 Task: Find connections with filter location Itaituba with filter topic #Automationwith filter profile language French with filter current company Varroc with filter school Dr. Bhim Rao Ambedkar University, Agra with filter industry Electric Power Transmission, Control, and Distribution with filter service category Interior Design with filter keywords title Speechwriter
Action: Mouse moved to (535, 177)
Screenshot: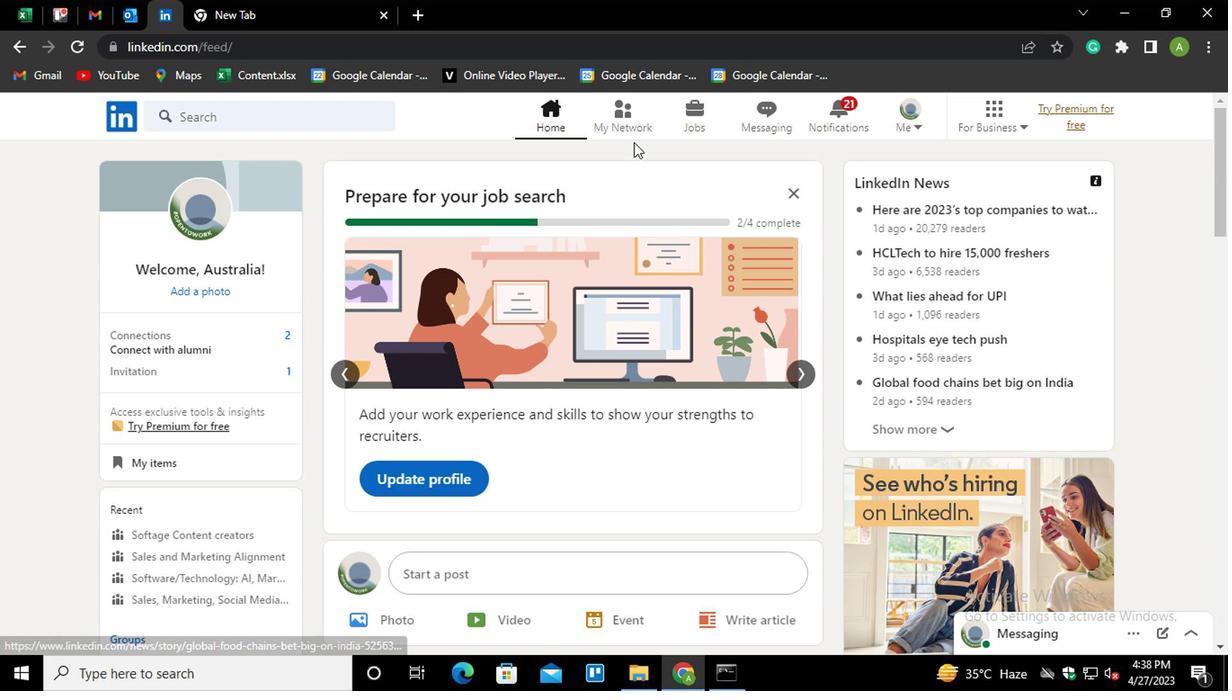 
Action: Mouse pressed left at (535, 177)
Screenshot: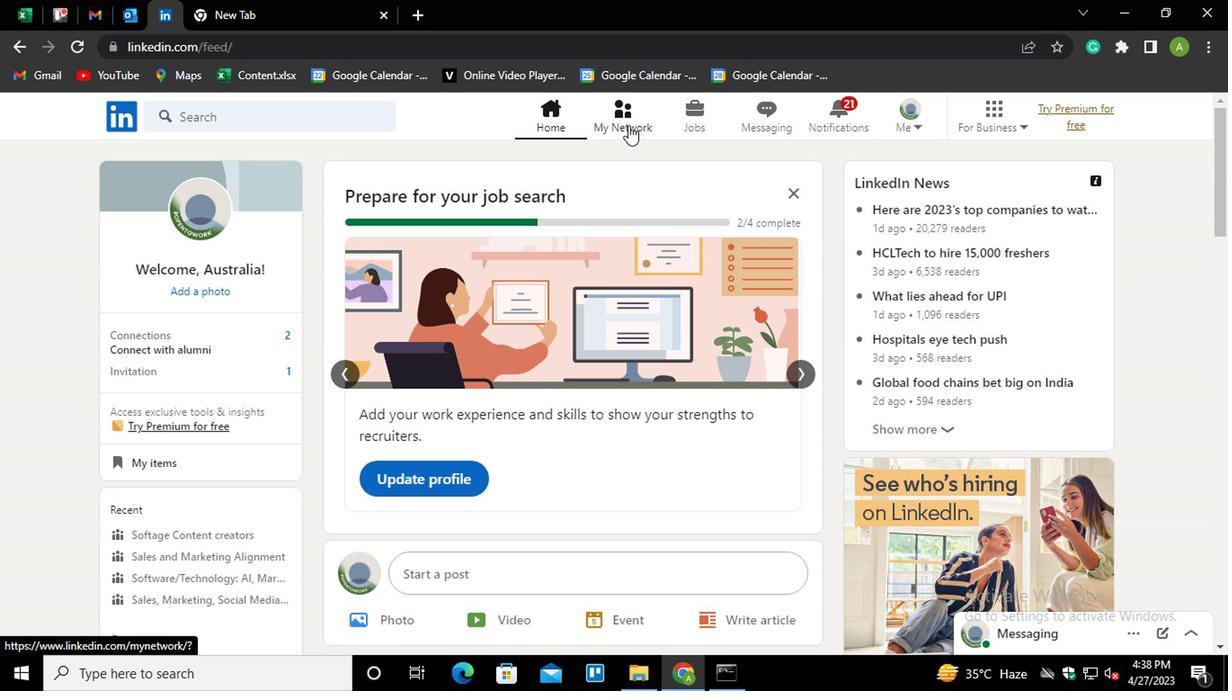
Action: Mouse moved to (271, 238)
Screenshot: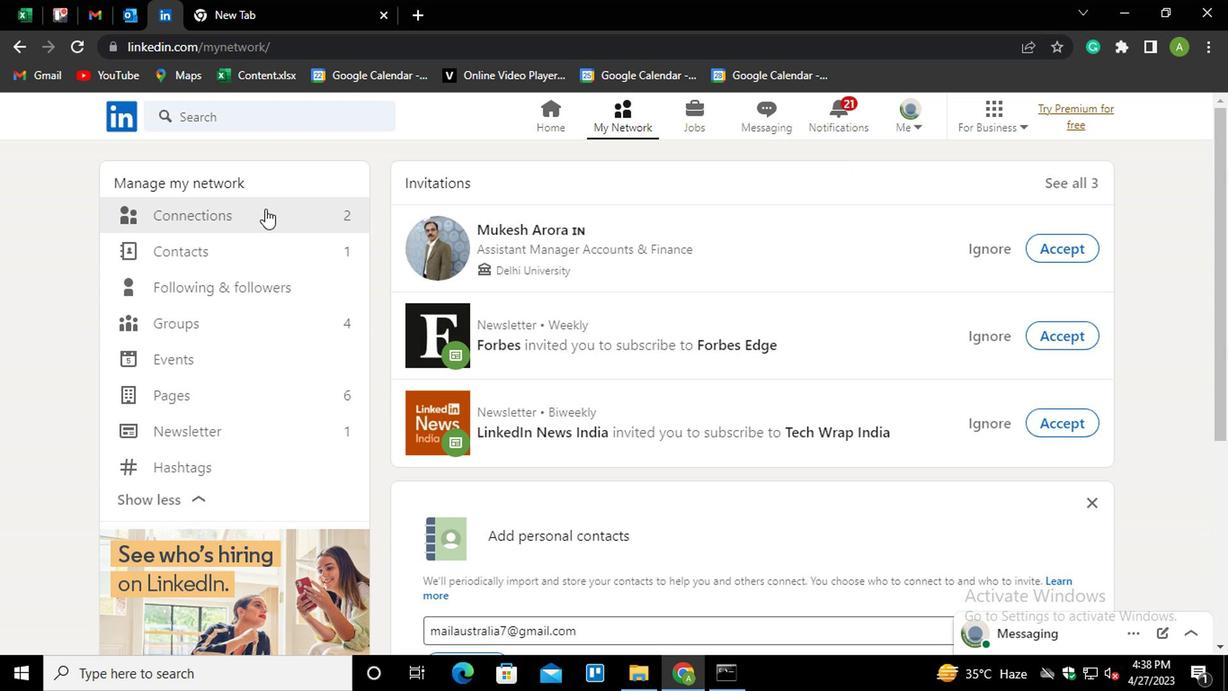 
Action: Mouse pressed left at (271, 238)
Screenshot: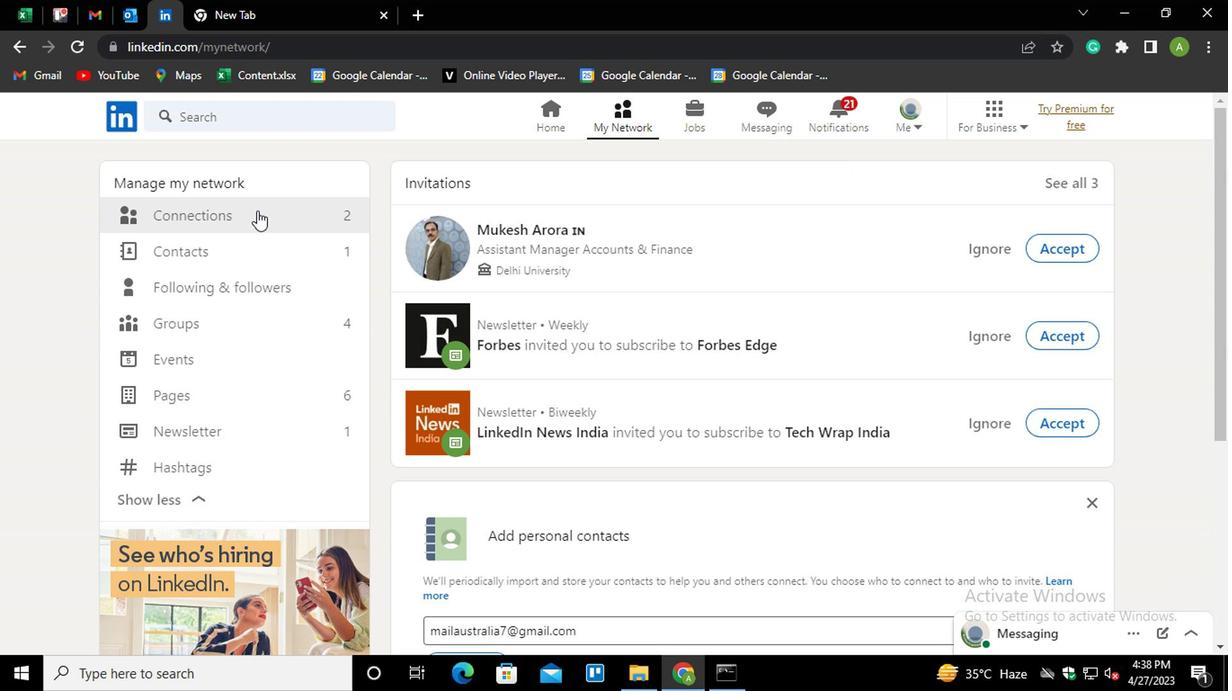 
Action: Mouse moved to (635, 239)
Screenshot: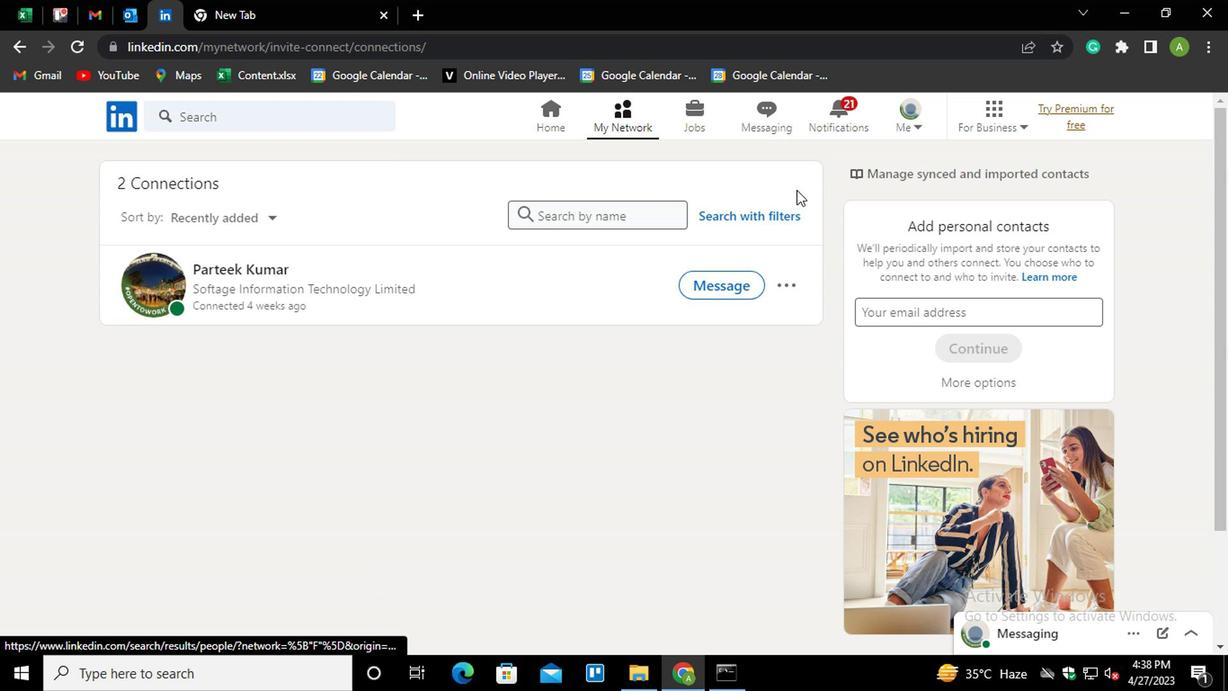 
Action: Mouse pressed left at (635, 239)
Screenshot: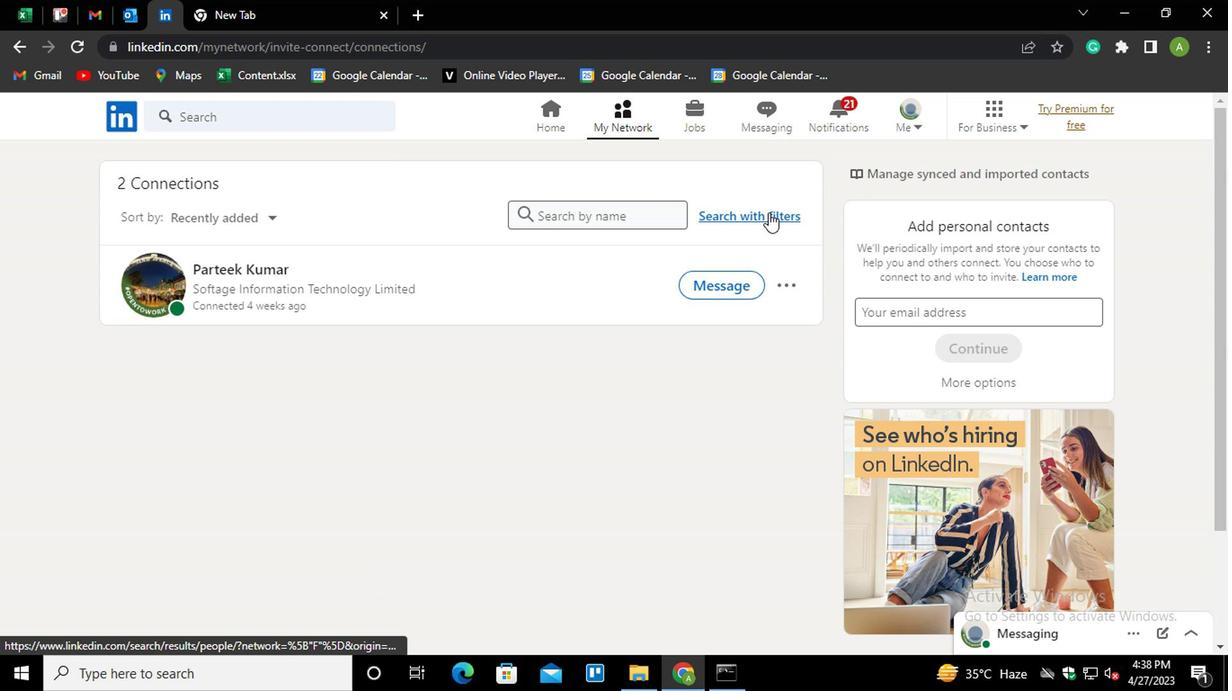 
Action: Mouse moved to (564, 205)
Screenshot: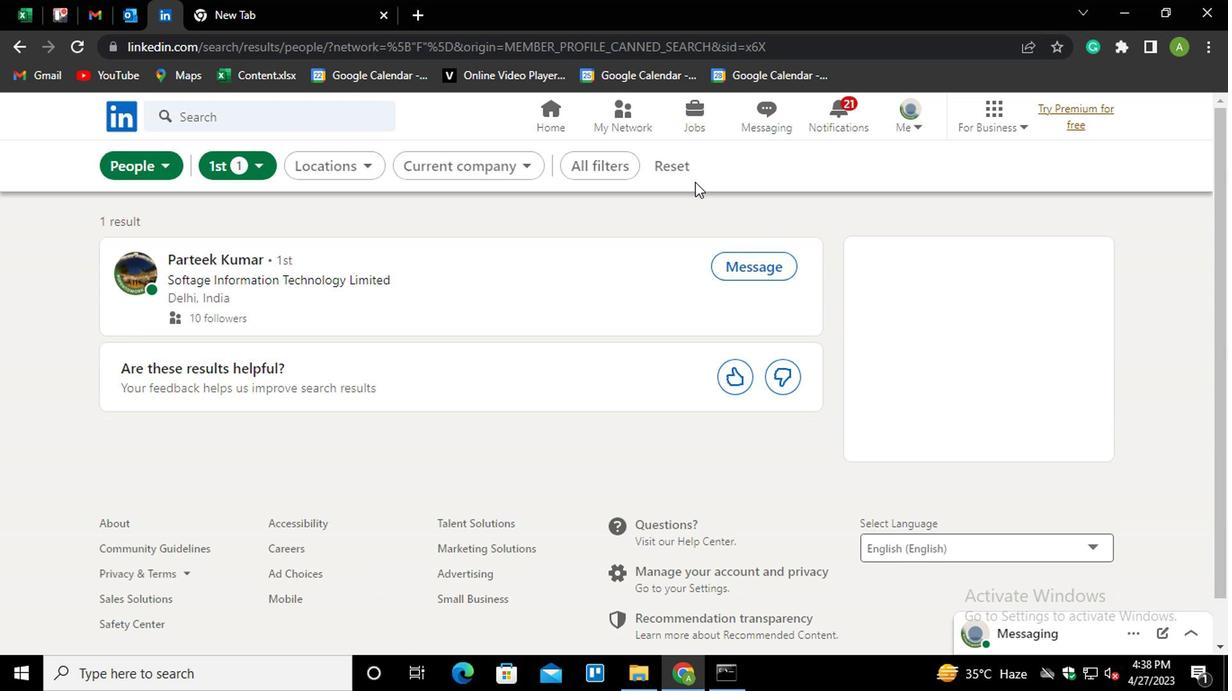 
Action: Mouse pressed left at (564, 205)
Screenshot: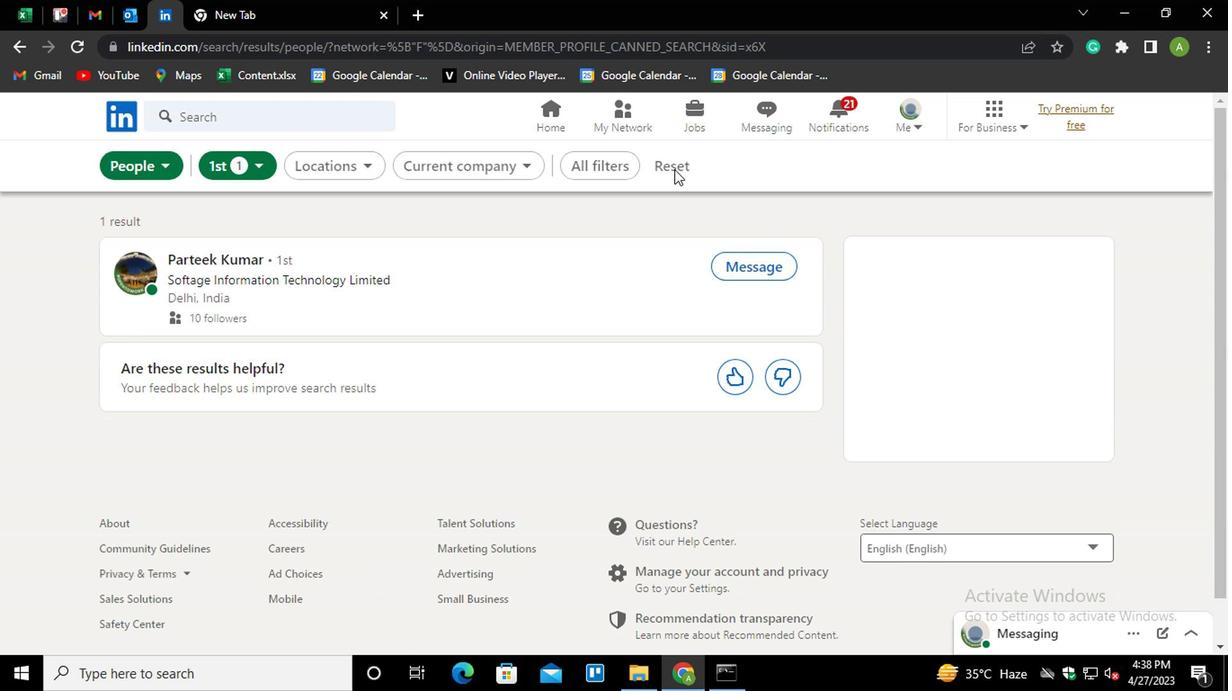 
Action: Mouse moved to (559, 206)
Screenshot: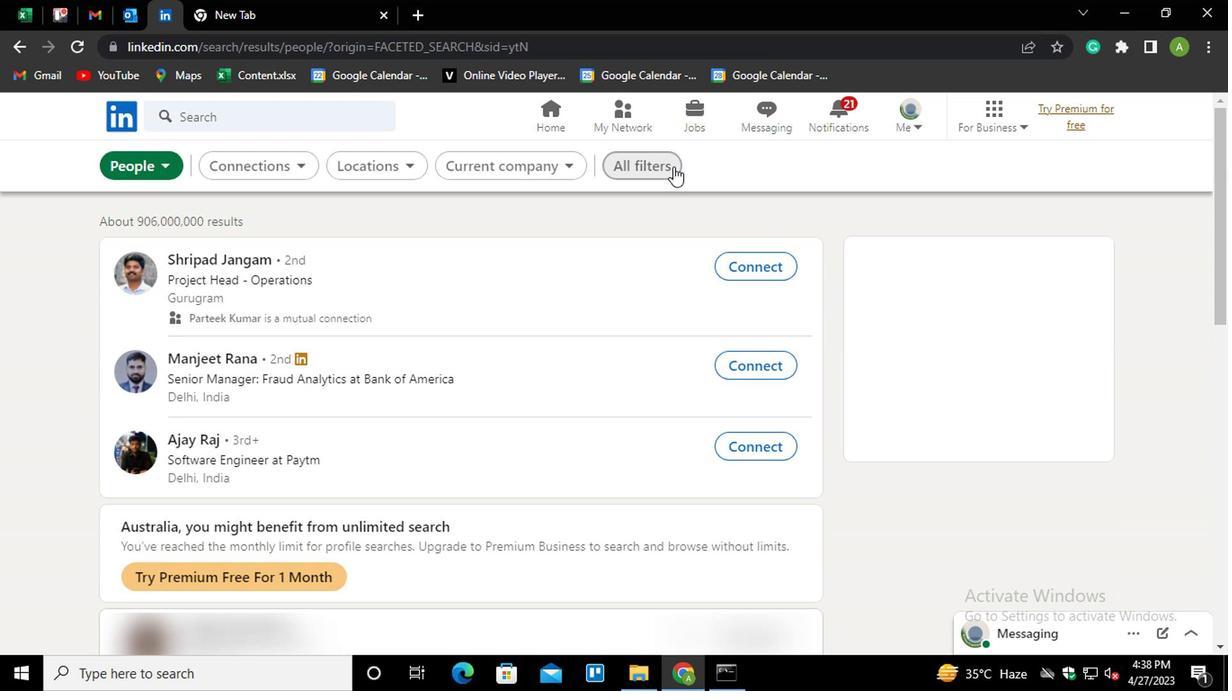 
Action: Mouse pressed left at (559, 206)
Screenshot: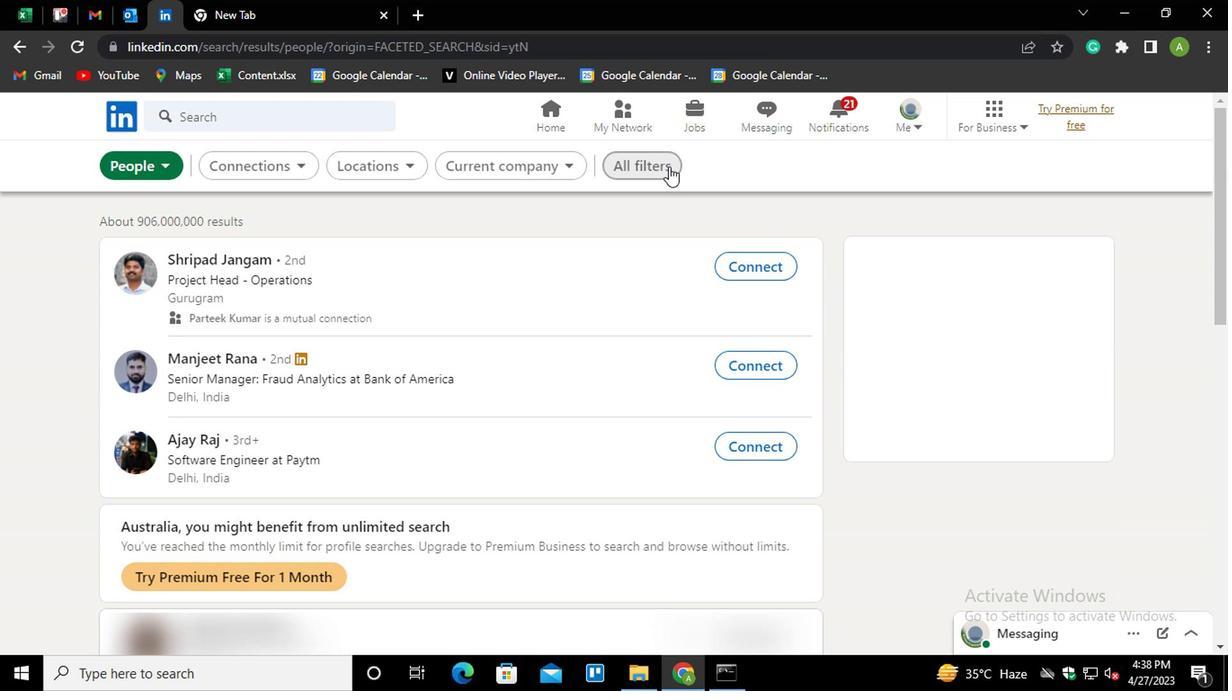 
Action: Mouse moved to (772, 353)
Screenshot: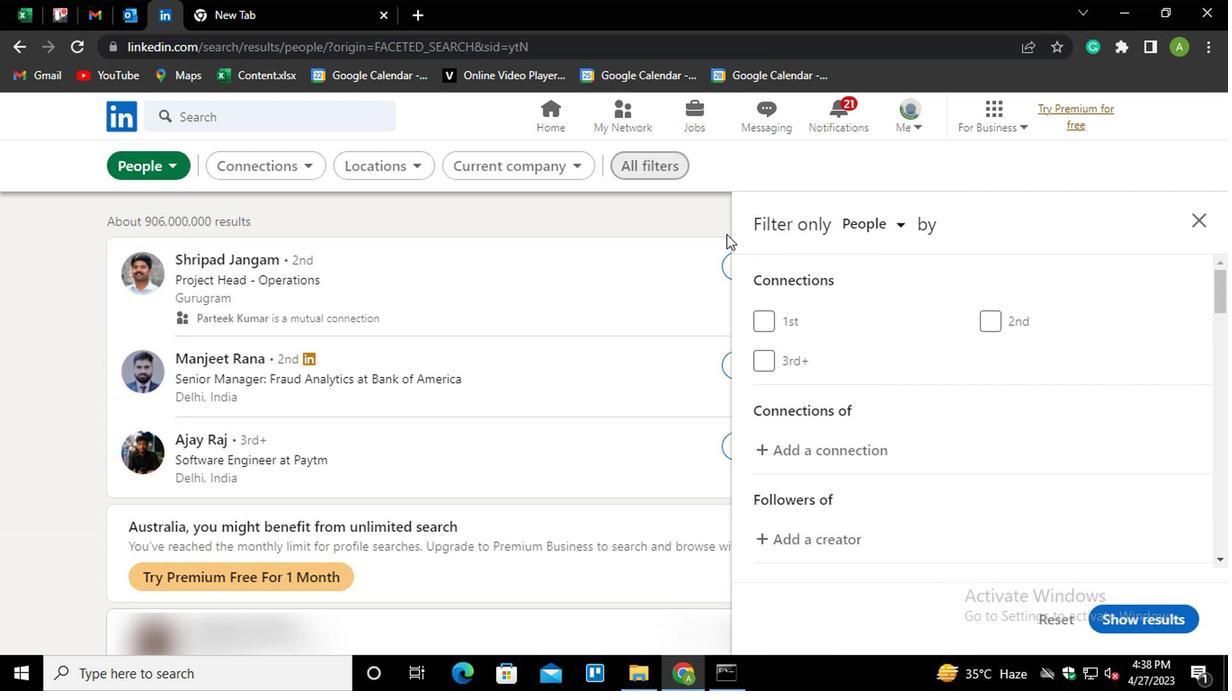 
Action: Mouse scrolled (772, 353) with delta (0, 0)
Screenshot: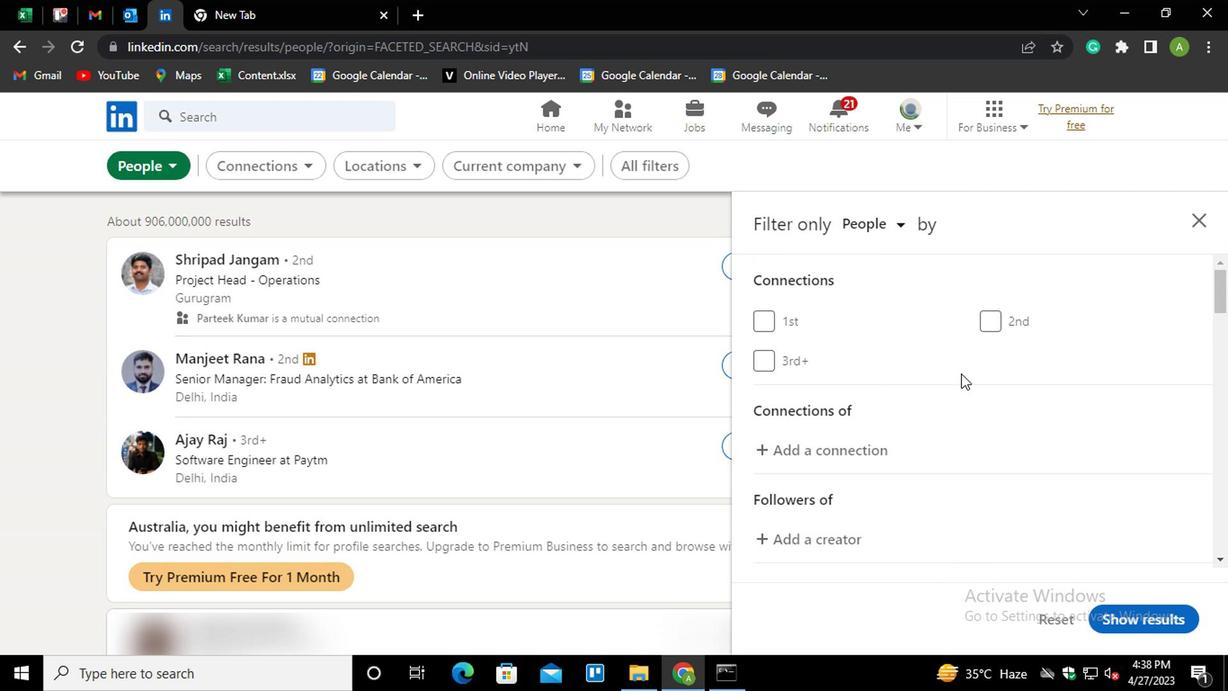 
Action: Mouse scrolled (772, 353) with delta (0, 0)
Screenshot: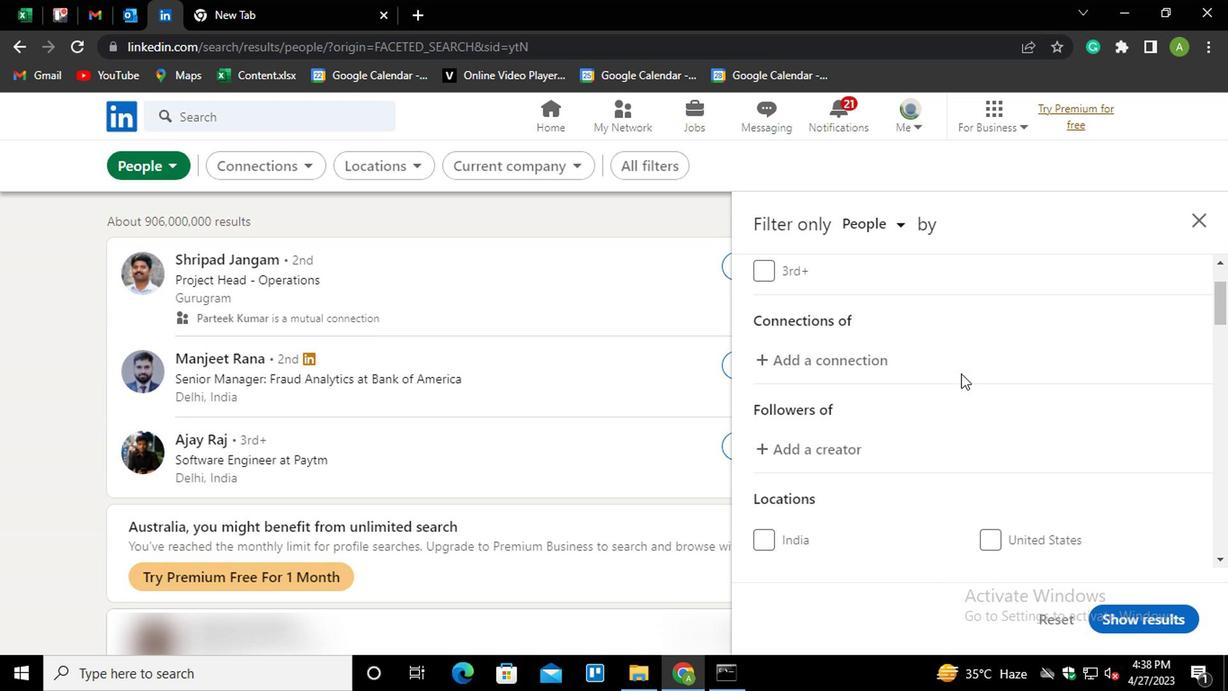 
Action: Mouse scrolled (772, 353) with delta (0, 0)
Screenshot: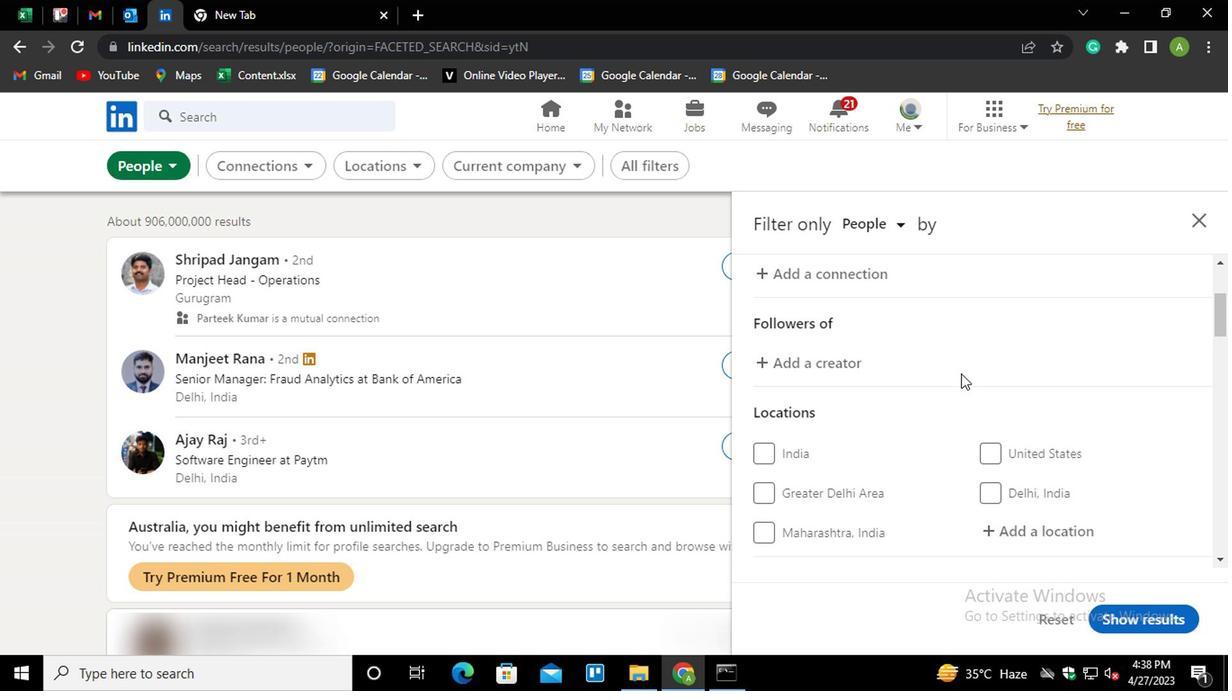 
Action: Mouse scrolled (772, 353) with delta (0, 0)
Screenshot: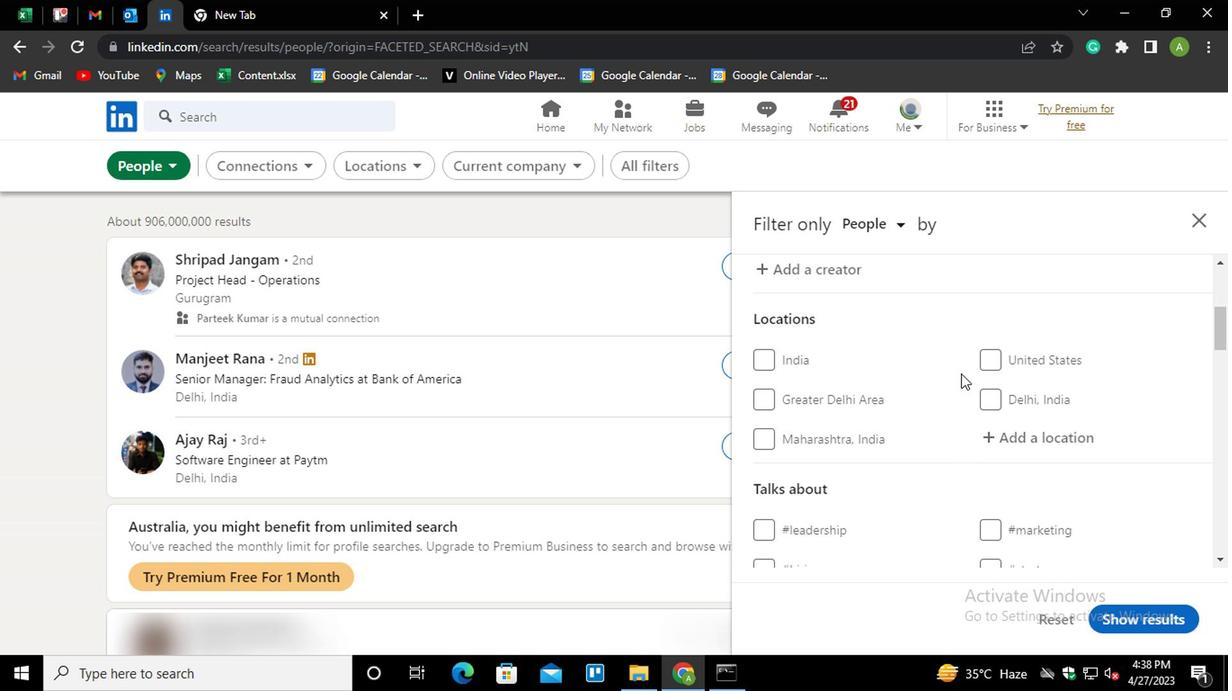 
Action: Mouse moved to (806, 332)
Screenshot: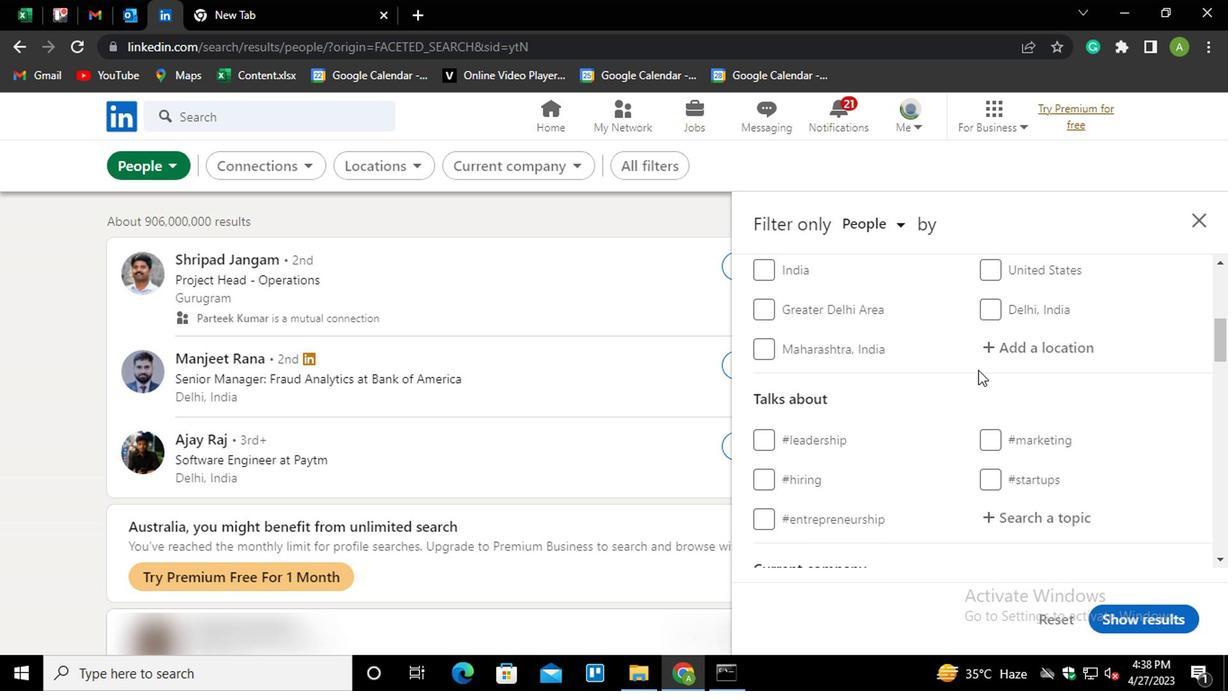 
Action: Mouse pressed left at (806, 332)
Screenshot: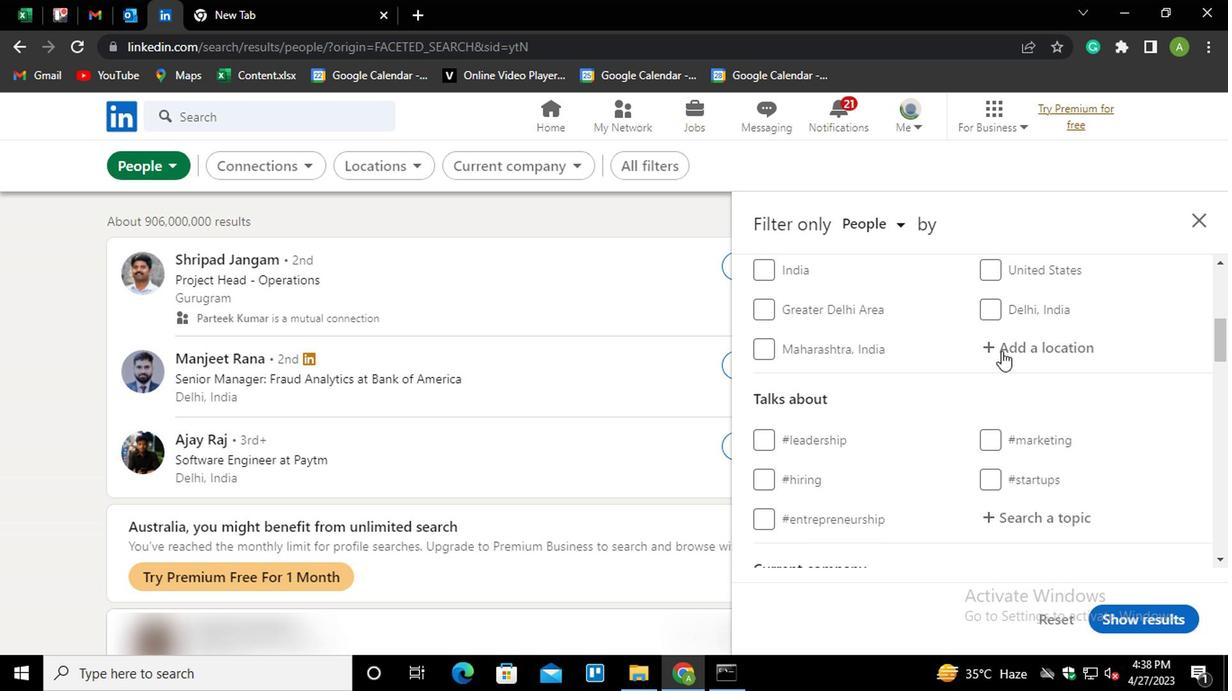 
Action: Key pressed <Key.shift>ITAITUBA<Key.down><Key.enter>
Screenshot: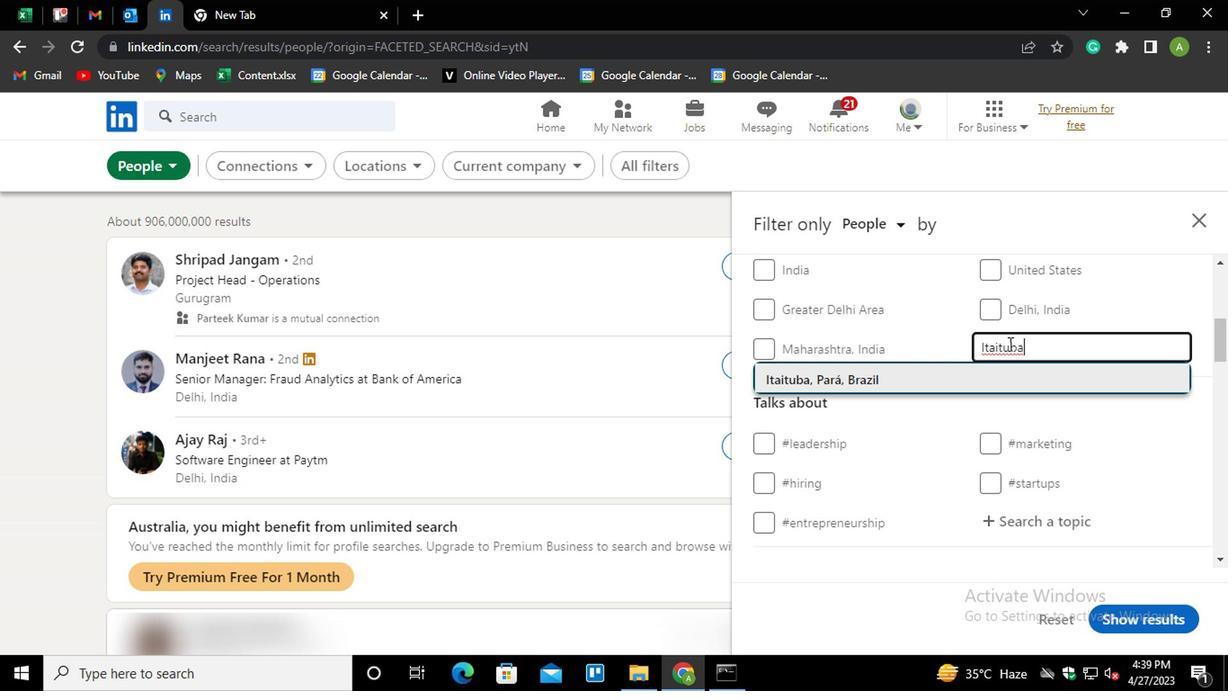 
Action: Mouse moved to (806, 330)
Screenshot: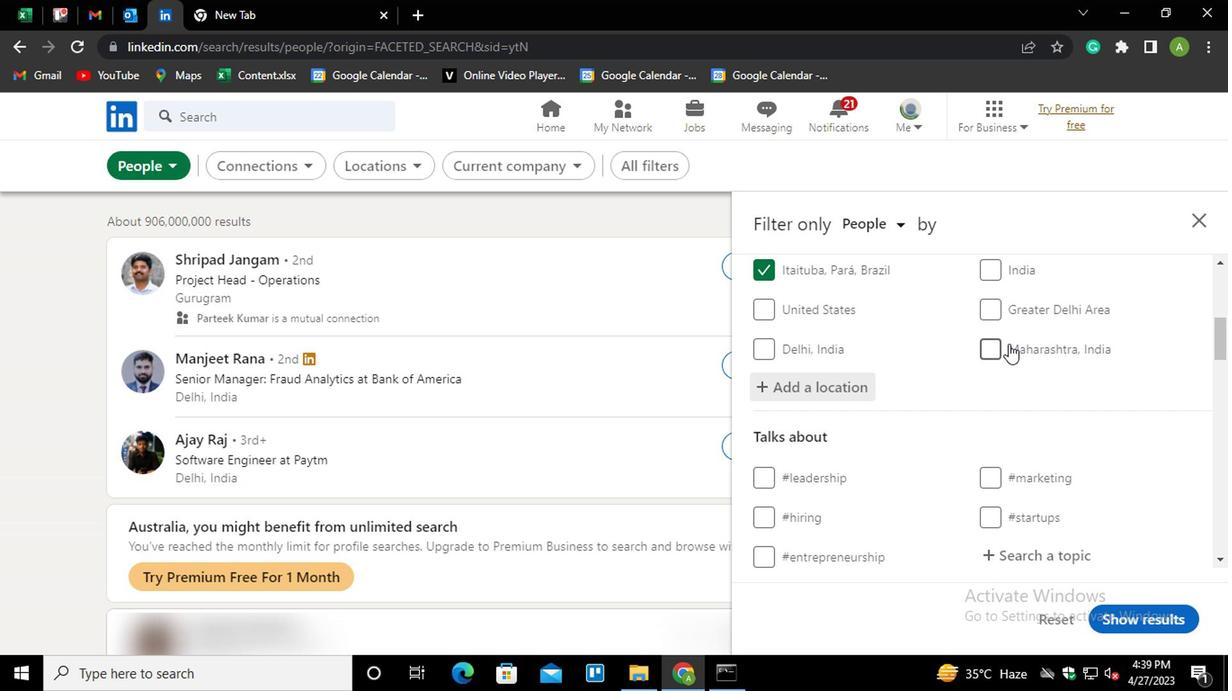 
Action: Mouse scrolled (806, 330) with delta (0, 0)
Screenshot: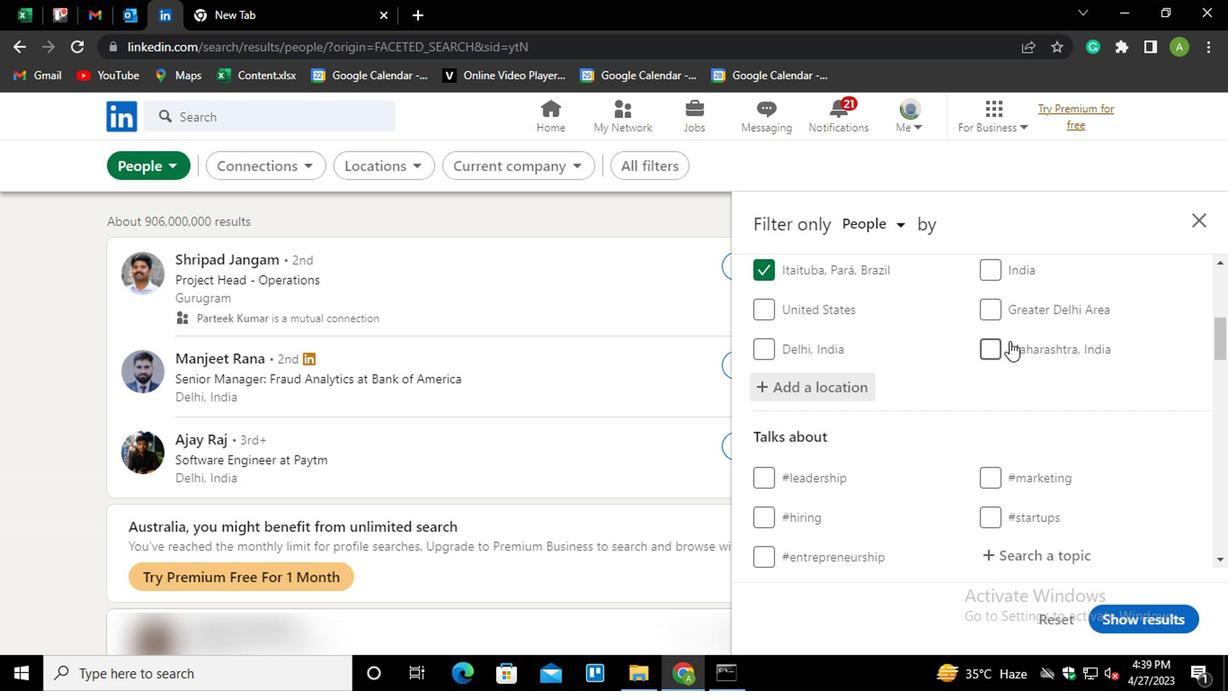 
Action: Mouse scrolled (806, 330) with delta (0, 0)
Screenshot: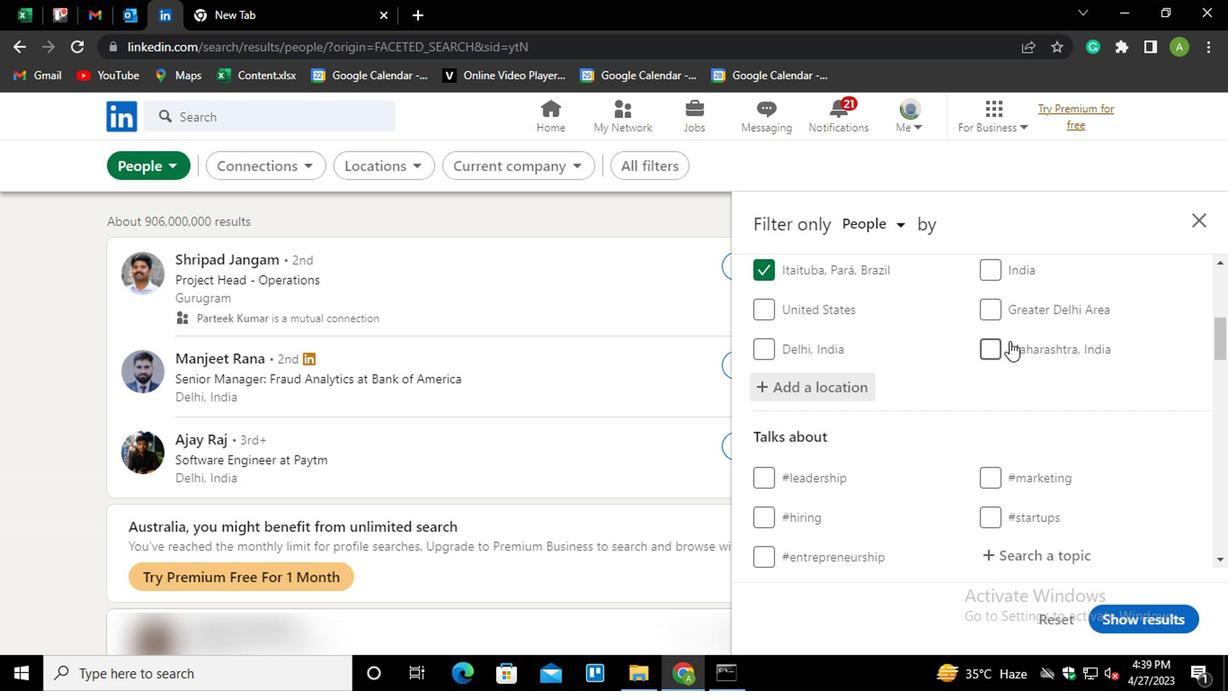 
Action: Mouse scrolled (806, 330) with delta (0, 0)
Screenshot: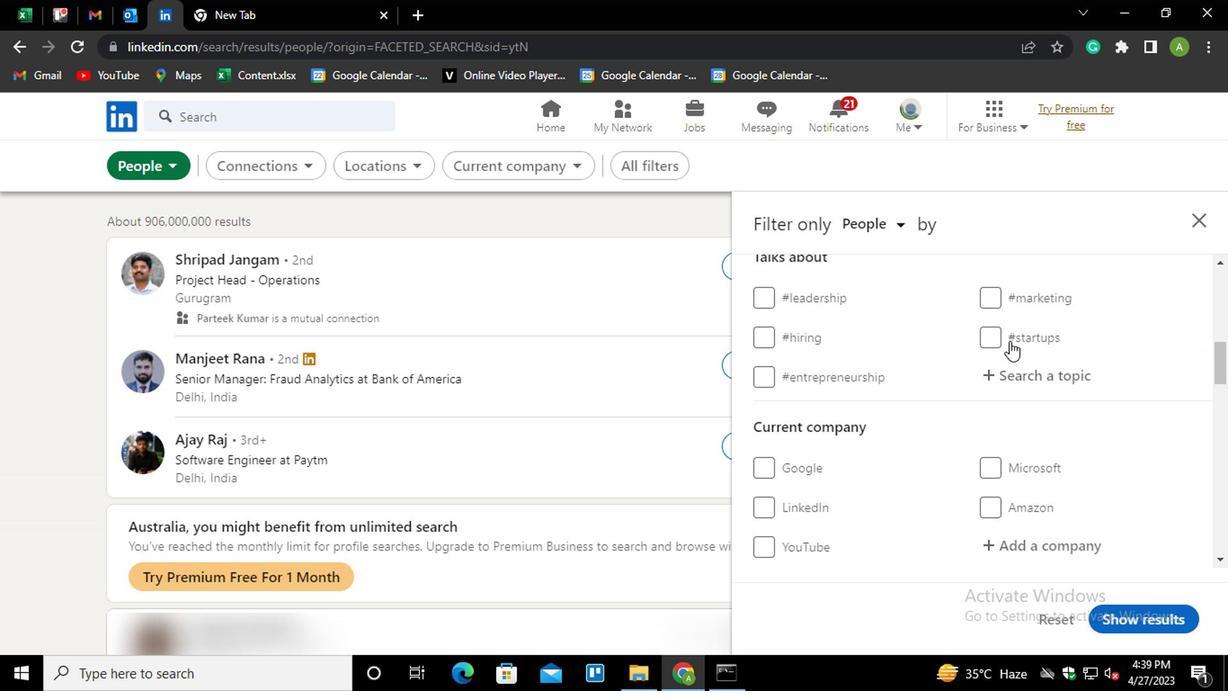 
Action: Mouse moved to (806, 330)
Screenshot: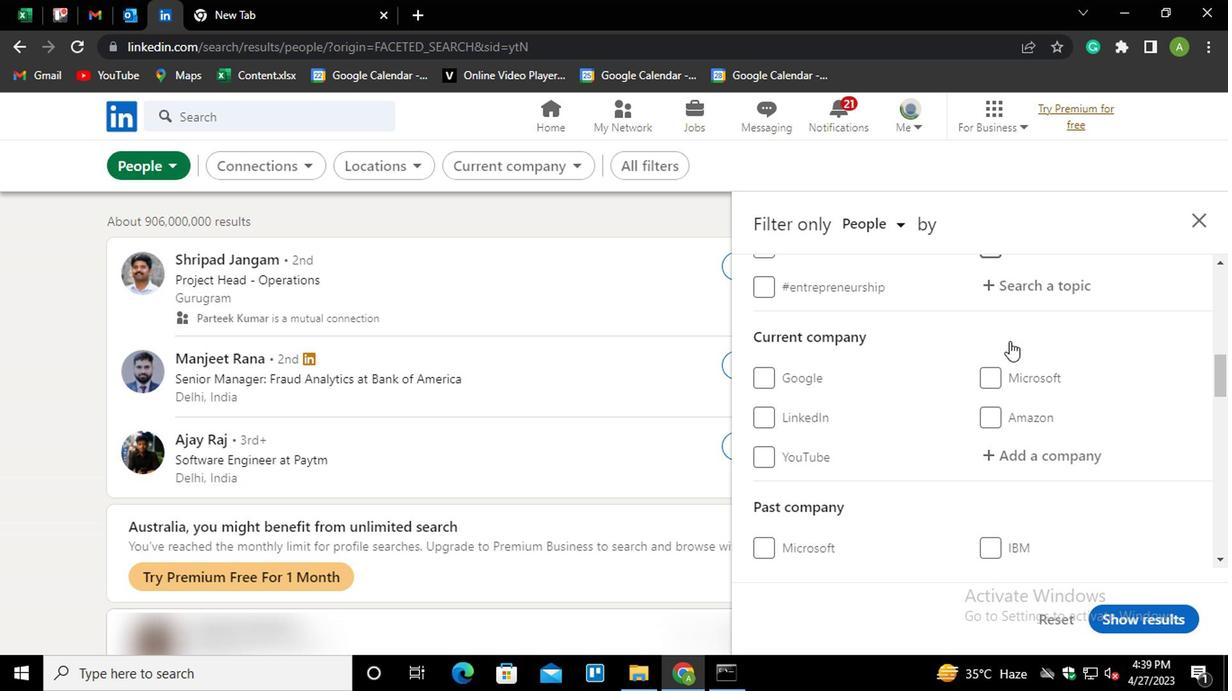 
Action: Mouse scrolled (806, 330) with delta (0, 0)
Screenshot: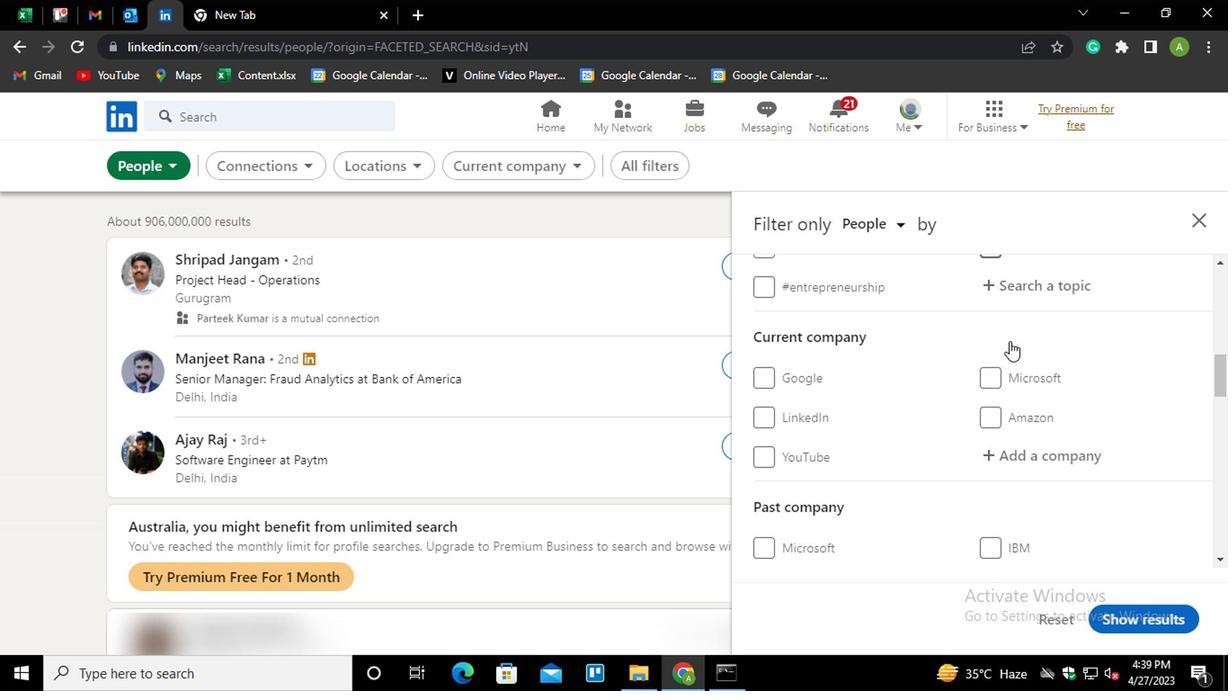 
Action: Mouse scrolled (806, 331) with delta (0, 0)
Screenshot: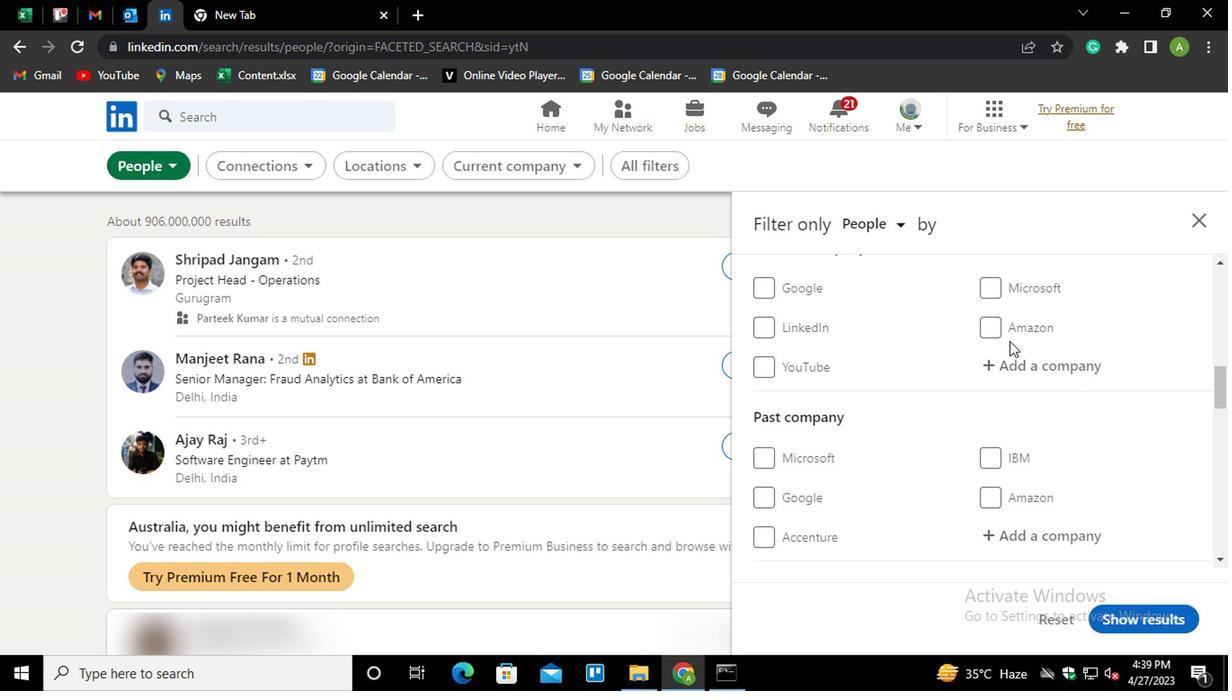 
Action: Mouse moved to (797, 289)
Screenshot: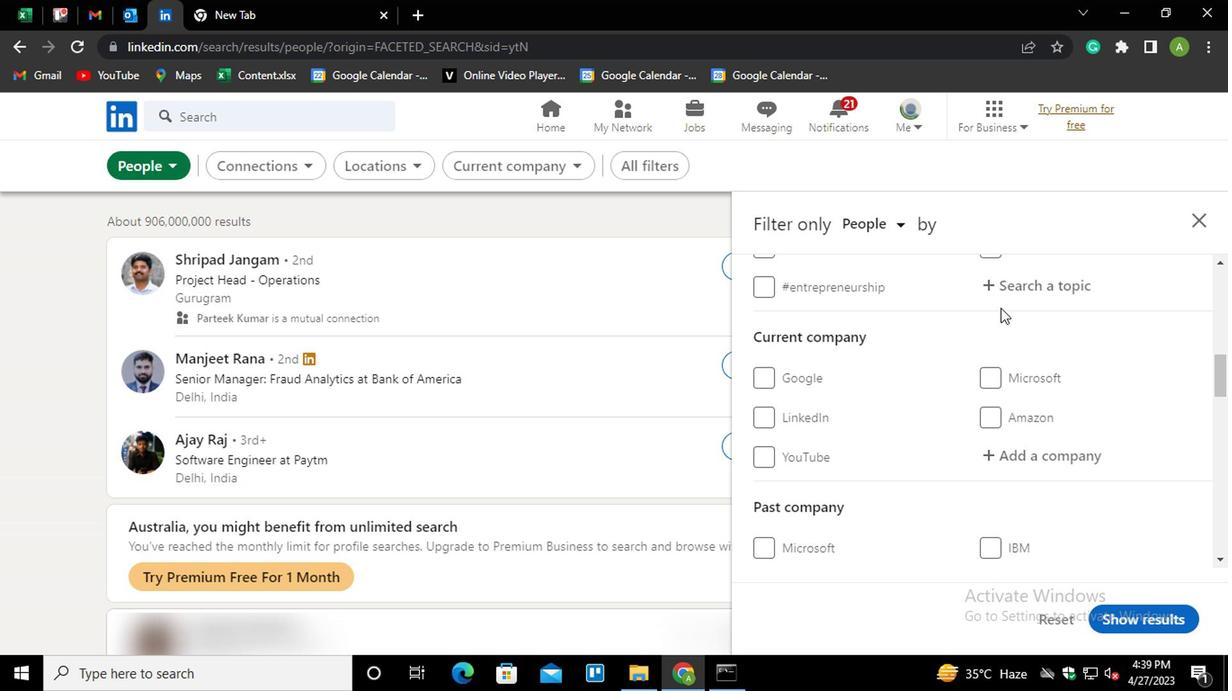 
Action: Mouse pressed left at (797, 289)
Screenshot: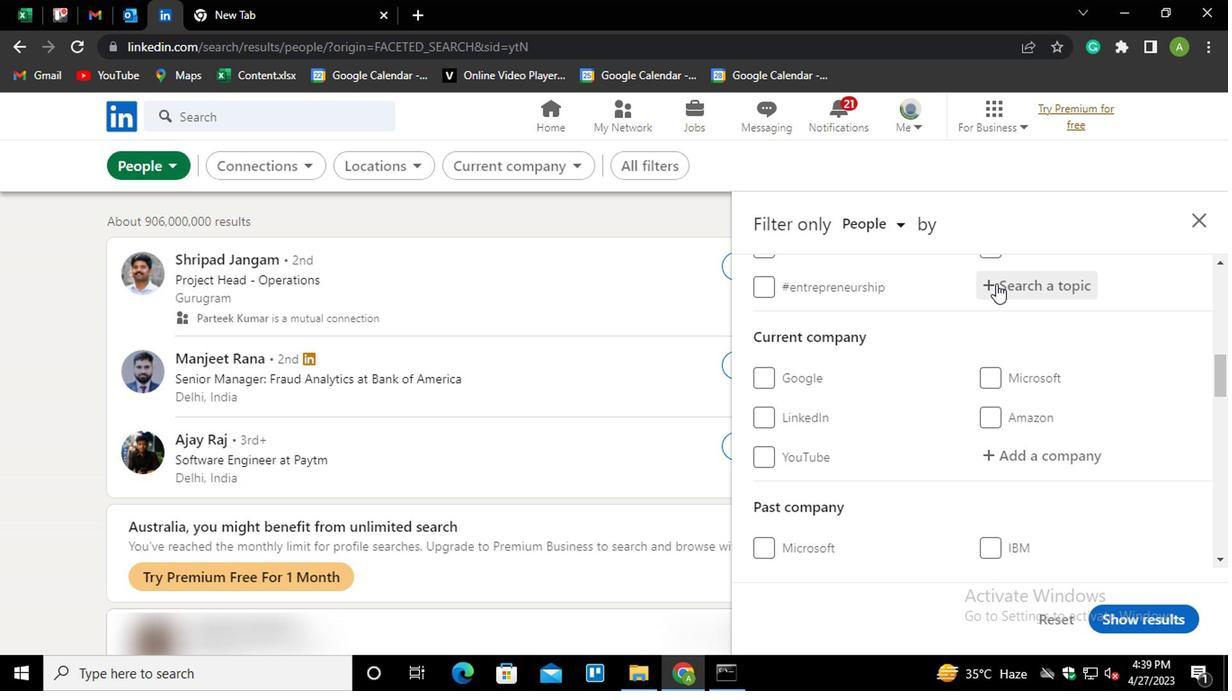 
Action: Mouse moved to (796, 289)
Screenshot: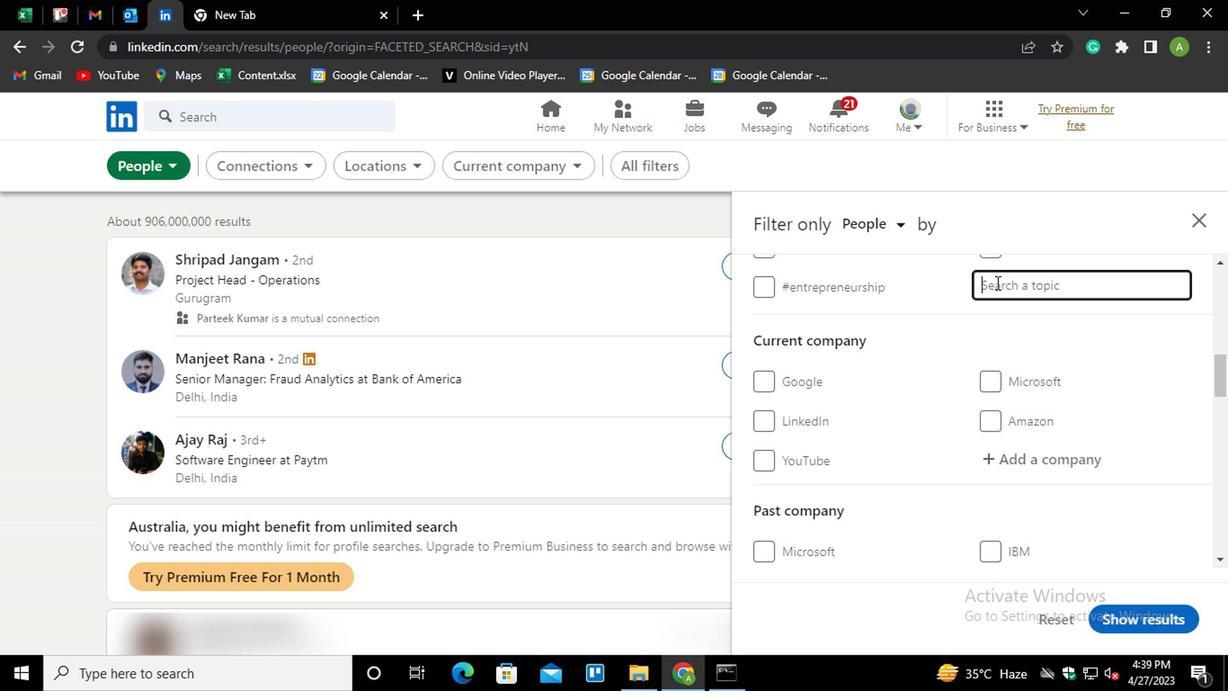 
Action: Key pressed <Key.shift><Key.shift><Key.shift><Key.shift><Key.shift><Key.shift><Key.shift><Key.shift><Key.shift><Key.shift><Key.shift>AYT<Key.backspace><Key.backspace>UTOMATION<Key.down><Key.enter>
Screenshot: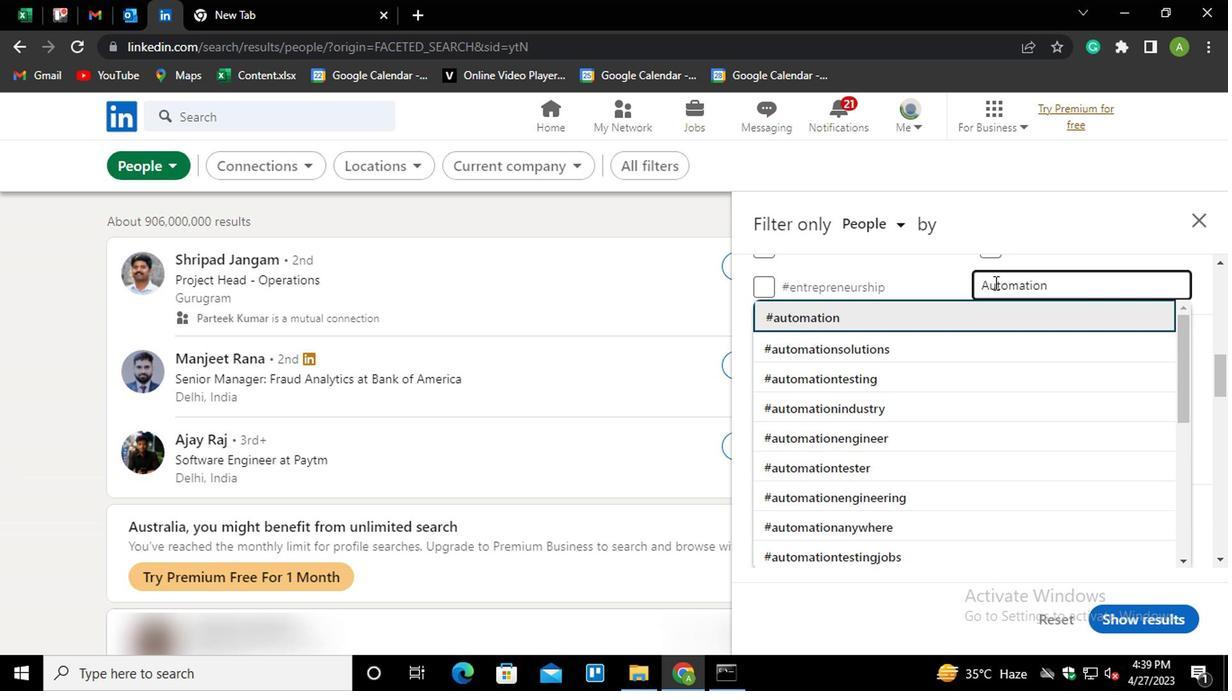 
Action: Mouse scrolled (796, 288) with delta (0, 0)
Screenshot: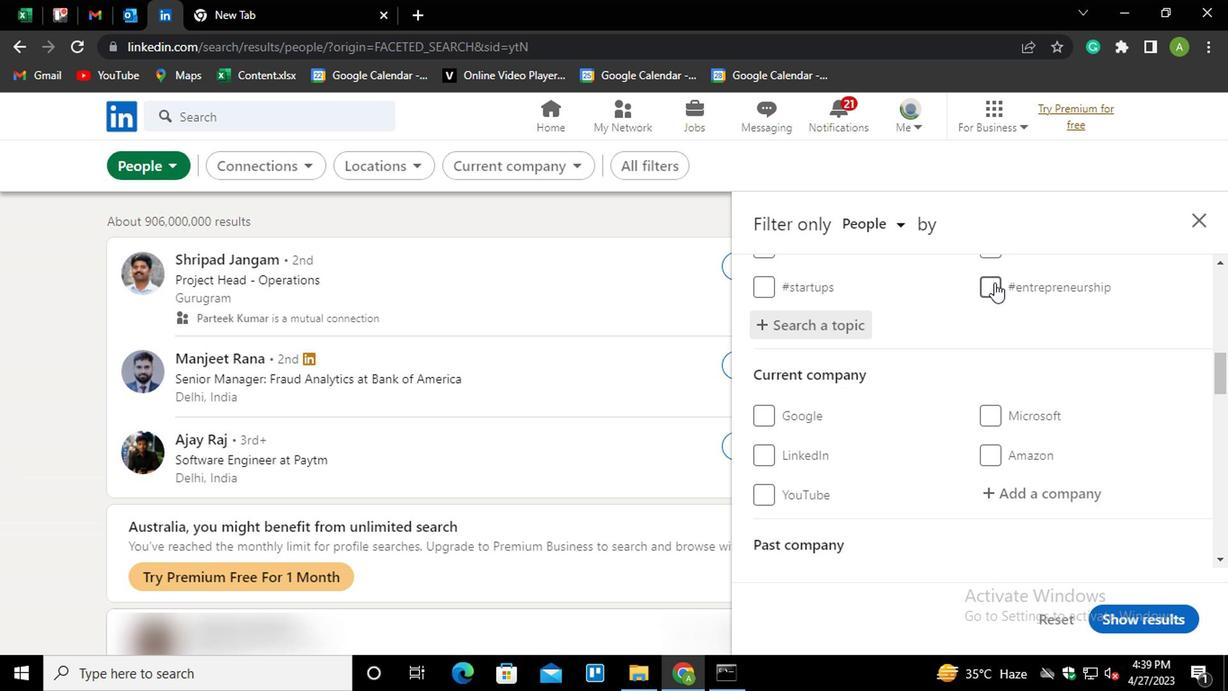 
Action: Mouse scrolled (796, 288) with delta (0, 0)
Screenshot: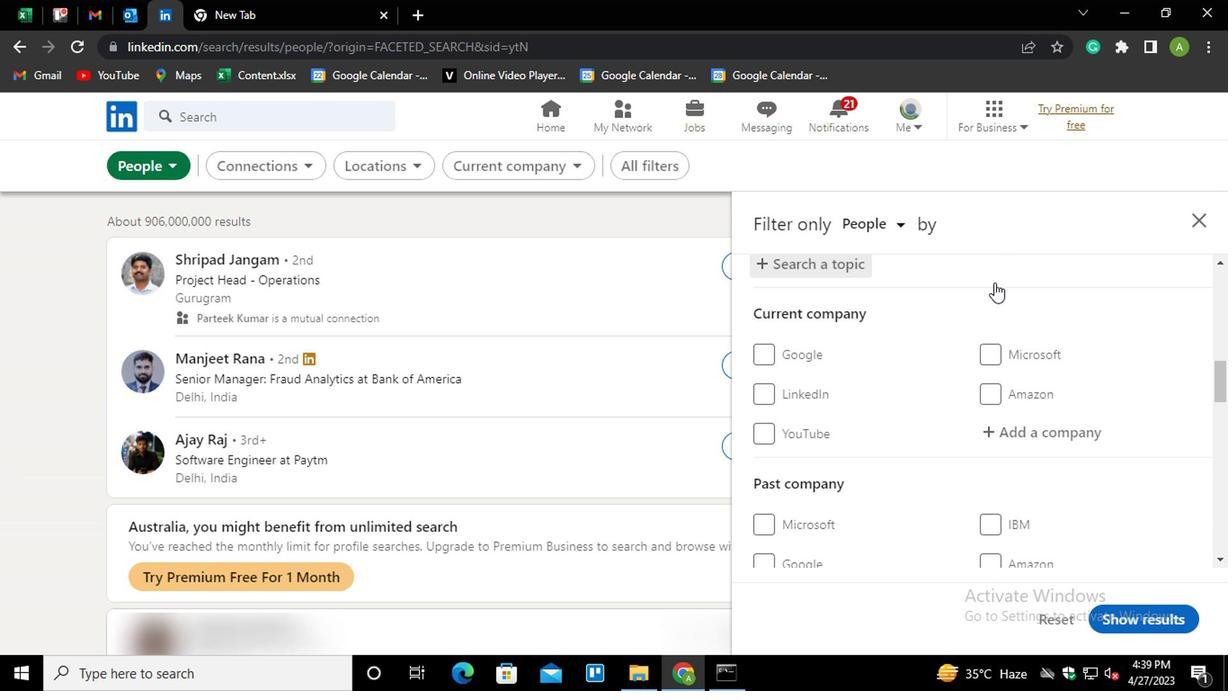 
Action: Mouse scrolled (796, 288) with delta (0, 0)
Screenshot: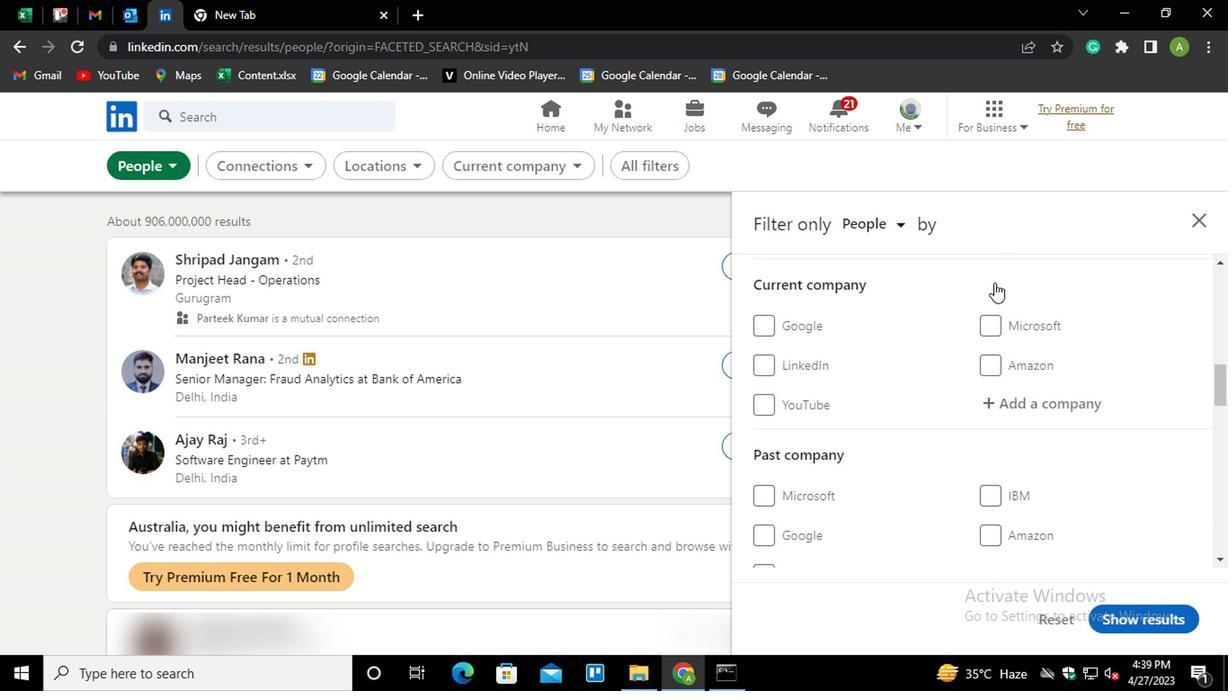 
Action: Mouse scrolled (796, 288) with delta (0, 0)
Screenshot: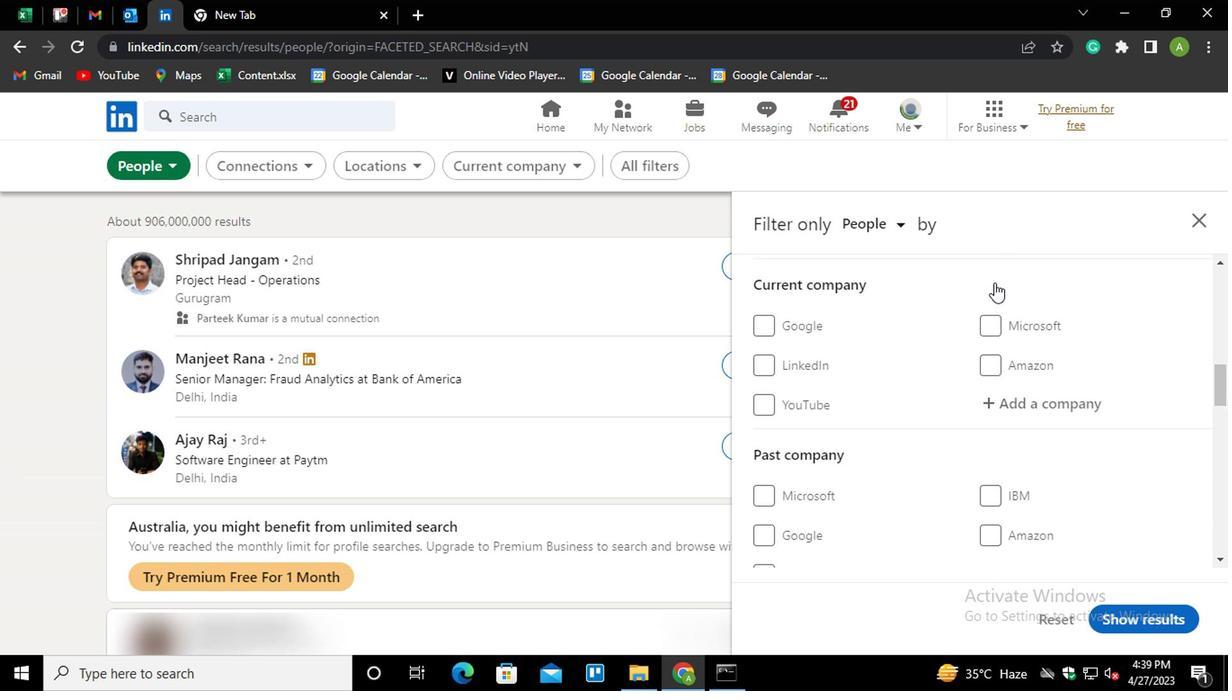 
Action: Mouse scrolled (796, 288) with delta (0, 0)
Screenshot: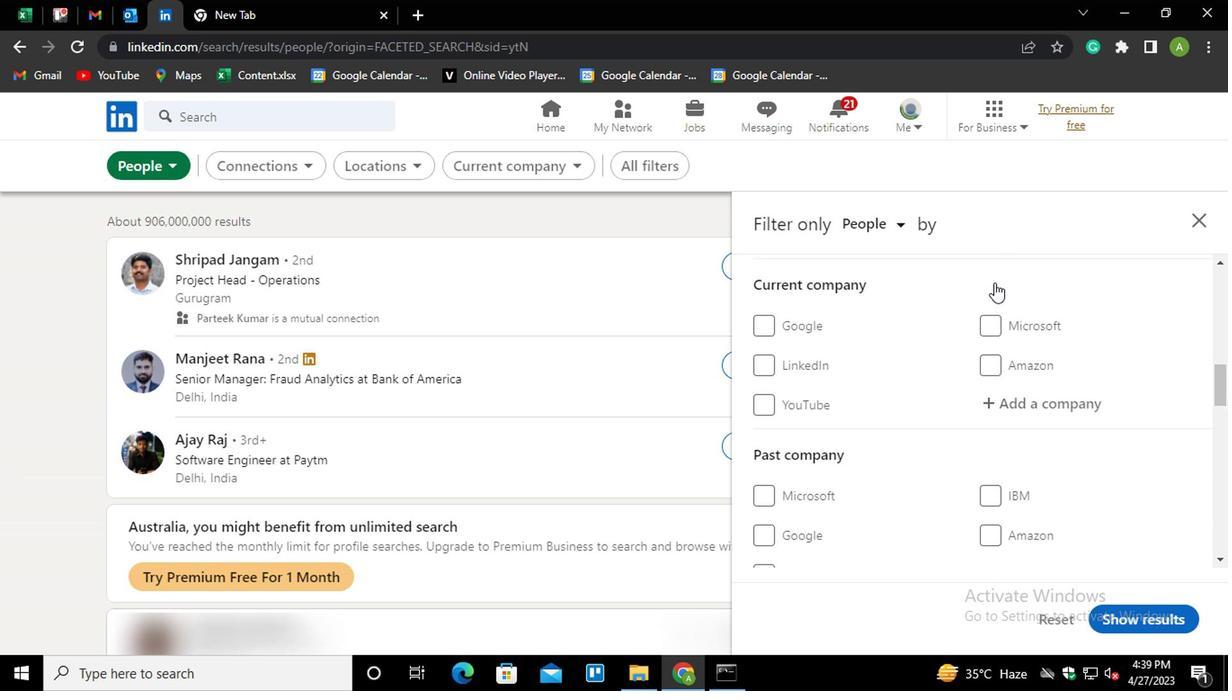 
Action: Mouse scrolled (796, 288) with delta (0, 0)
Screenshot: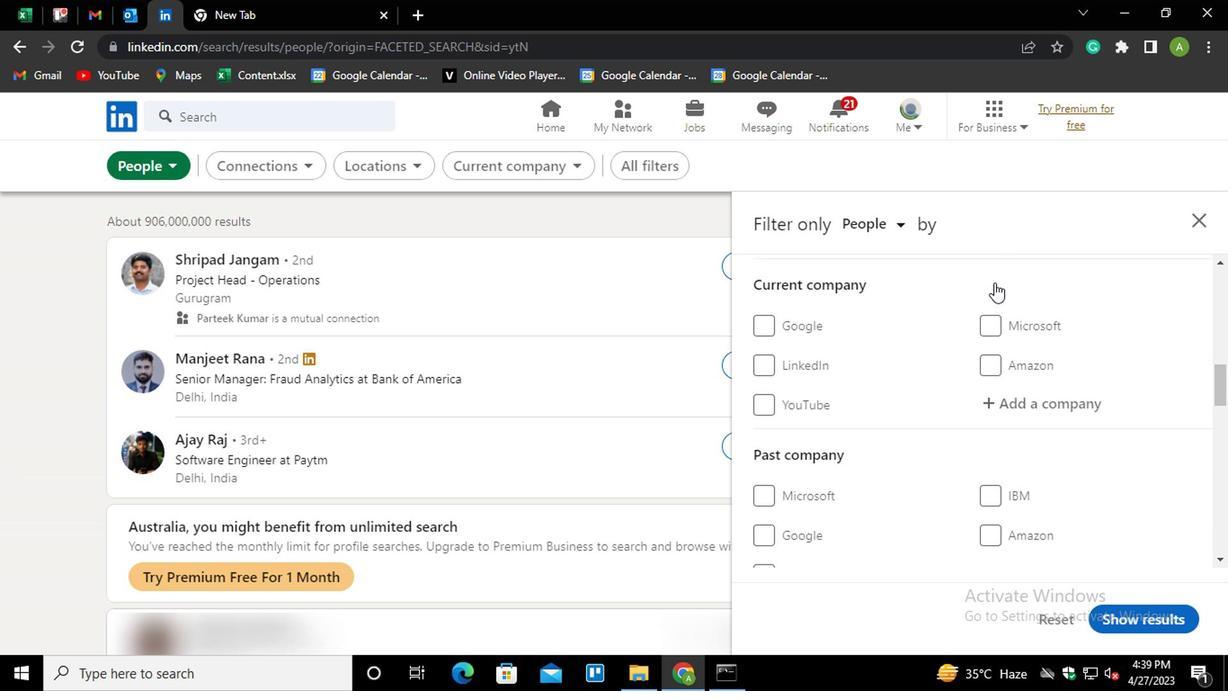 
Action: Mouse scrolled (796, 288) with delta (0, 0)
Screenshot: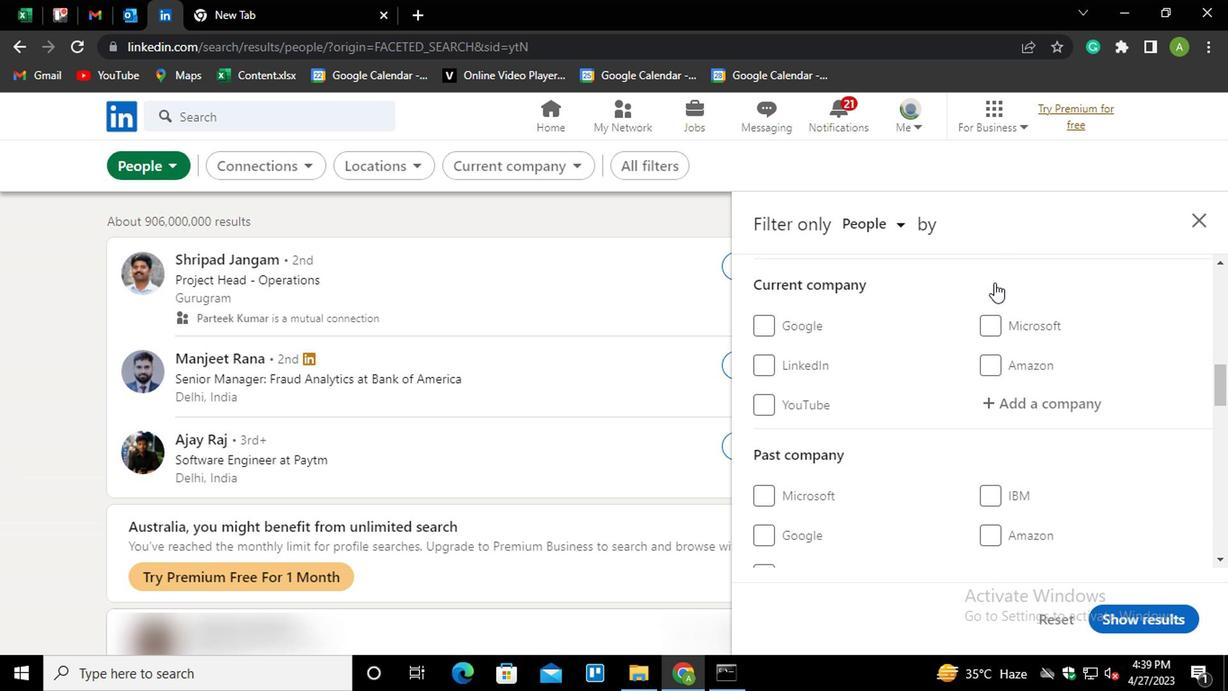 
Action: Mouse scrolled (796, 288) with delta (0, 0)
Screenshot: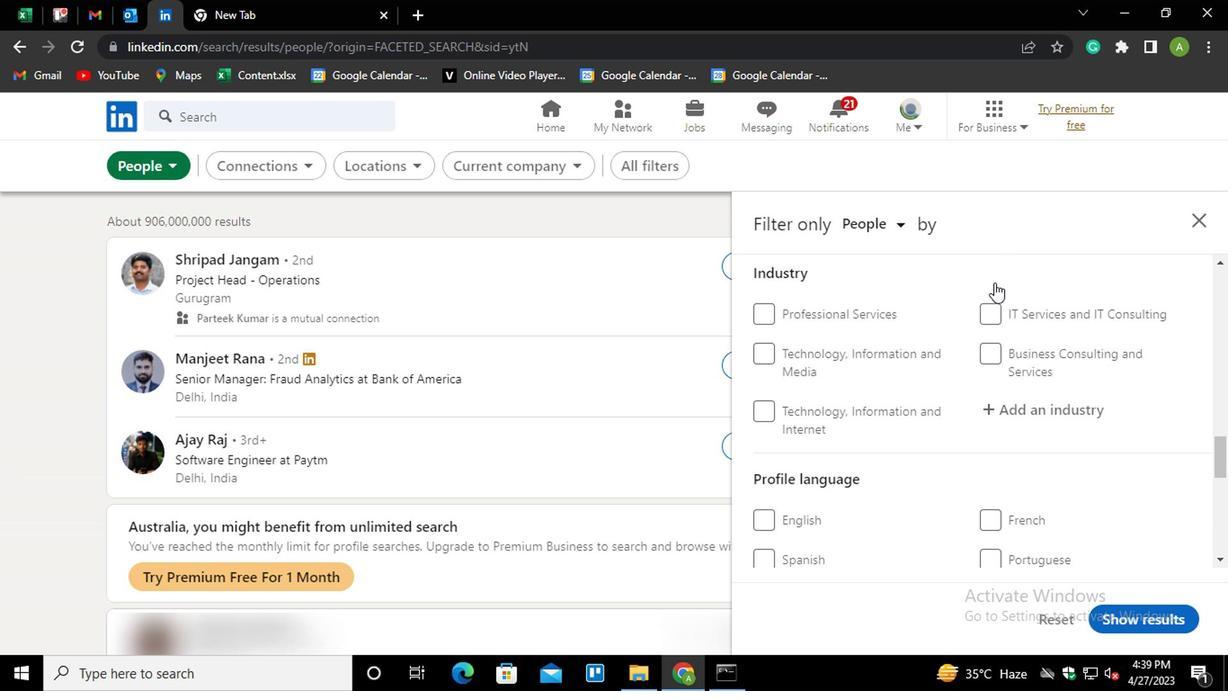 
Action: Mouse moved to (790, 399)
Screenshot: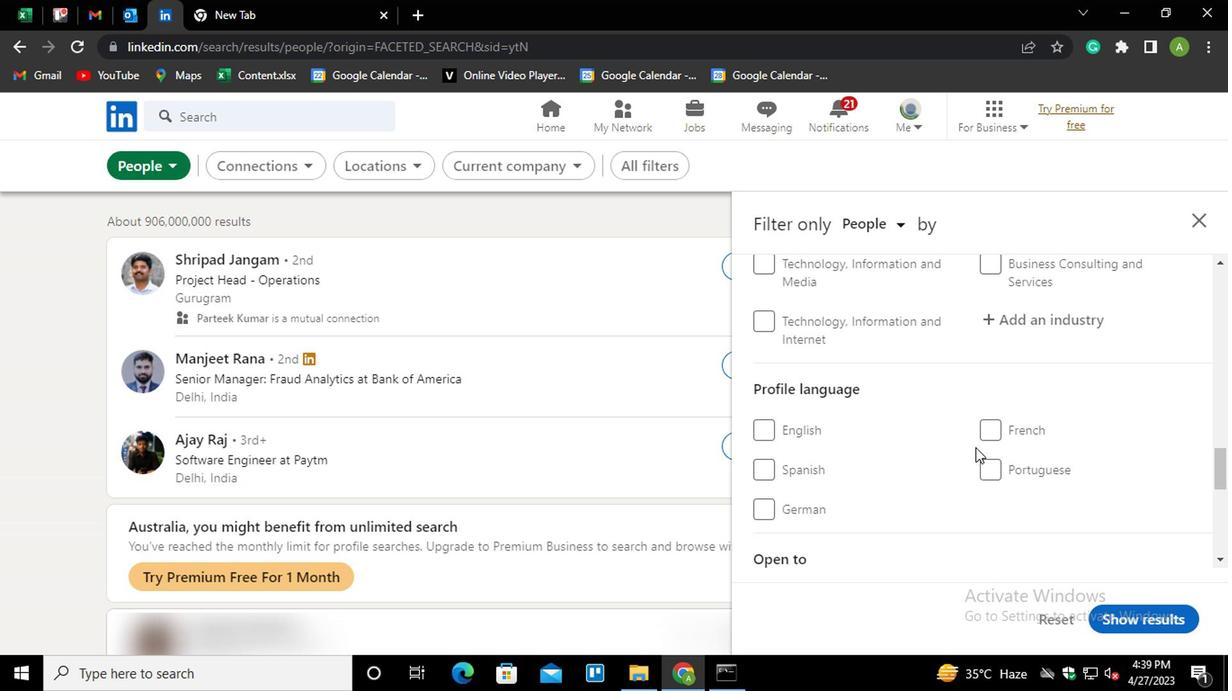 
Action: Mouse pressed left at (790, 399)
Screenshot: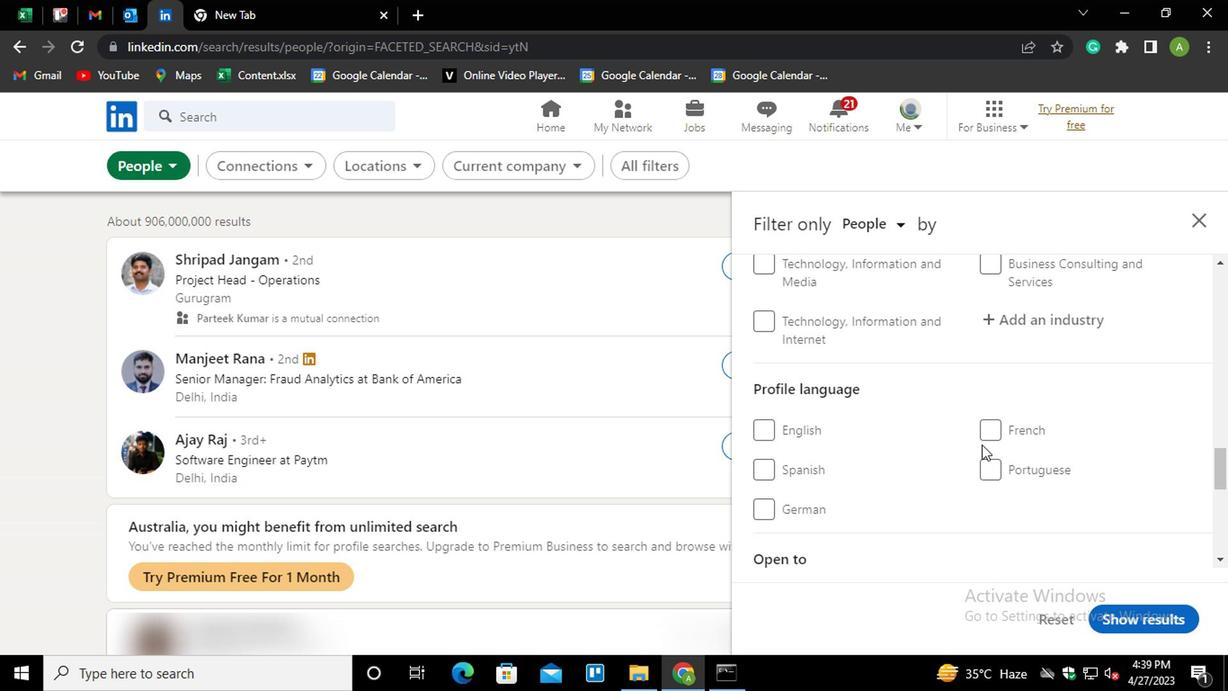 
Action: Mouse moved to (887, 397)
Screenshot: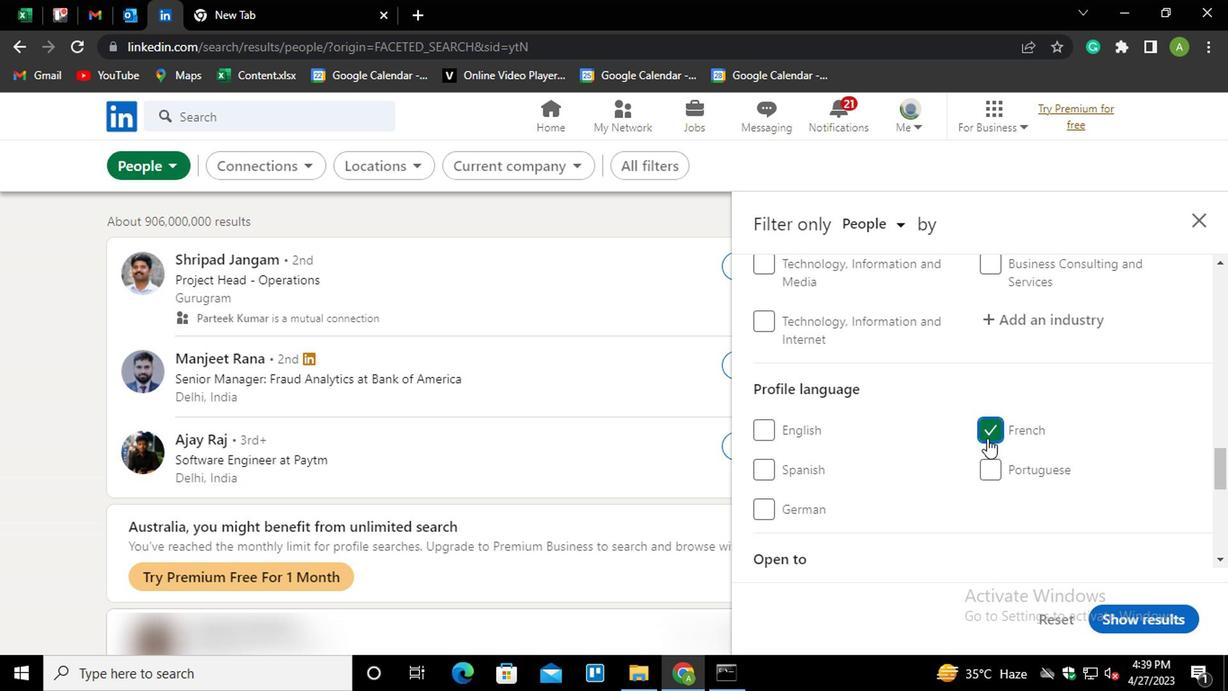 
Action: Mouse scrolled (887, 398) with delta (0, 0)
Screenshot: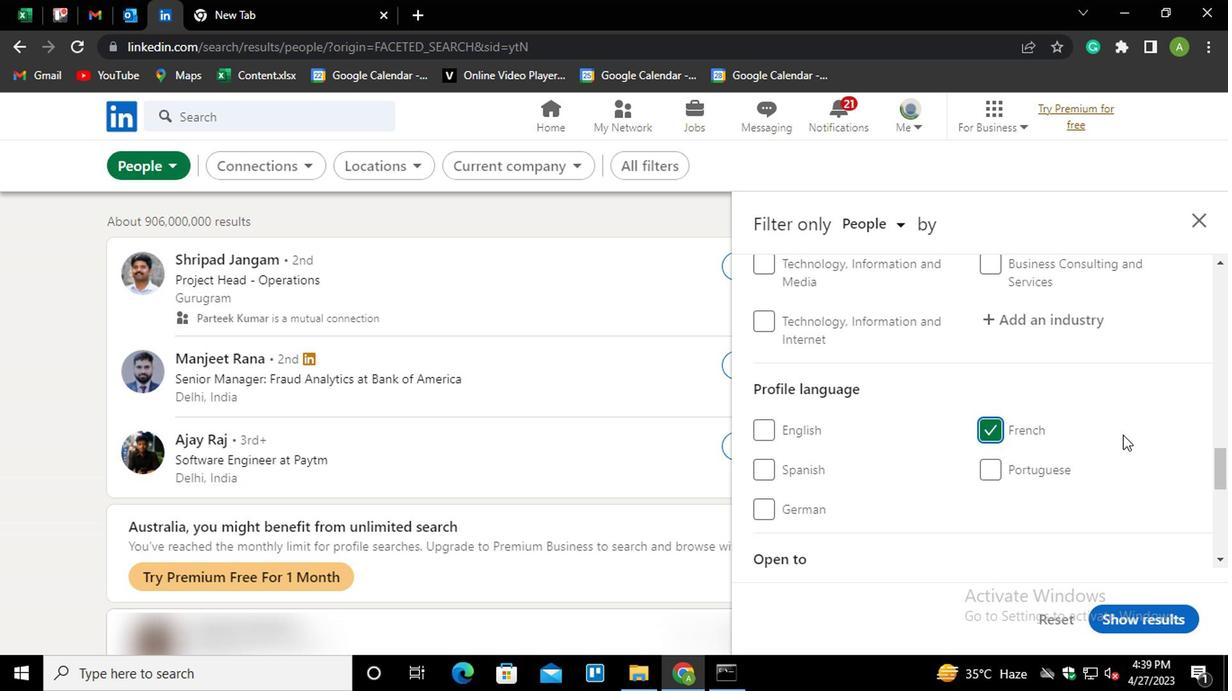 
Action: Mouse scrolled (887, 398) with delta (0, 0)
Screenshot: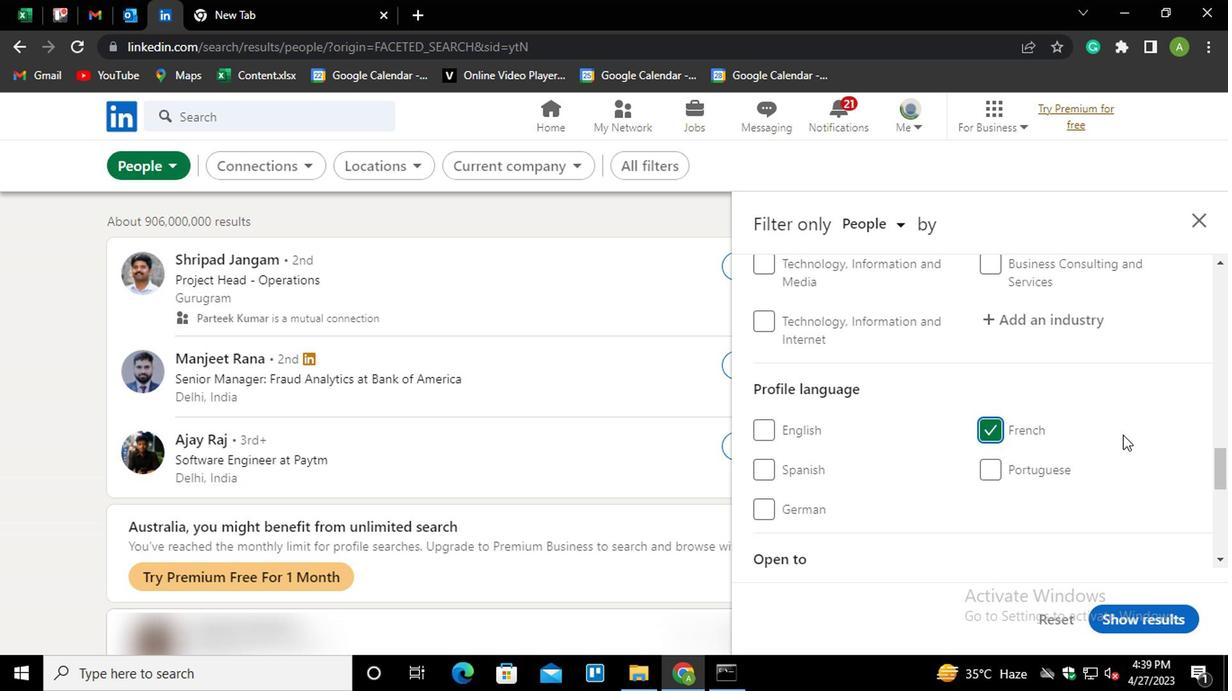 
Action: Mouse scrolled (887, 398) with delta (0, 0)
Screenshot: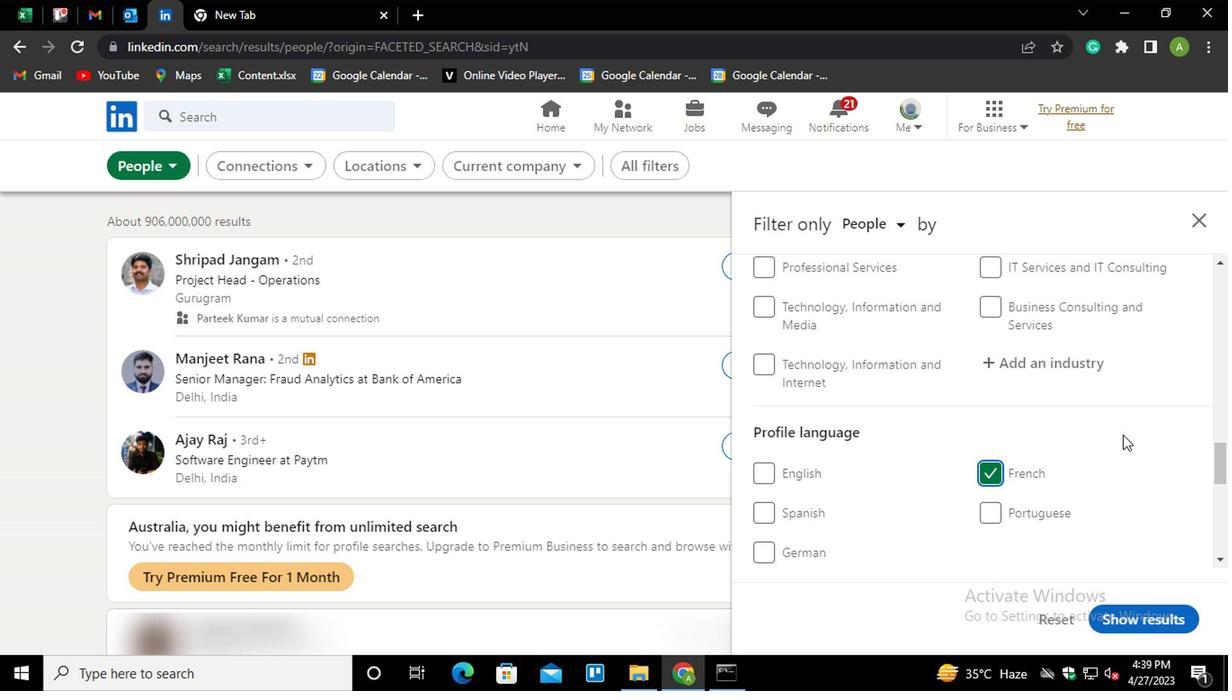 
Action: Mouse moved to (883, 399)
Screenshot: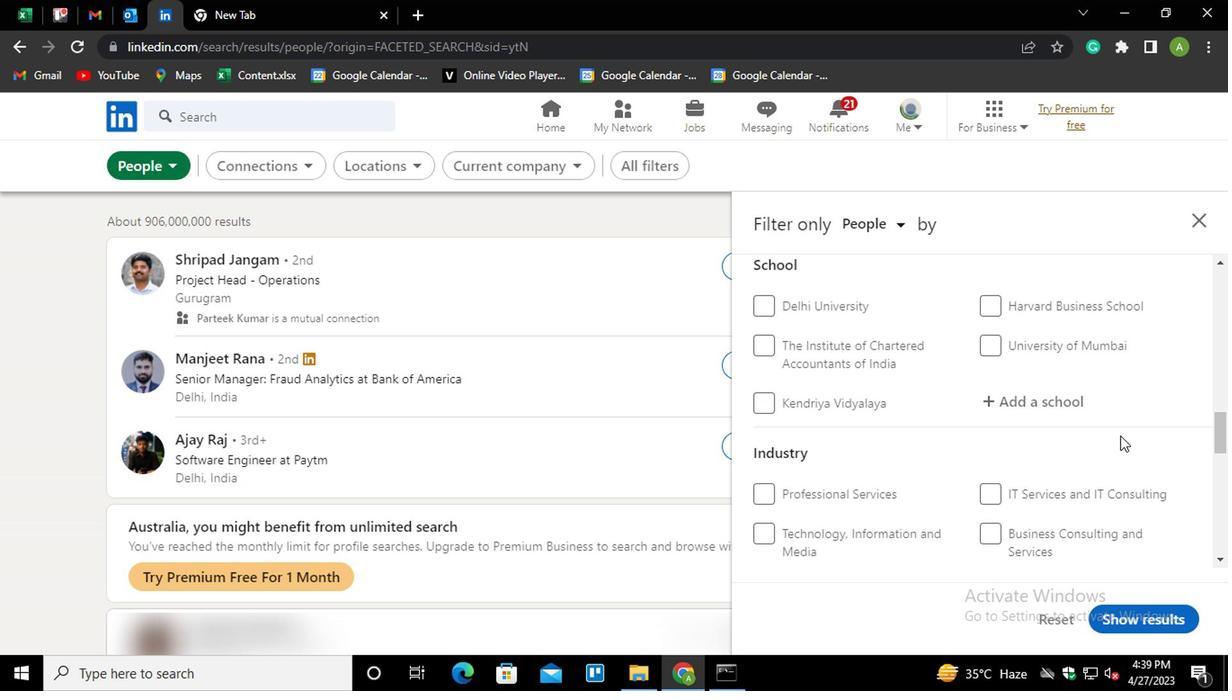 
Action: Mouse scrolled (883, 400) with delta (0, 0)
Screenshot: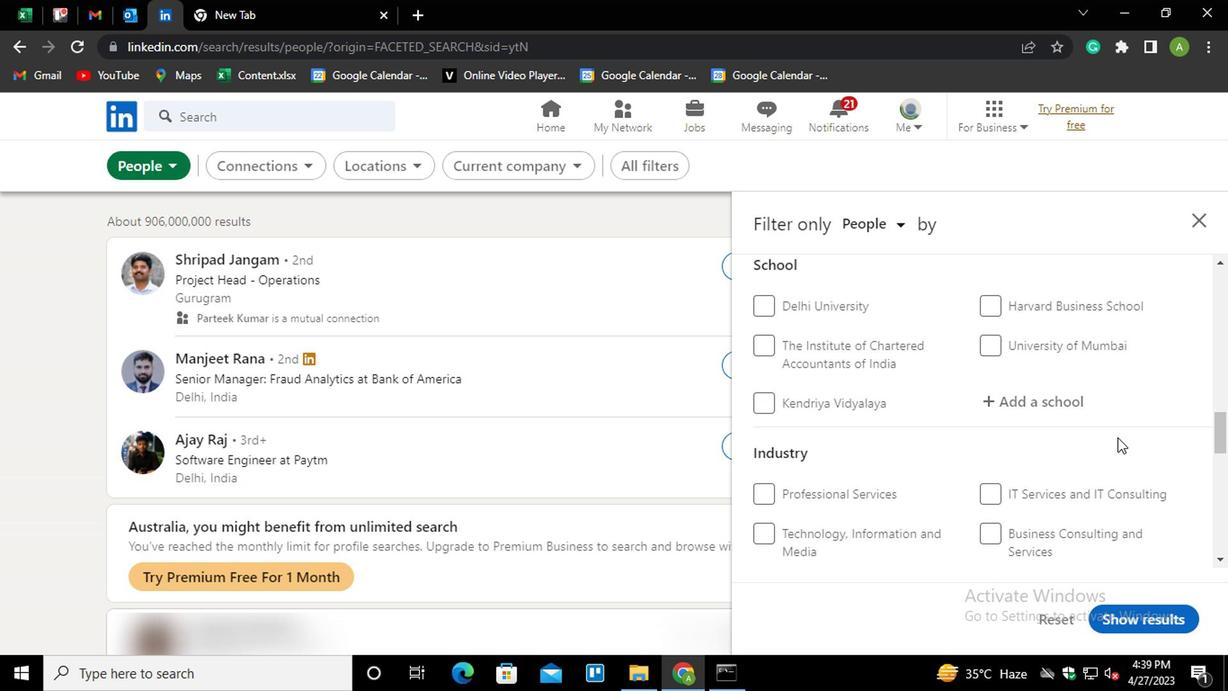 
Action: Mouse scrolled (883, 400) with delta (0, 0)
Screenshot: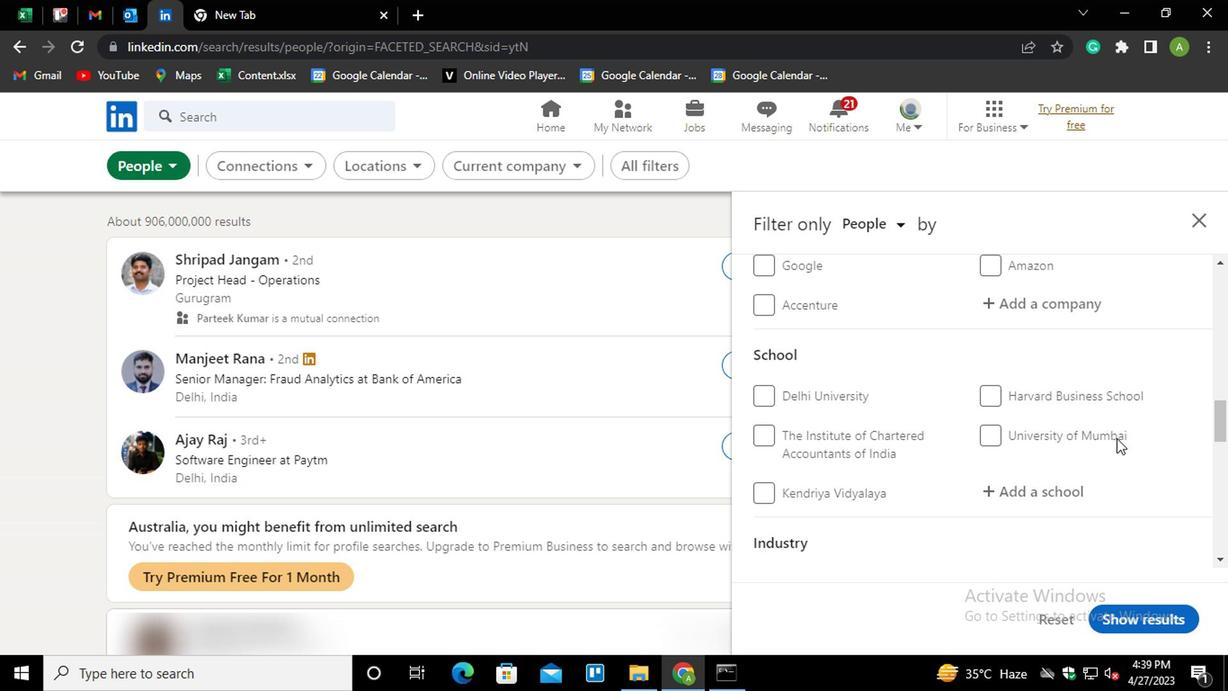 
Action: Mouse scrolled (883, 400) with delta (0, 0)
Screenshot: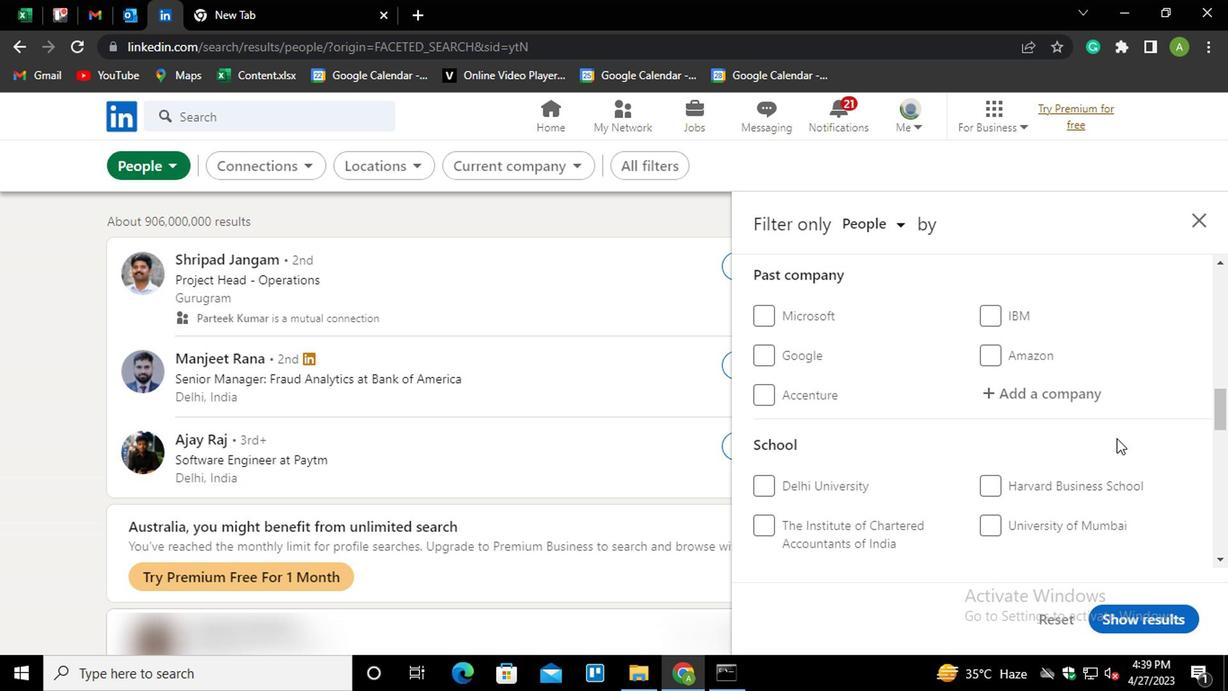 
Action: Mouse scrolled (883, 400) with delta (0, 0)
Screenshot: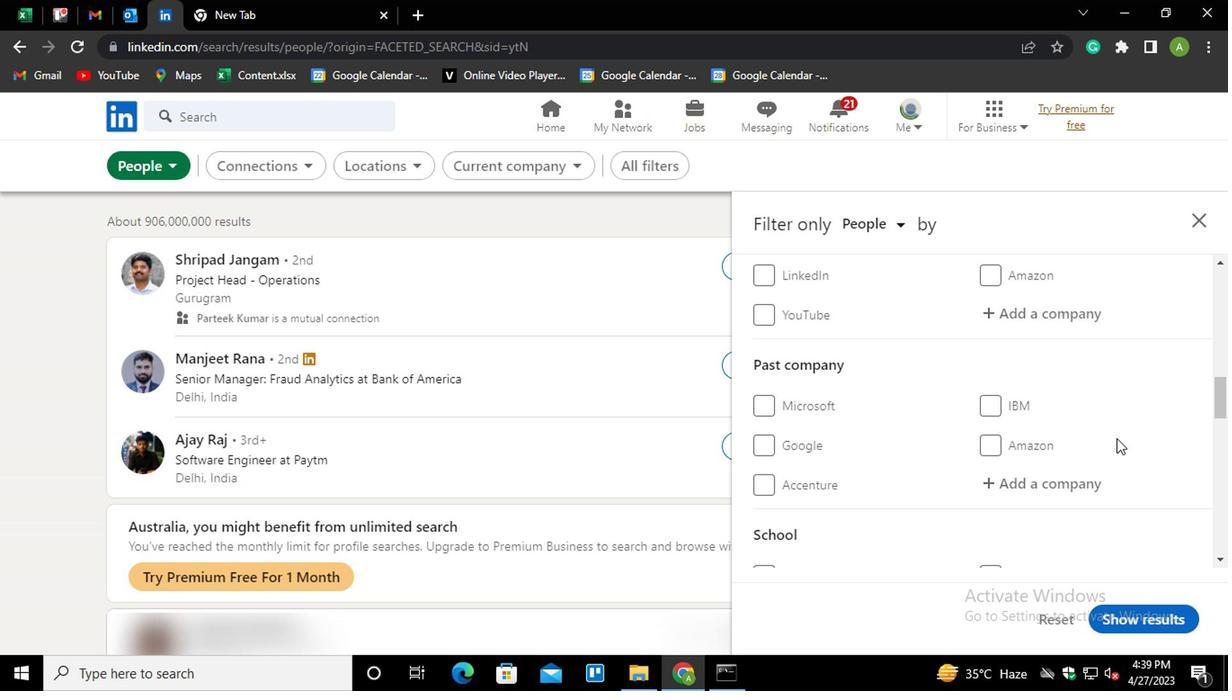 
Action: Mouse scrolled (883, 400) with delta (0, 0)
Screenshot: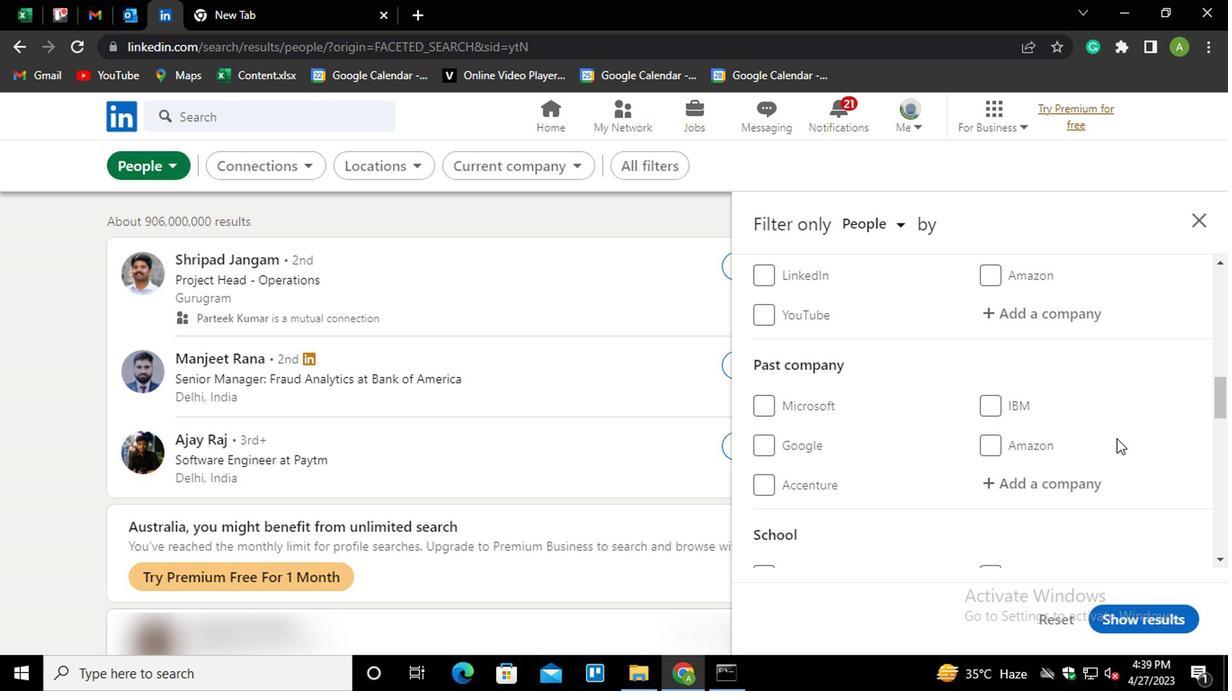 
Action: Mouse moved to (823, 434)
Screenshot: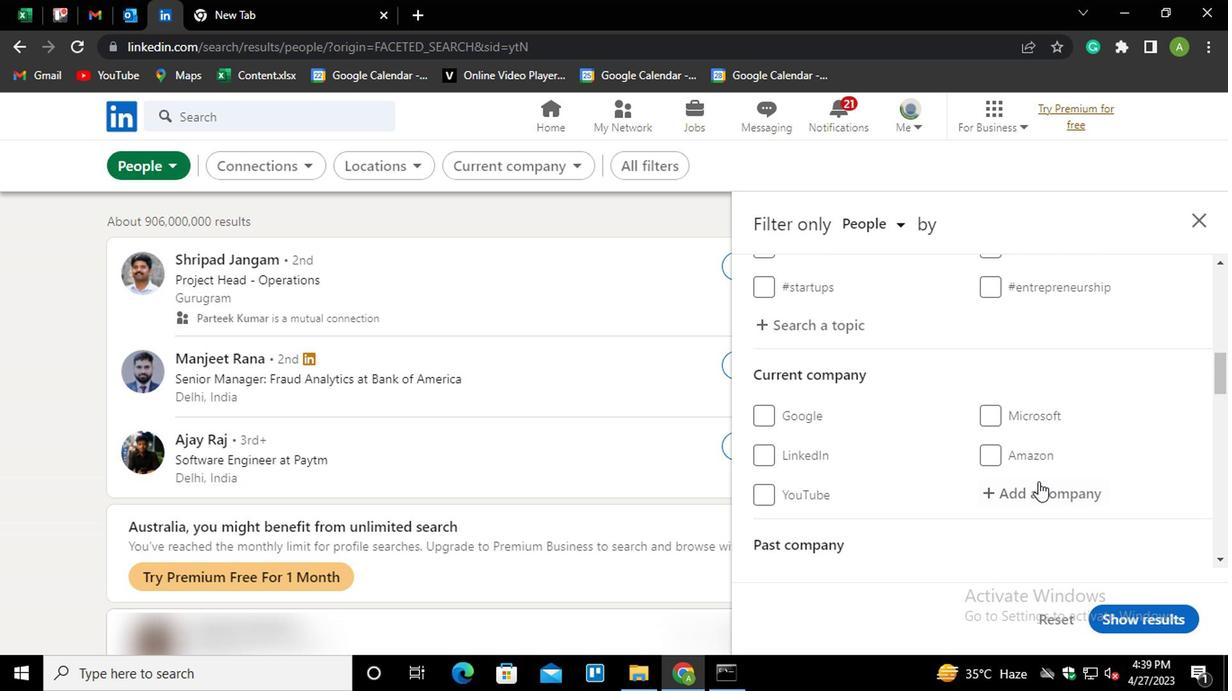 
Action: Mouse pressed left at (823, 434)
Screenshot: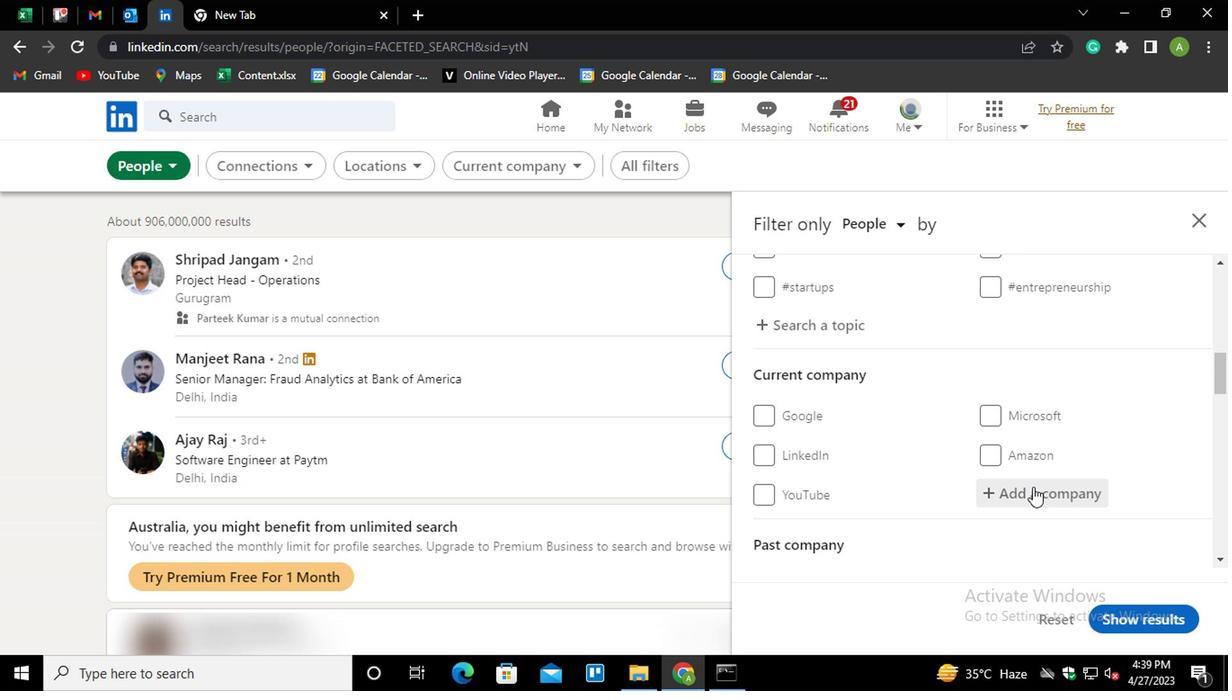 
Action: Mouse moved to (822, 434)
Screenshot: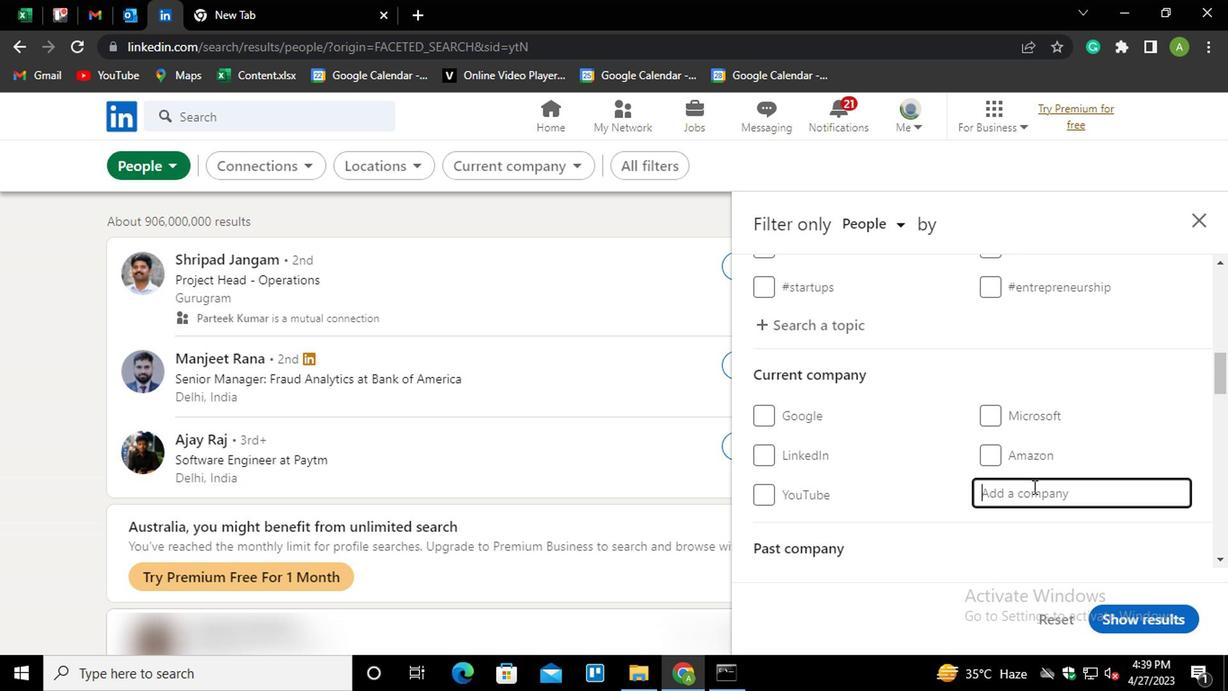 
Action: Key pressed <Key.shift>VARRO<Key.down><Key.enter>
Screenshot: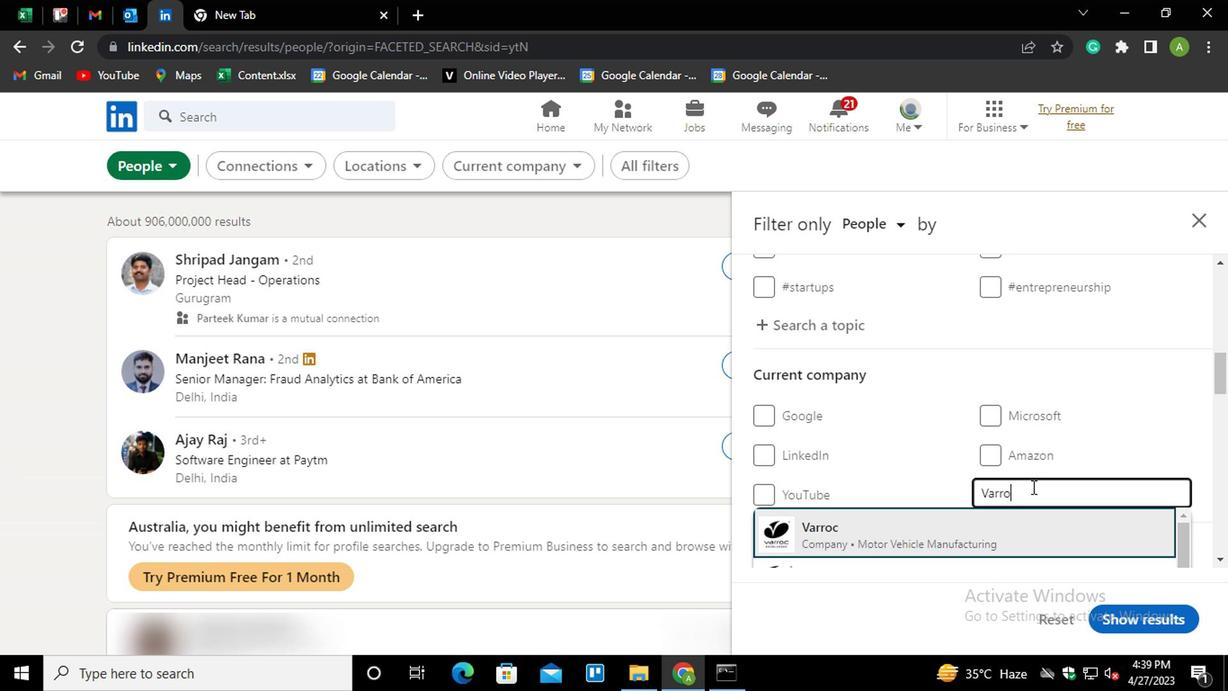 
Action: Mouse scrolled (822, 433) with delta (0, 0)
Screenshot: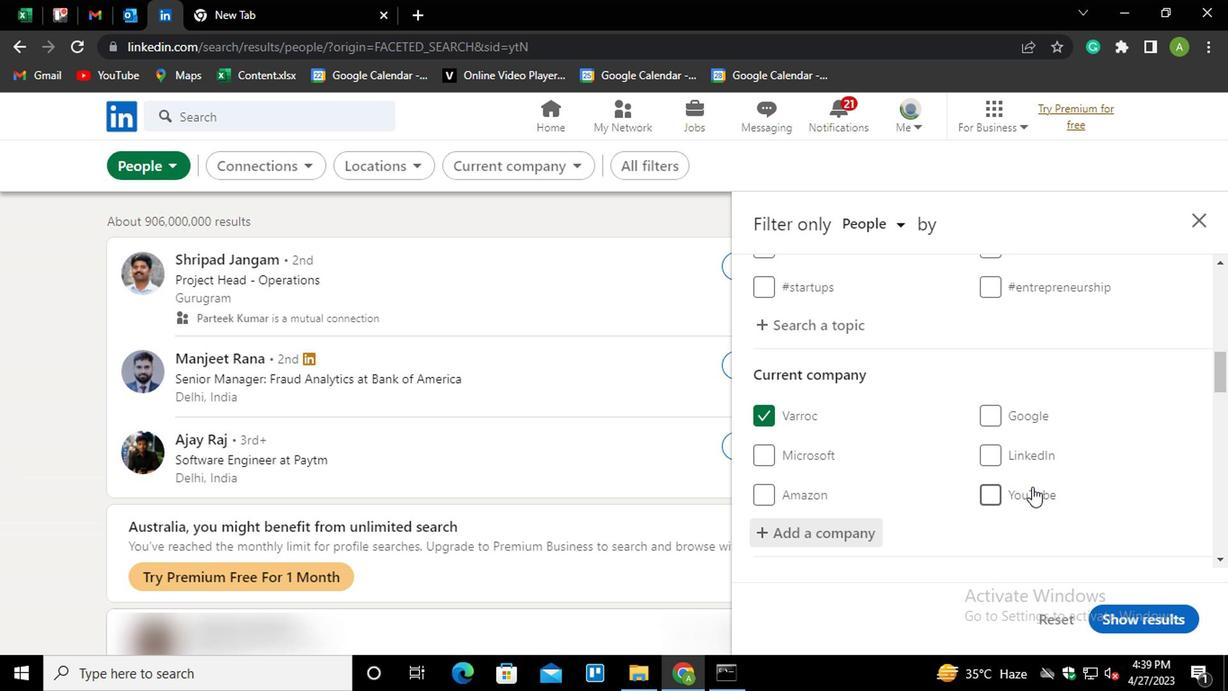
Action: Mouse scrolled (822, 433) with delta (0, 0)
Screenshot: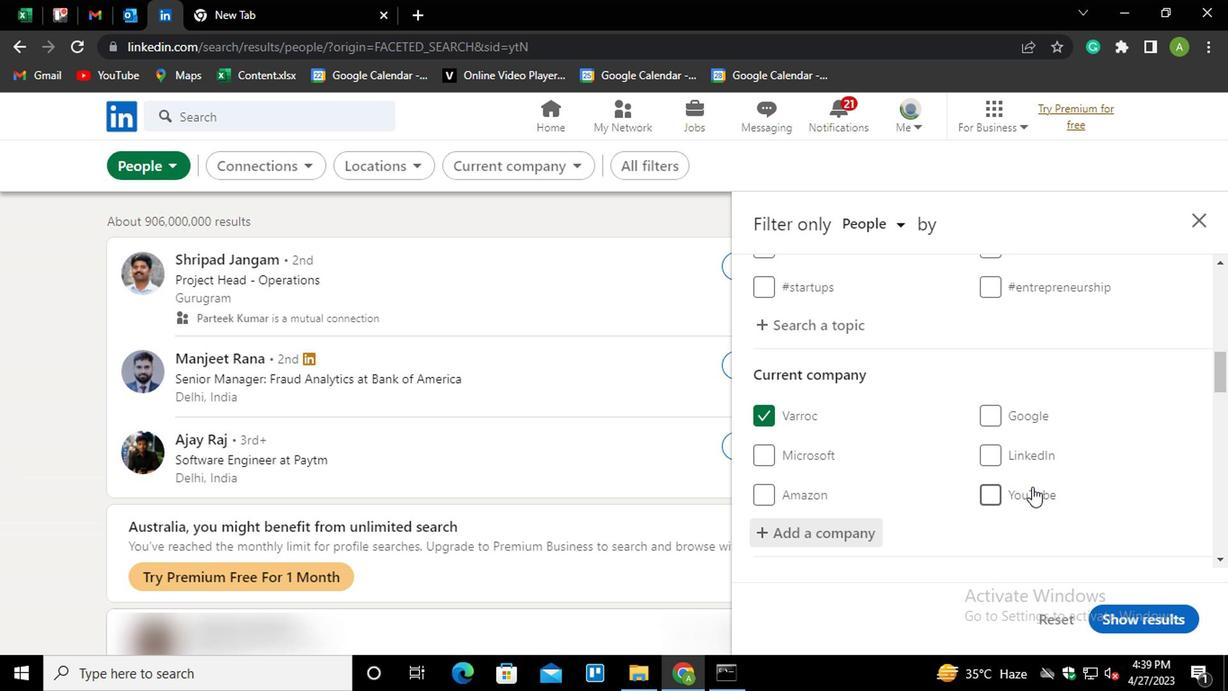 
Action: Mouse moved to (821, 435)
Screenshot: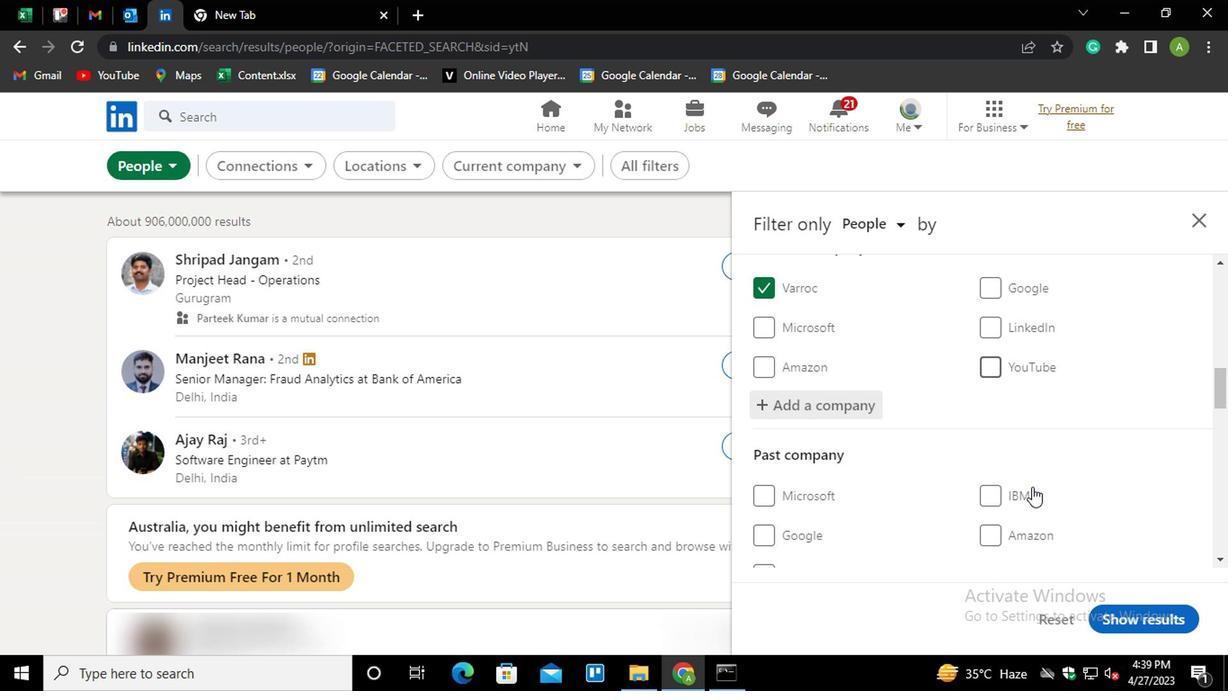 
Action: Mouse scrolled (821, 434) with delta (0, 0)
Screenshot: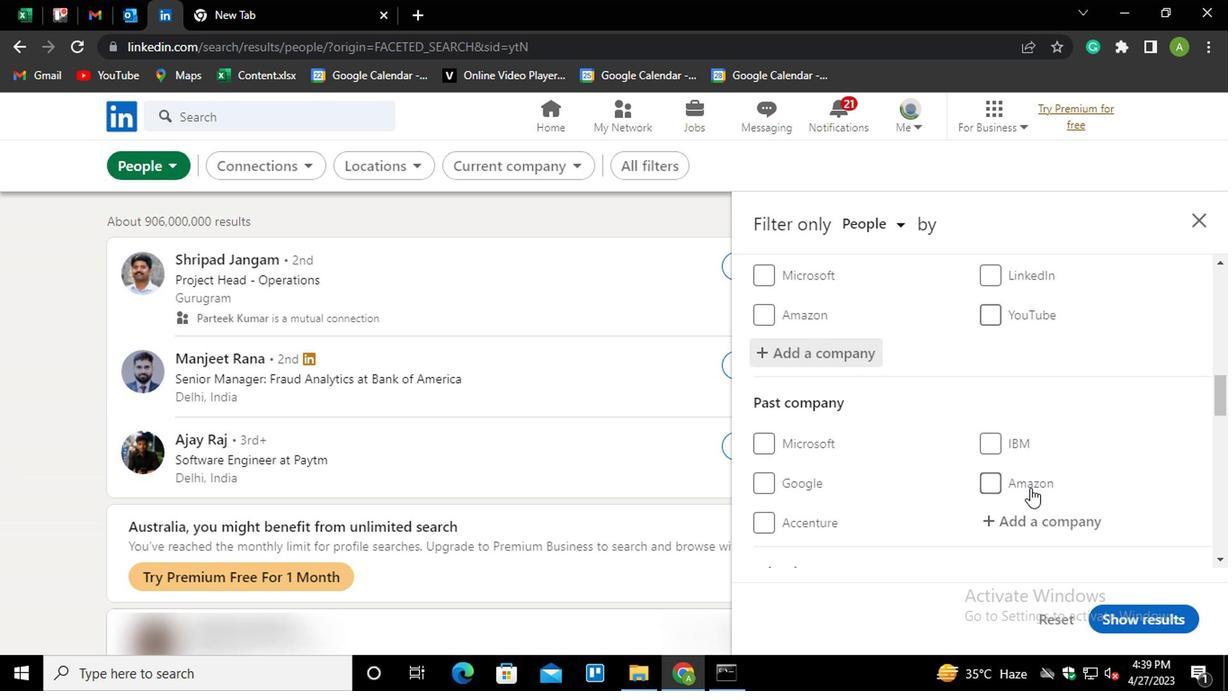 
Action: Mouse scrolled (821, 434) with delta (0, 0)
Screenshot: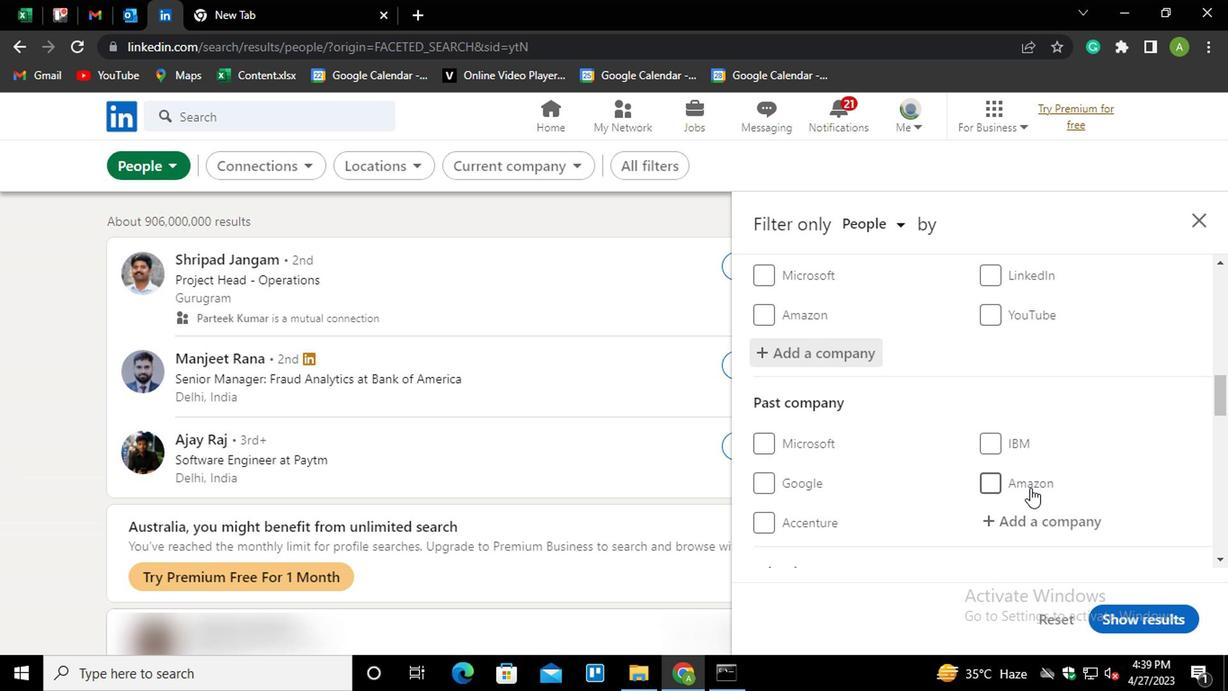 
Action: Mouse moved to (814, 439)
Screenshot: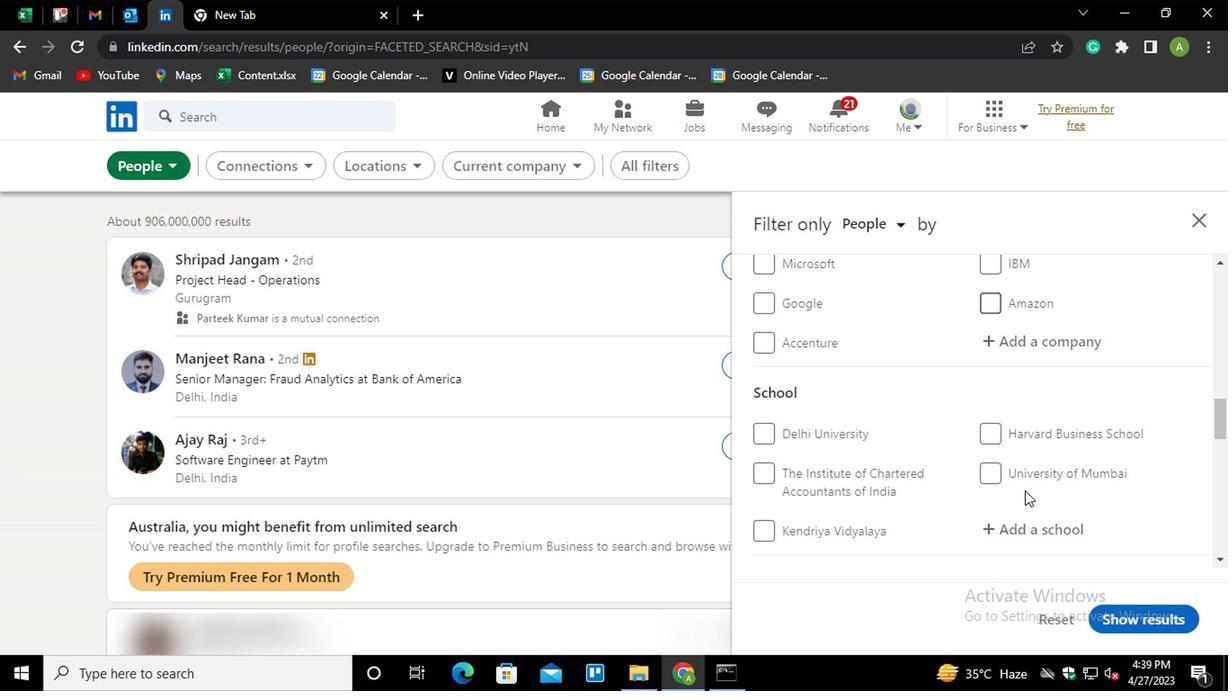 
Action: Mouse scrolled (814, 438) with delta (0, 0)
Screenshot: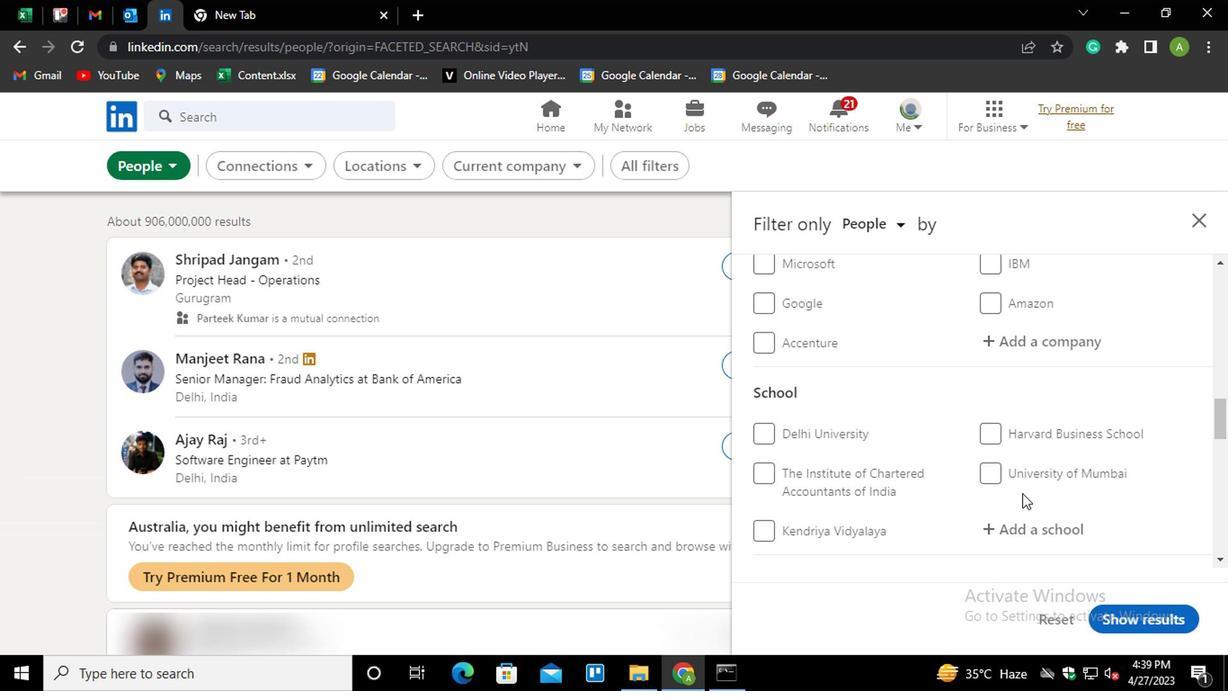 
Action: Mouse scrolled (814, 438) with delta (0, 0)
Screenshot: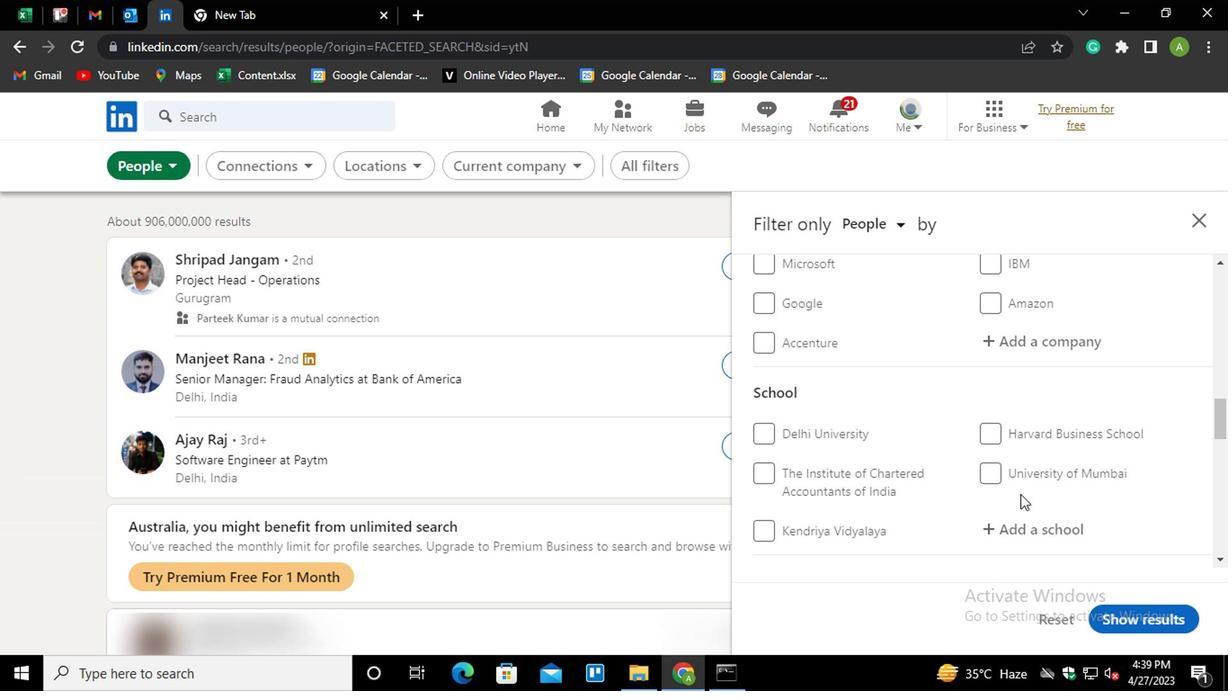 
Action: Mouse moved to (816, 328)
Screenshot: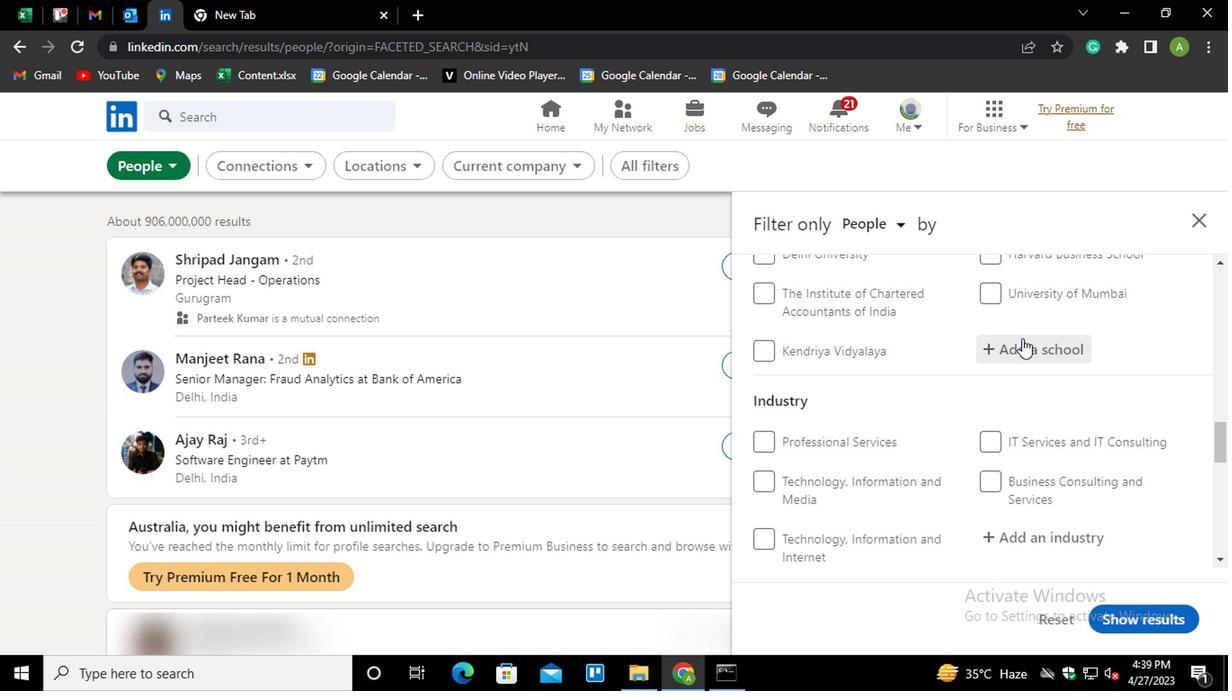 
Action: Mouse pressed left at (816, 328)
Screenshot: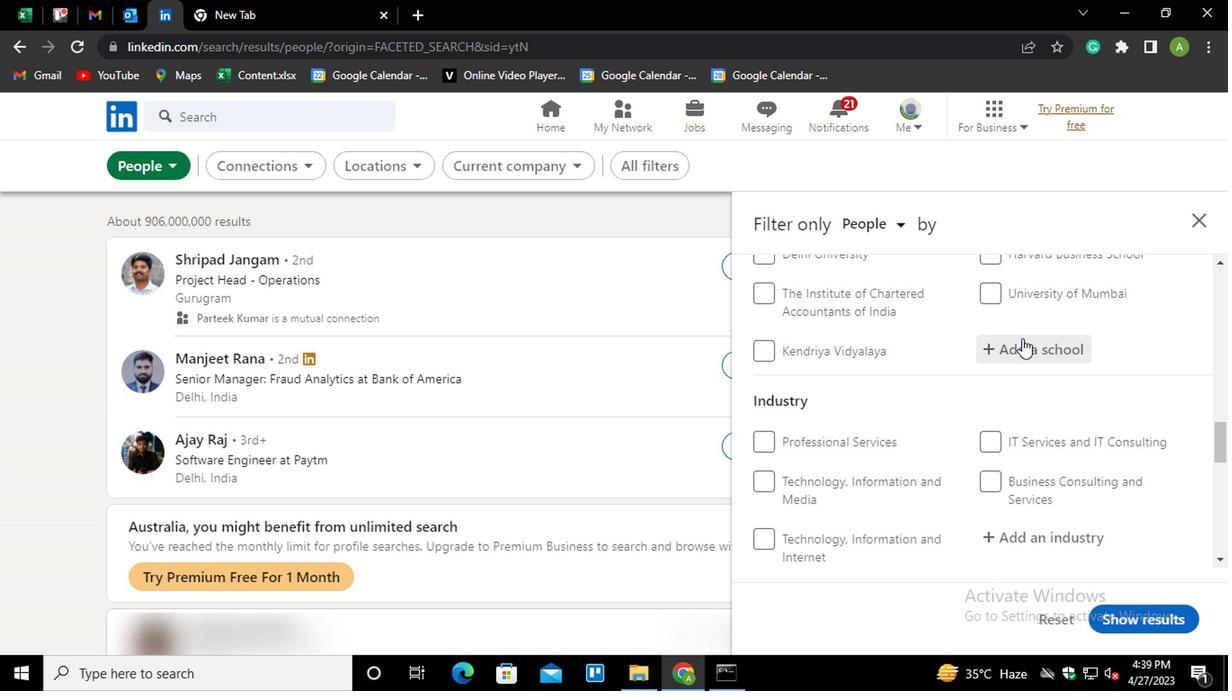 
Action: Key pressed D<Key.shift>
Screenshot: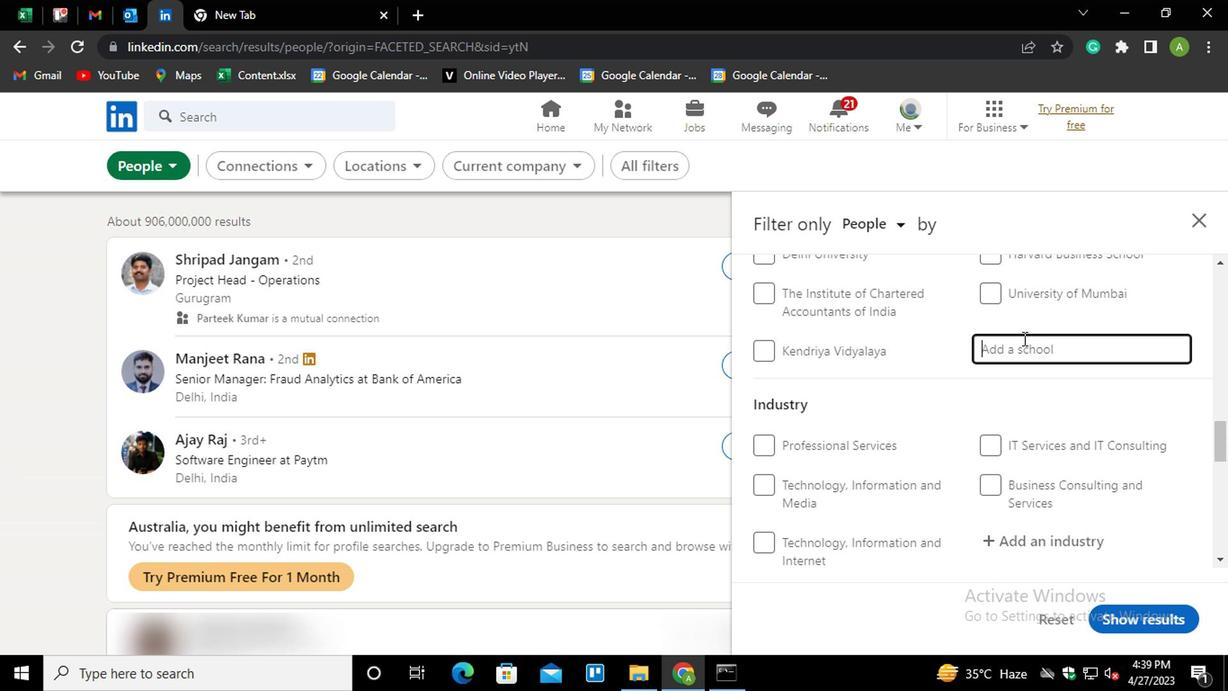 
Action: Mouse moved to (816, 328)
Screenshot: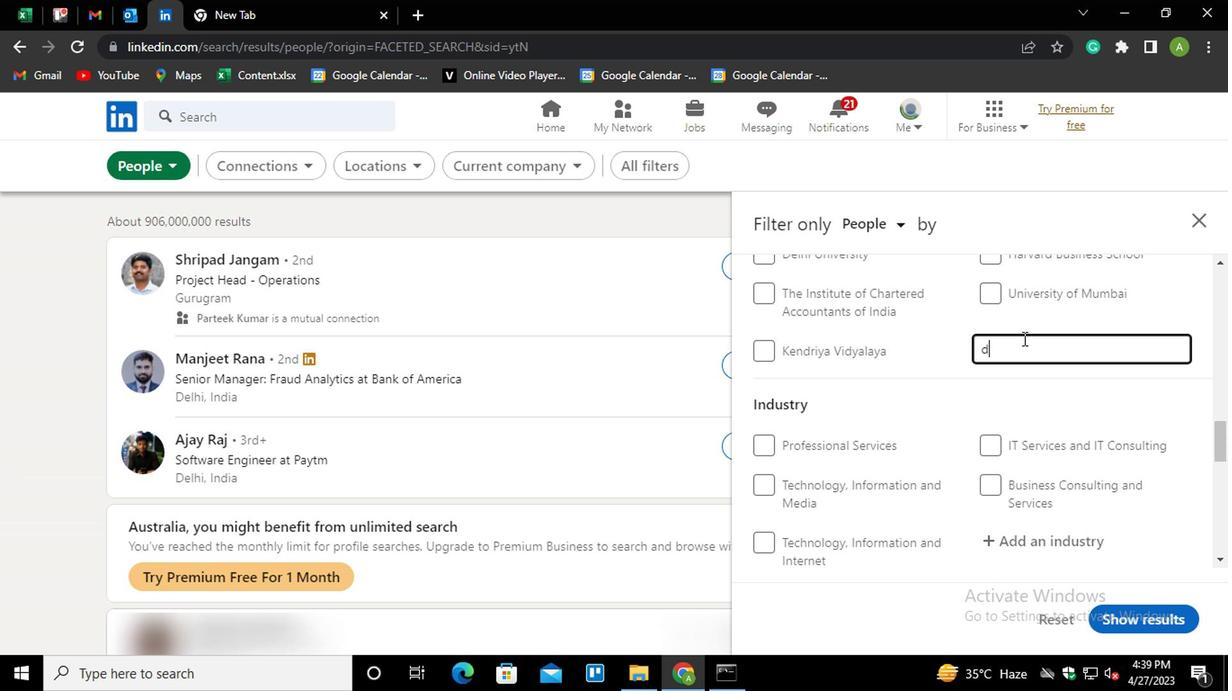 
Action: Key pressed <Key.backspace><Key.shift>DR.<Key.space><Key.shift><Key.shift><Key.shift><Key.shift><Key.shift><Key.shift><Key.shift><Key.shift><Key.shift><Key.shift><Key.shift><Key.shift><Key.shift><Key.shift><Key.shift><Key.shift><Key.shift><Key.shift><Key.shift><Key.shift><Key.shift><Key.shift><Key.shift><Key.shift><Key.shift><Key.shift><Key.shift><Key.shift><Key.shift><Key.shift><Key.shift><Key.shift><Key.shift><Key.shift><Key.shift><Key.shift><Key.shift><Key.shift><Key.shift><Key.shift><Key.shift><Key.shift><Key.shift><Key.shift><Key.shift><Key.shift>BHIM<Key.down><Key.enter>
Screenshot: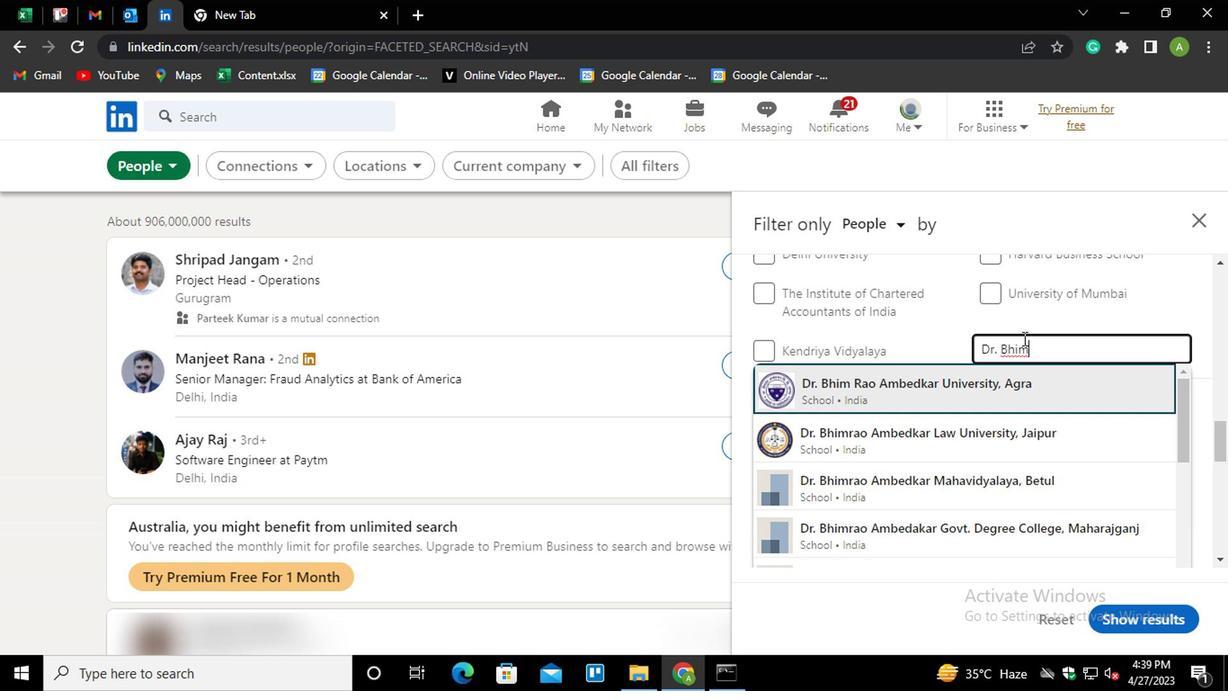 
Action: Mouse moved to (815, 330)
Screenshot: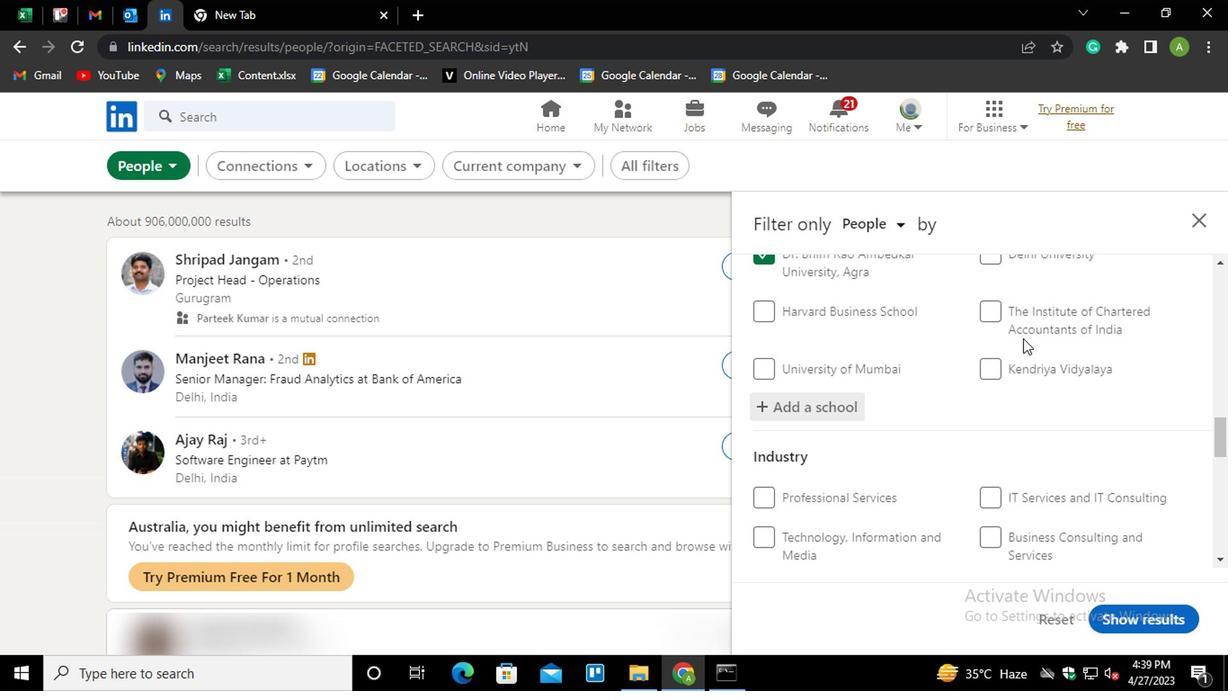 
Action: Mouse scrolled (815, 330) with delta (0, 0)
Screenshot: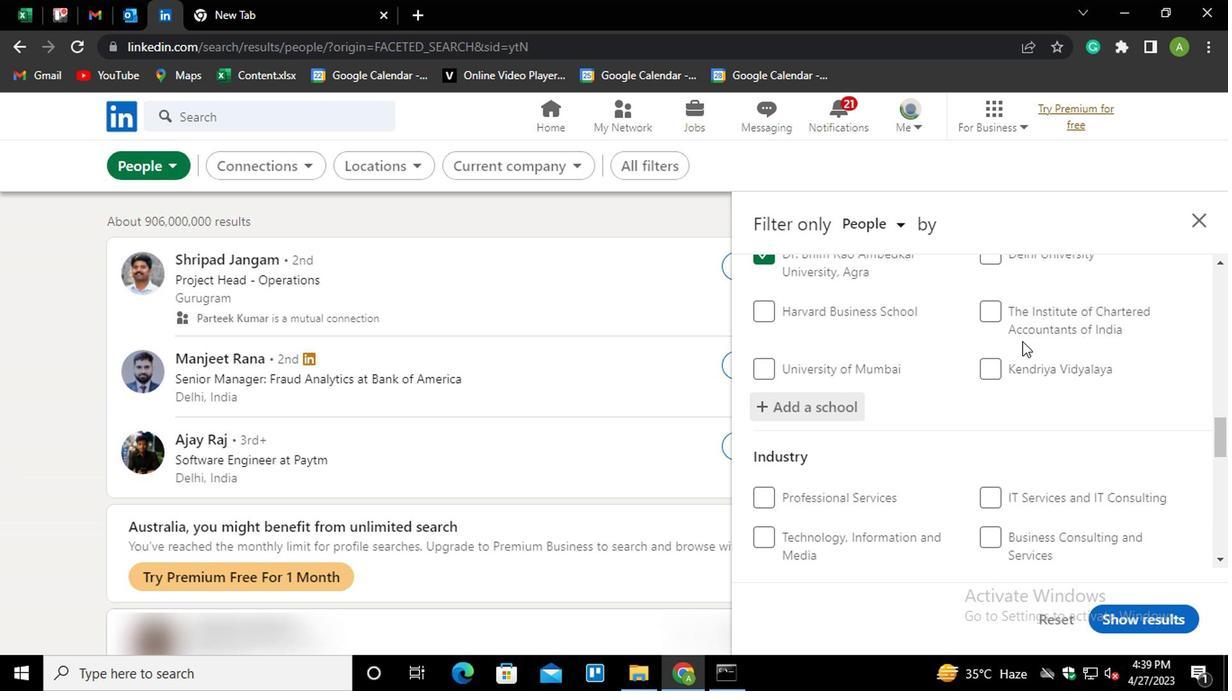 
Action: Mouse scrolled (815, 330) with delta (0, 0)
Screenshot: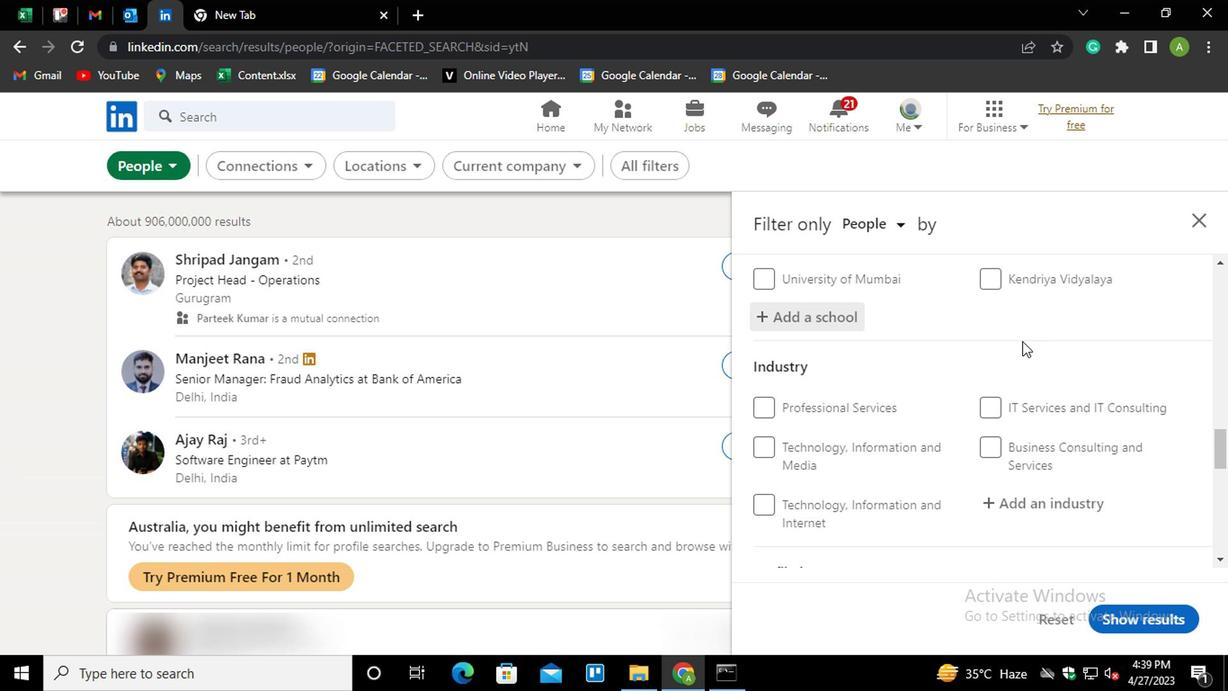 
Action: Mouse scrolled (815, 330) with delta (0, 0)
Screenshot: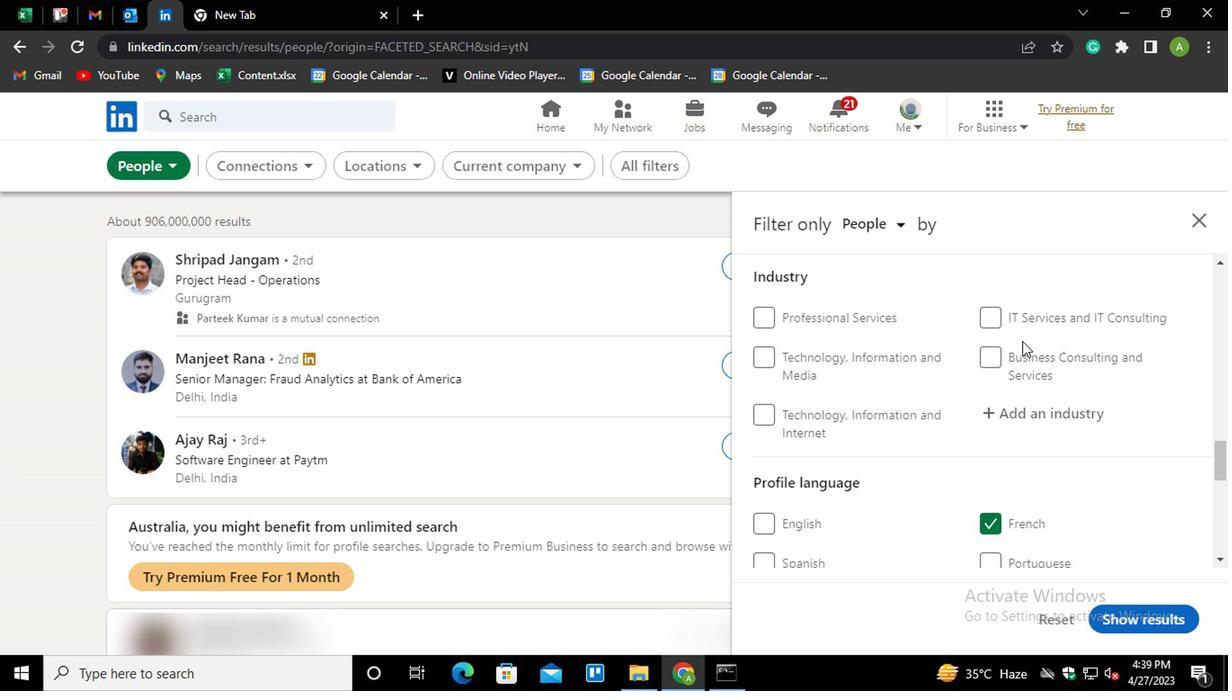 
Action: Mouse moved to (817, 320)
Screenshot: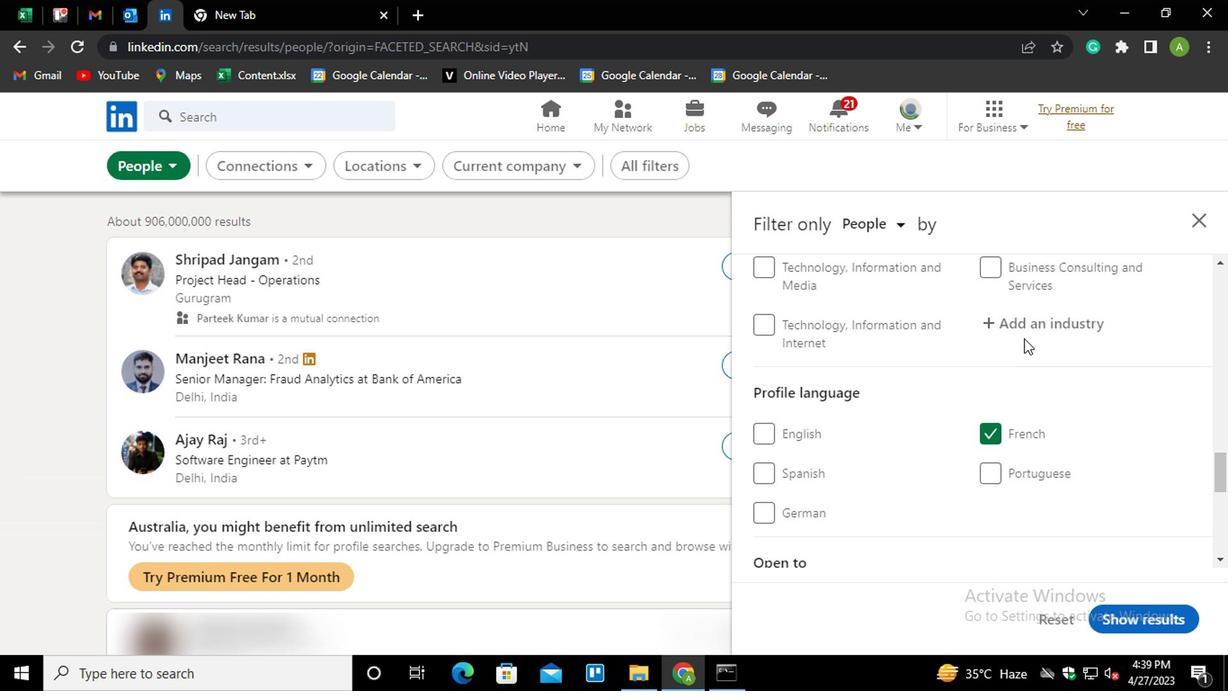 
Action: Mouse pressed left at (817, 320)
Screenshot: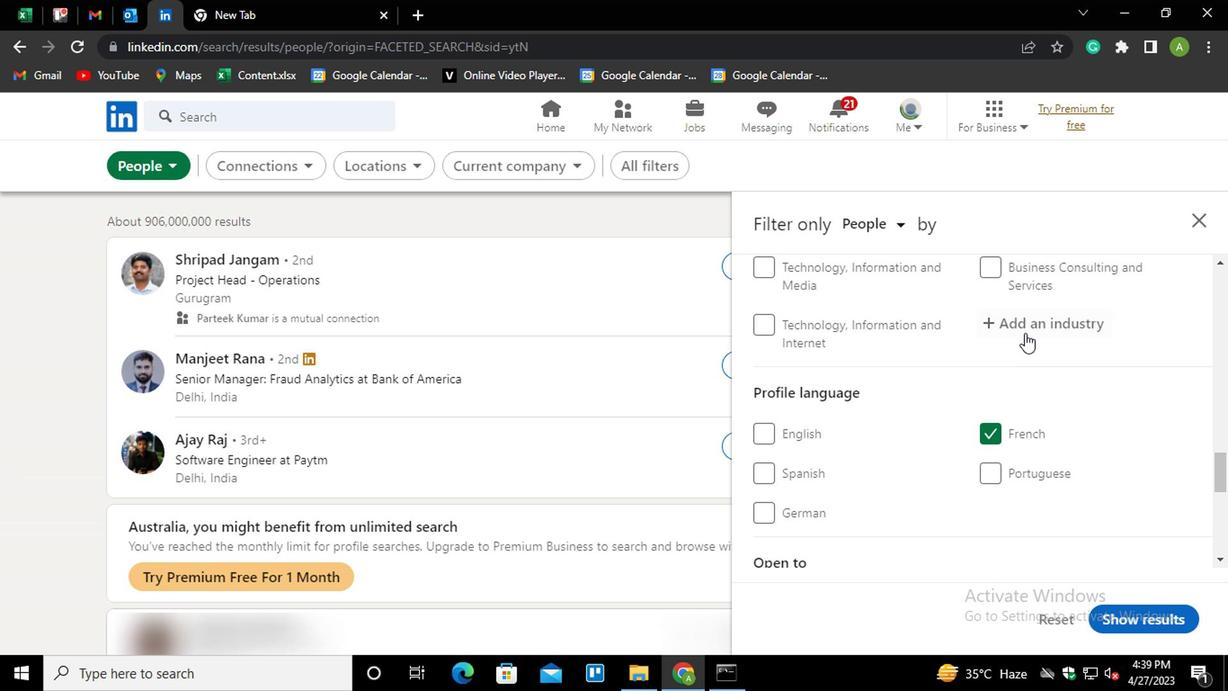 
Action: Mouse moved to (816, 320)
Screenshot: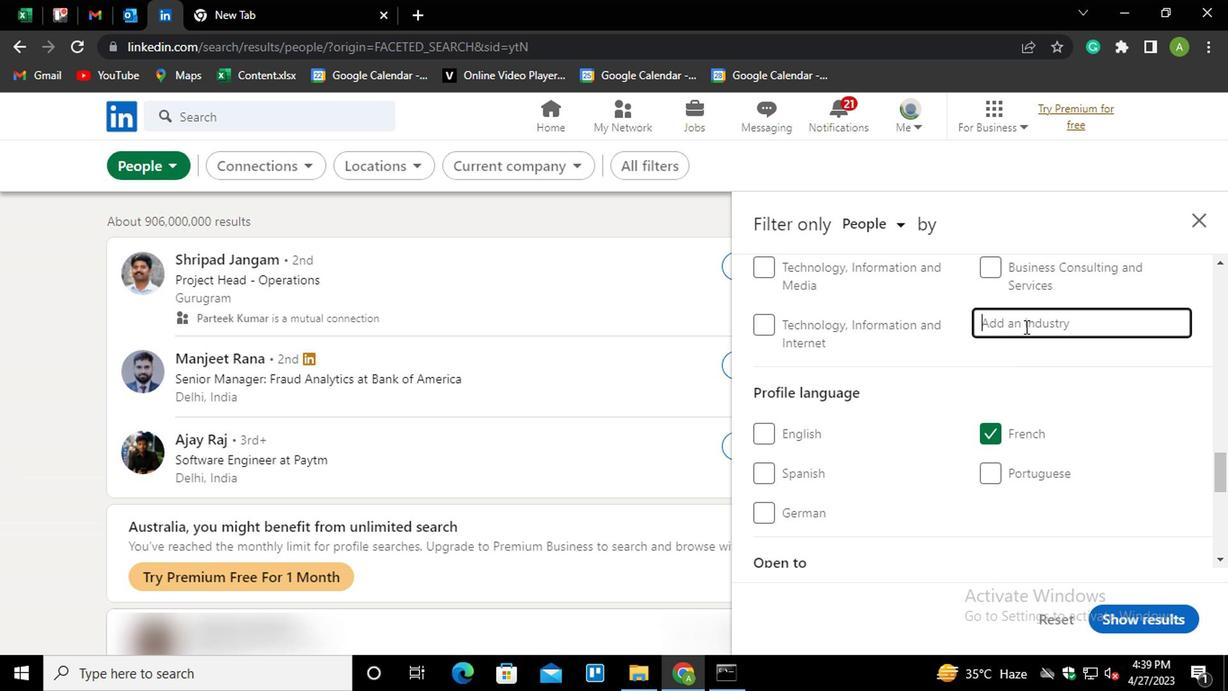 
Action: Key pressed <Key.shift>
Screenshot: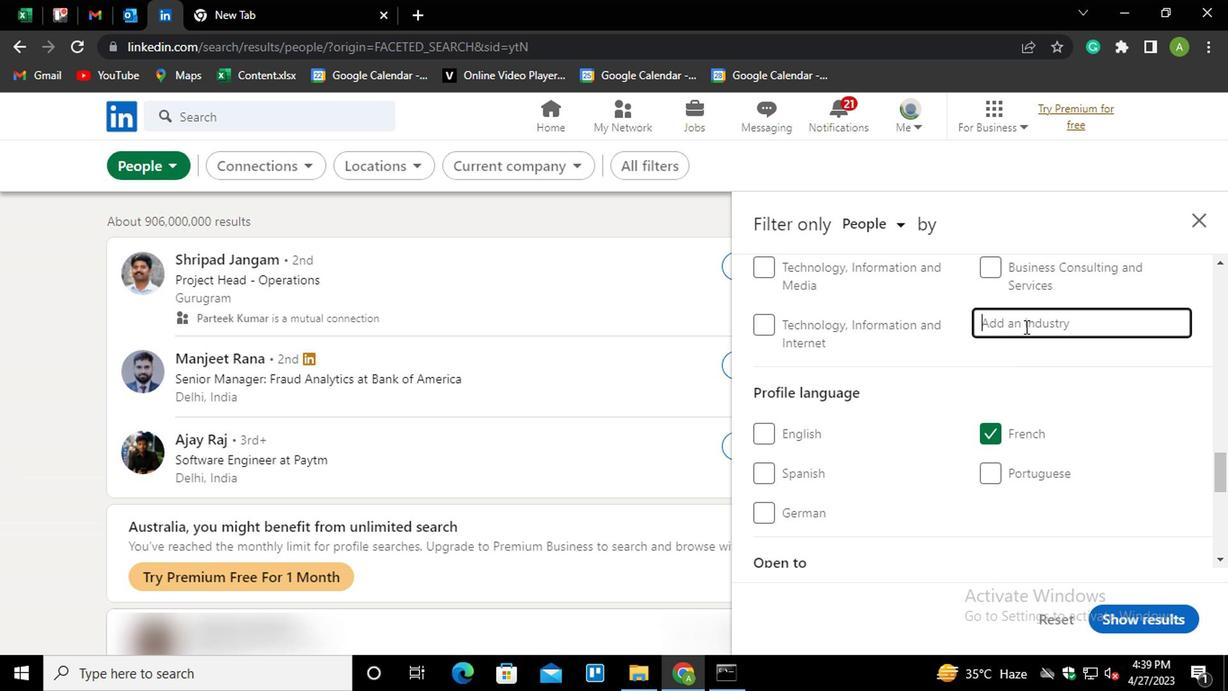 
Action: Mouse moved to (814, 322)
Screenshot: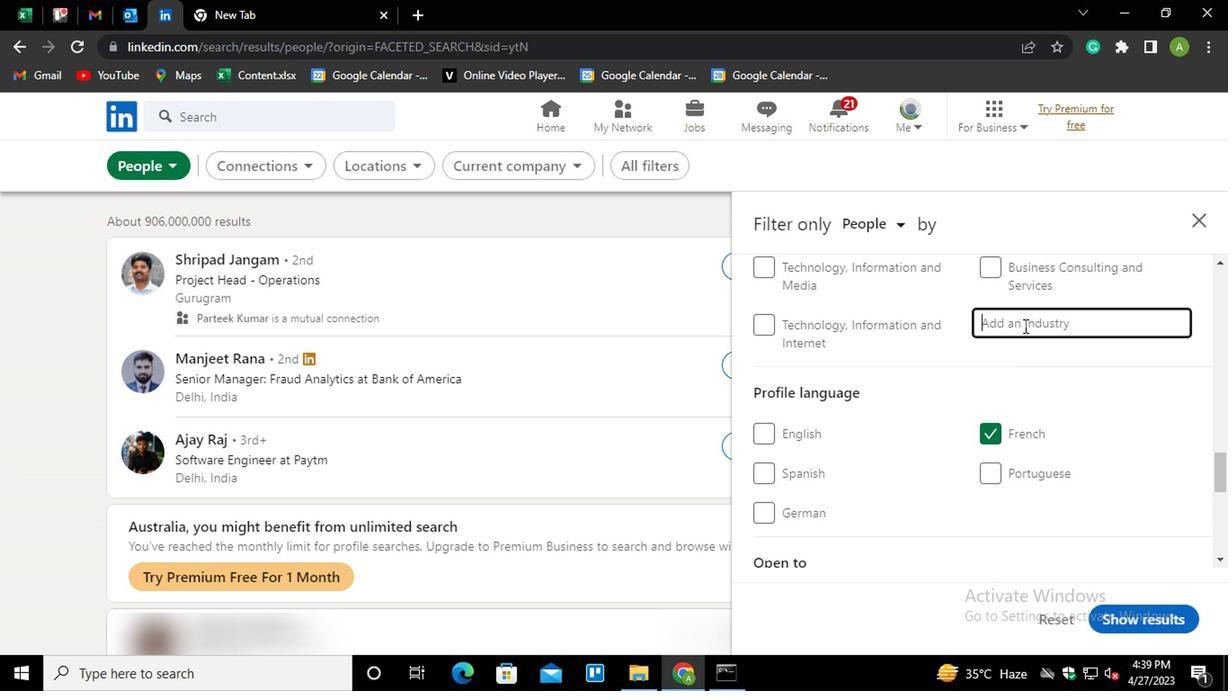 
Action: Key pressed ELECTRIB<Key.backspace>V<Key.backspace>C<Key.space><Key.shift>POWER<Key.space><Key.shift>TRA<Key.down><Key.down><Key.enter>
Screenshot: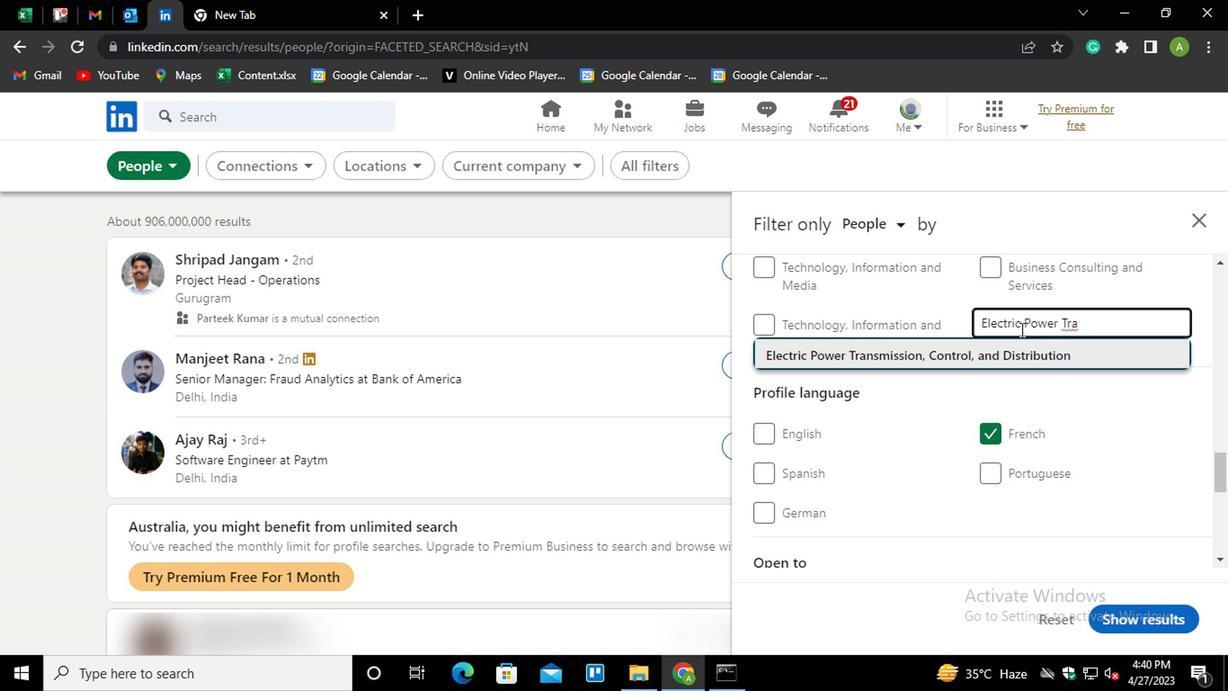 
Action: Mouse scrolled (814, 321) with delta (0, 0)
Screenshot: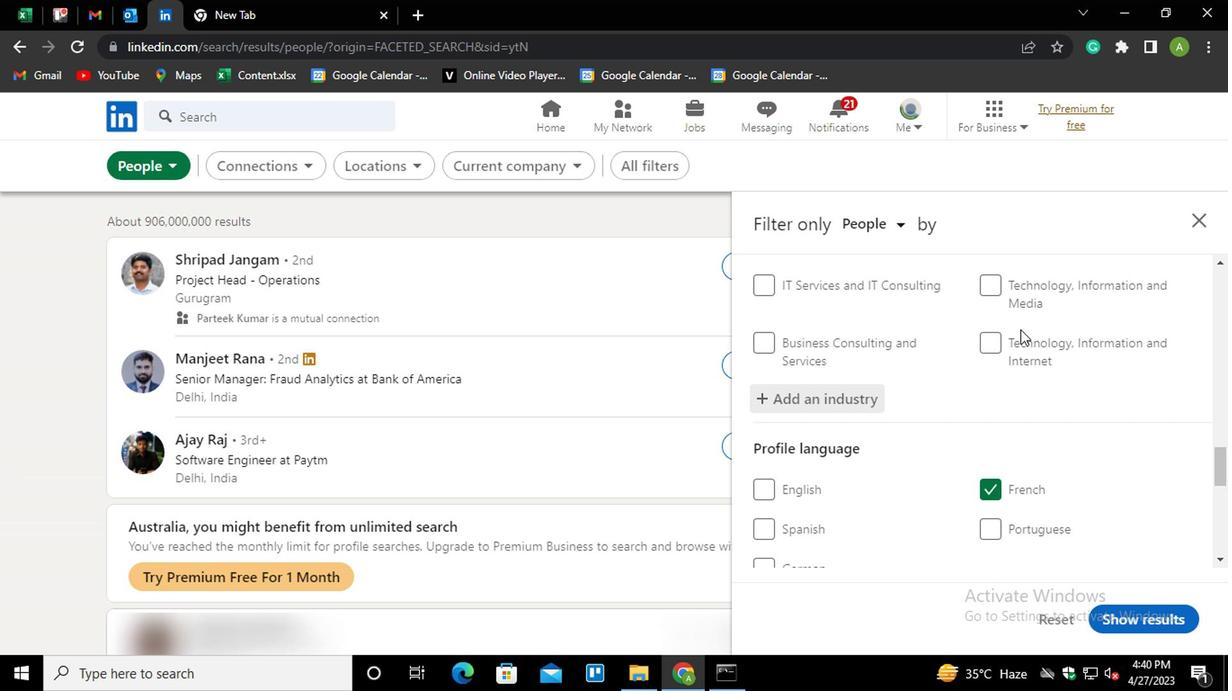 
Action: Mouse scrolled (814, 321) with delta (0, 0)
Screenshot: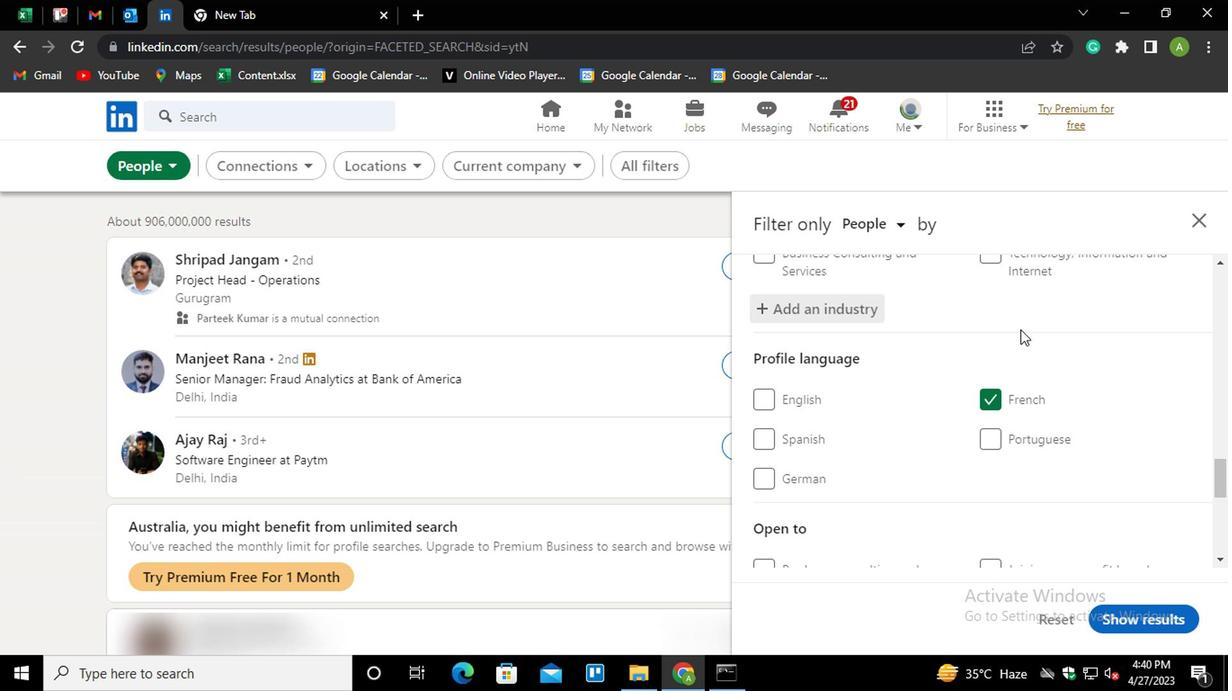 
Action: Mouse scrolled (814, 321) with delta (0, 0)
Screenshot: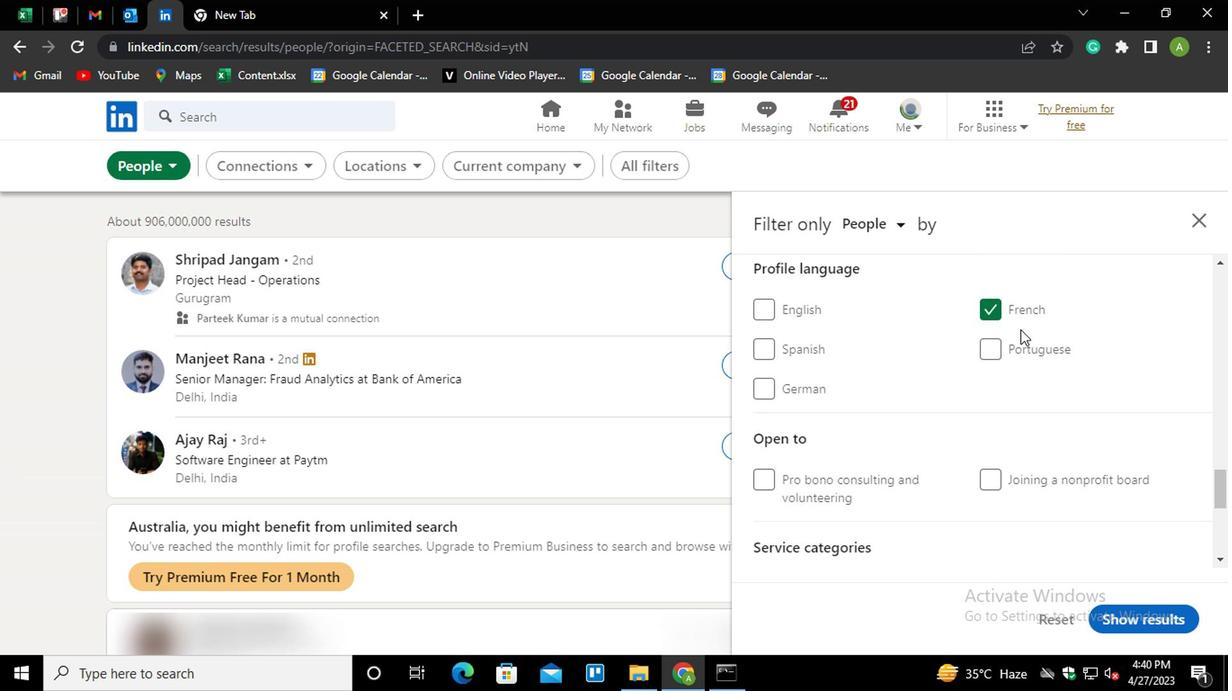 
Action: Mouse scrolled (814, 321) with delta (0, 0)
Screenshot: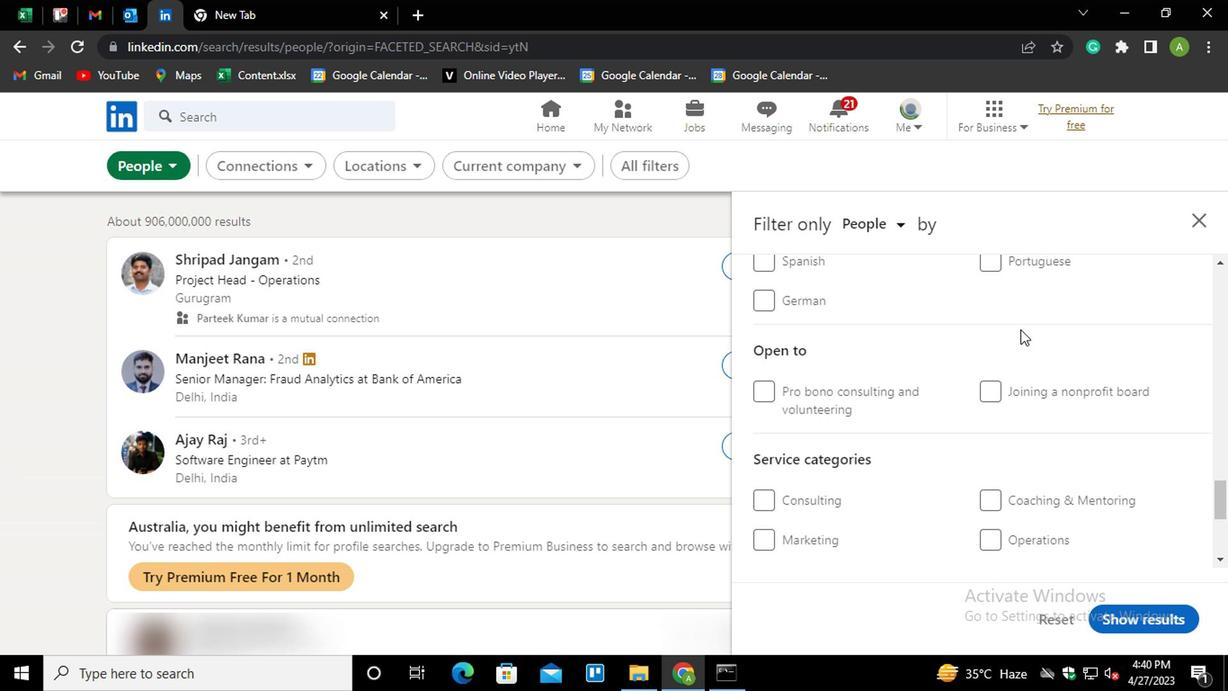 
Action: Mouse scrolled (814, 321) with delta (0, 0)
Screenshot: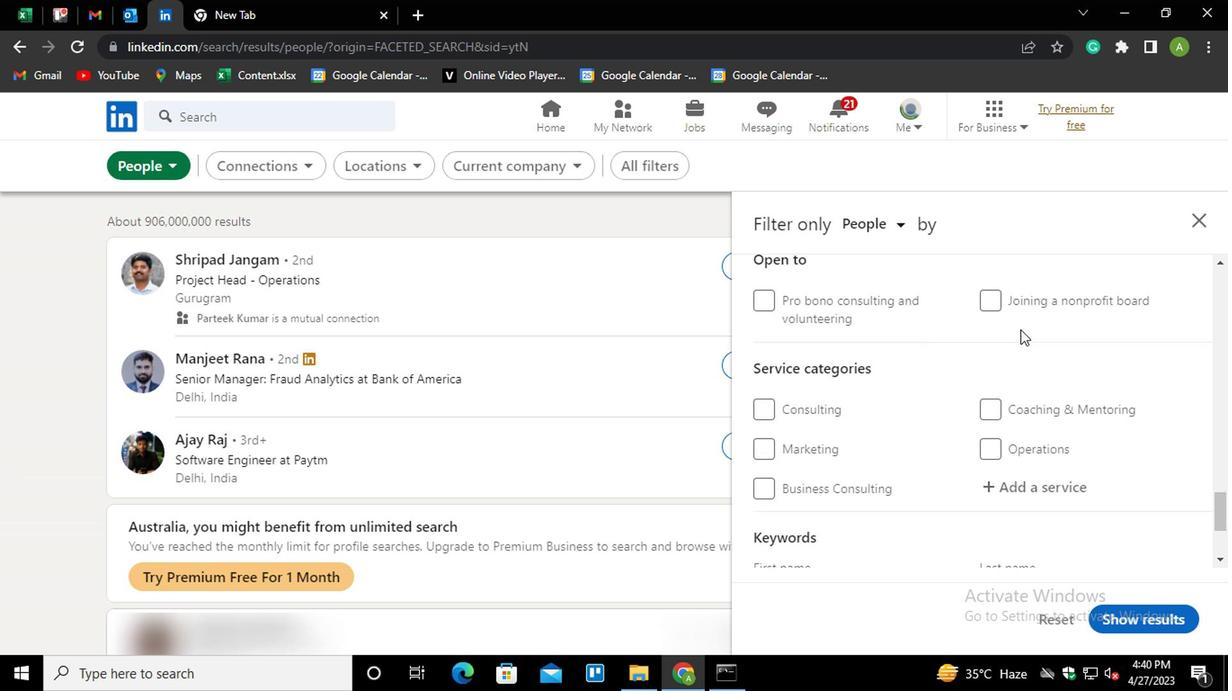 
Action: Mouse moved to (813, 322)
Screenshot: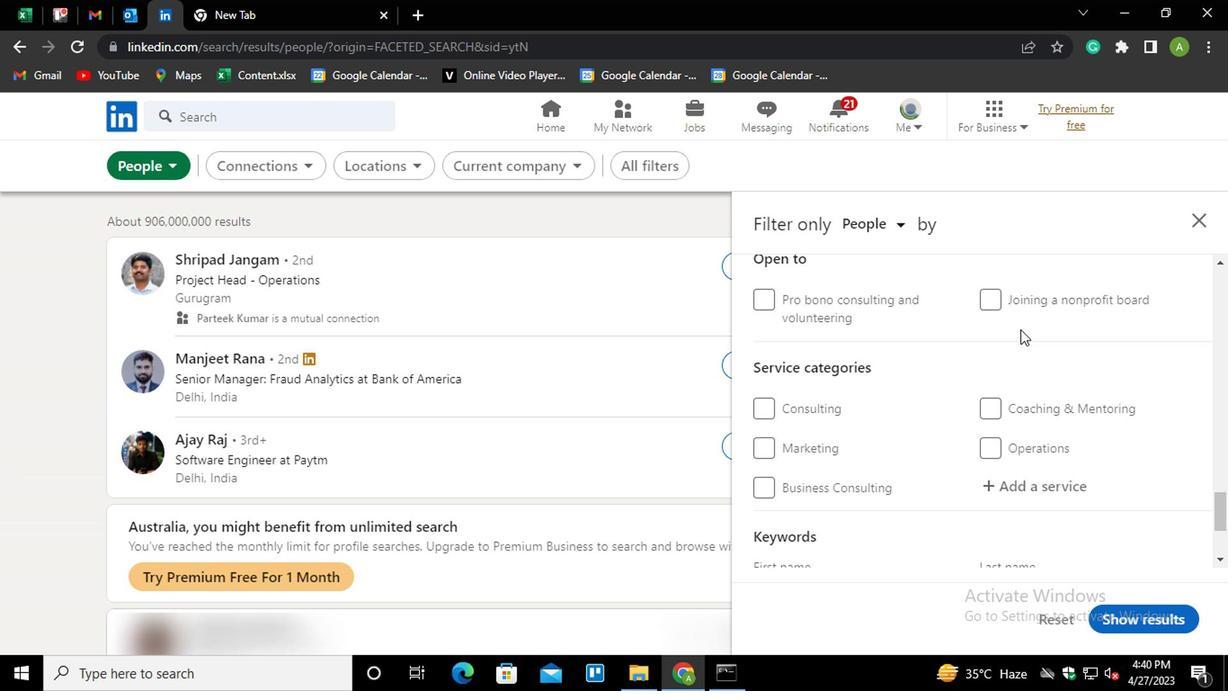 
Action: Mouse scrolled (813, 321) with delta (0, 0)
Screenshot: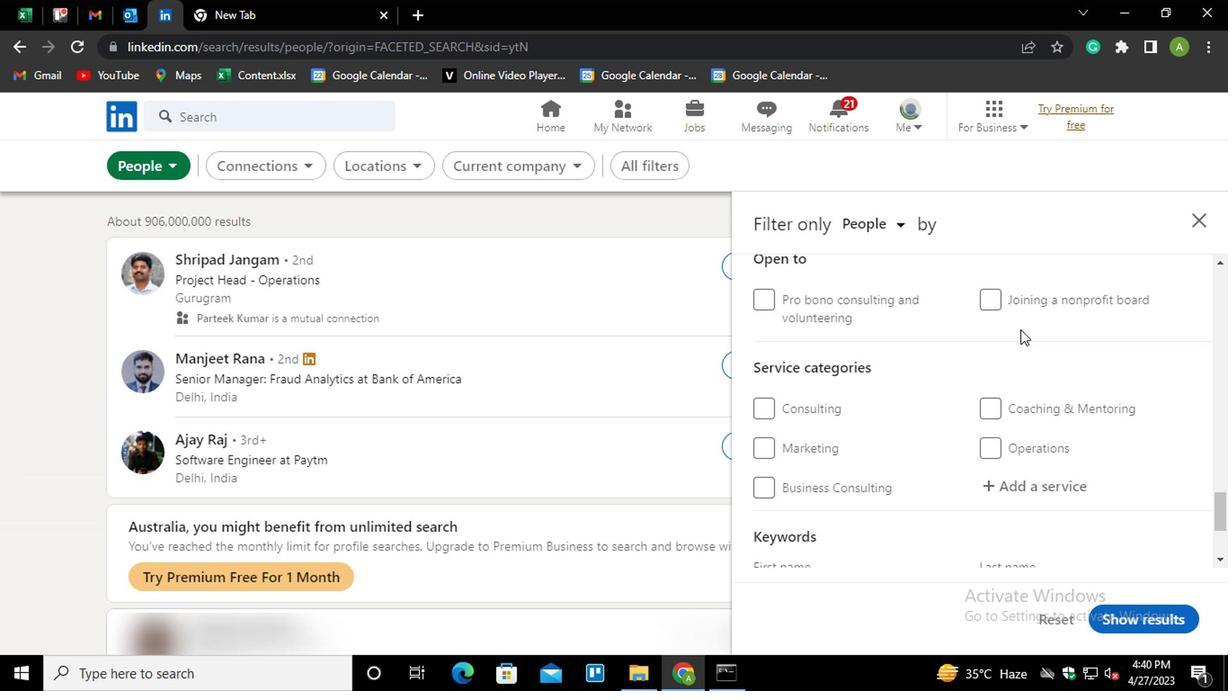 
Action: Mouse moved to (812, 311)
Screenshot: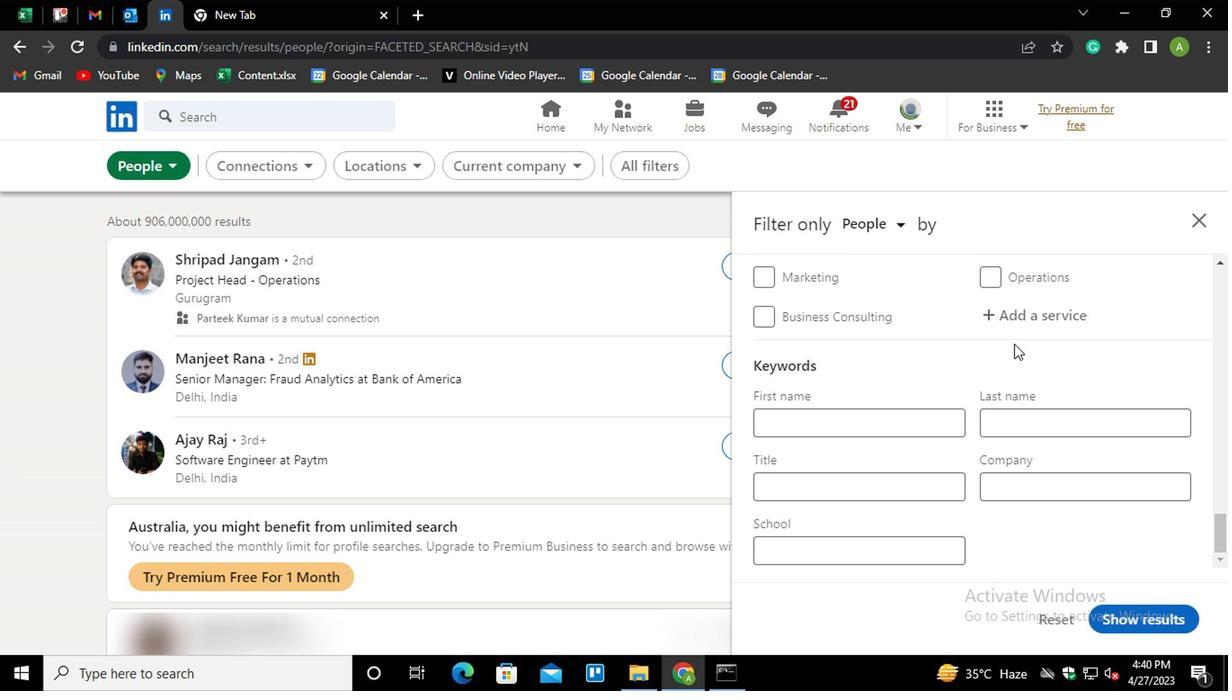 
Action: Mouse pressed left at (812, 311)
Screenshot: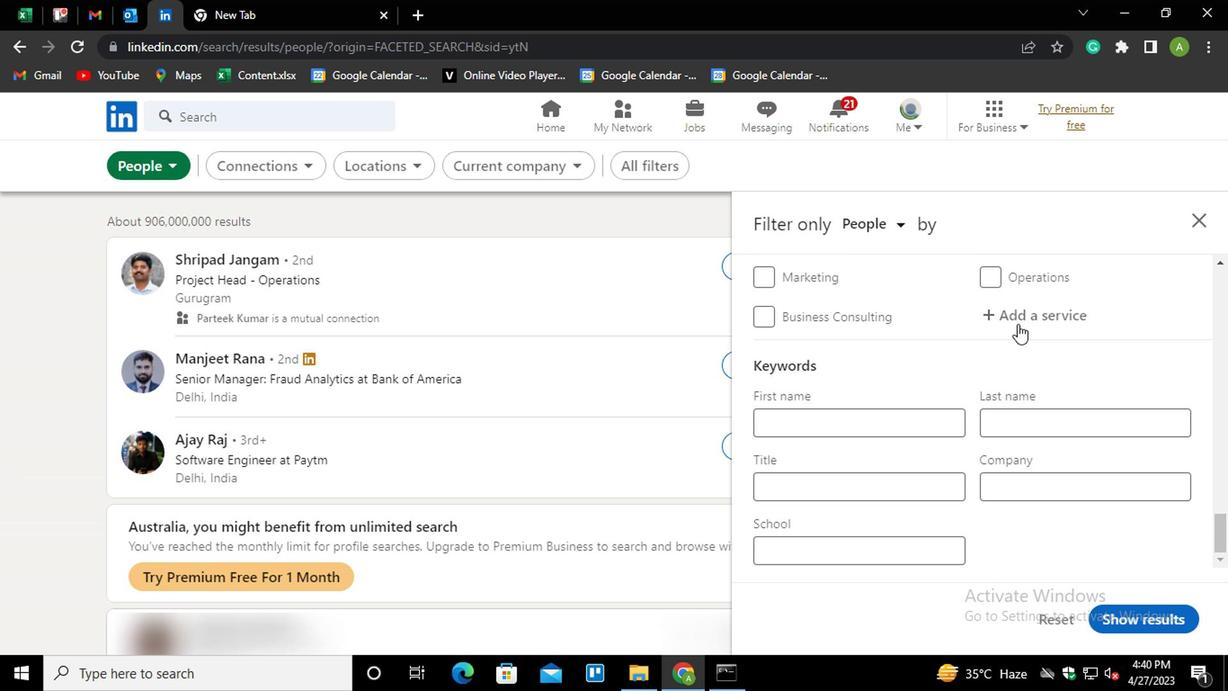 
Action: Mouse moved to (812, 310)
Screenshot: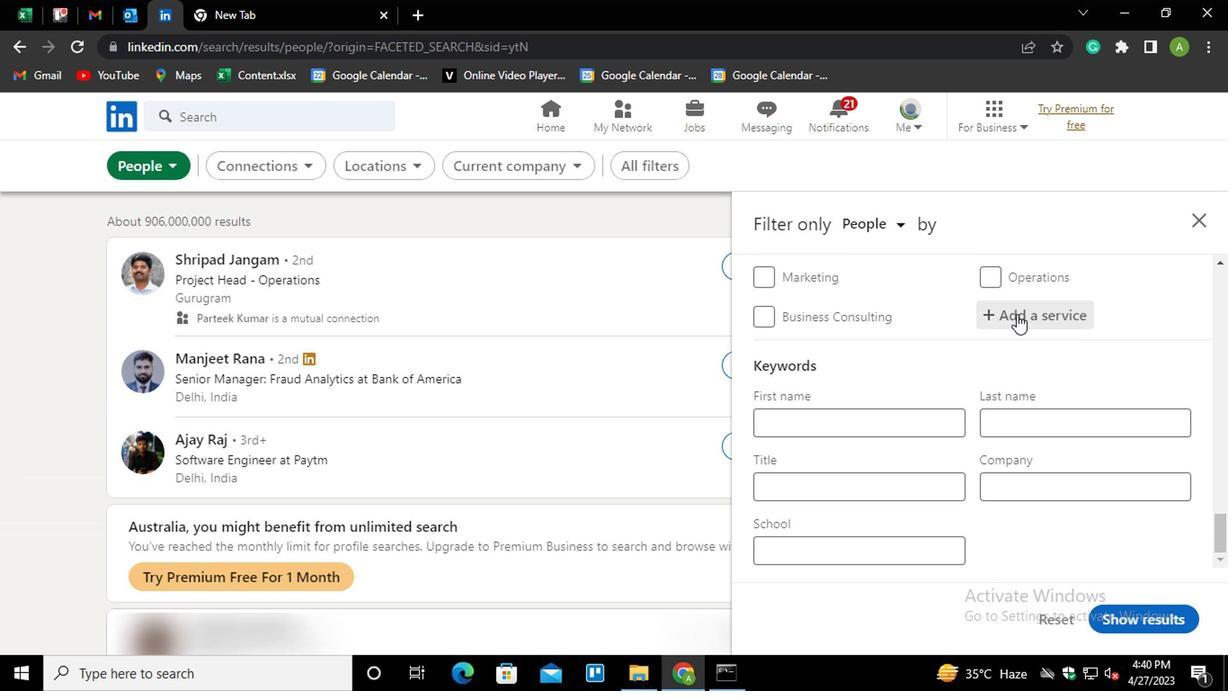 
Action: Mouse pressed left at (812, 310)
Screenshot: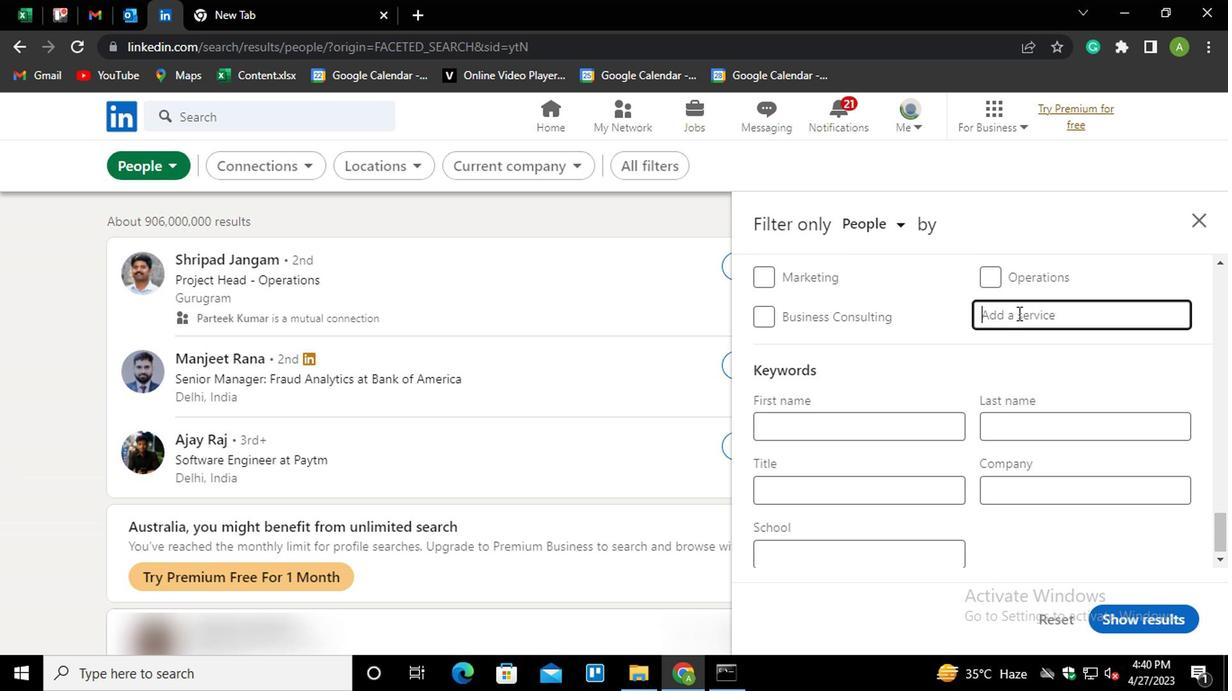
Action: Key pressed <Key.shift><Key.shift><Key.shift><Key.shift><Key.shift><Key.shift><Key.shift><Key.shift><Key.shift><Key.shift><Key.shift><Key.shift><Key.shift><Key.shift><Key.shift><Key.shift><Key.shift><Key.shift><Key.shift><Key.shift><Key.shift><Key.shift><Key.shift><Key.shift><Key.shift><Key.shift><Key.shift><Key.shift><Key.shift><Key.shift><Key.shift><Key.shift><Key.shift><Key.shift><Key.shift><Key.shift><Key.shift><Key.shift><Key.shift><Key.shift><Key.shift><Key.shift><Key.shift><Key.shift><Key.shift><Key.shift><Key.shift><Key.shift><Key.shift><Key.shift><Key.shift><Key.shift><Key.shift><Key.shift><Key.shift><Key.shift>INTERI<Key.down><Key.enter>
Screenshot: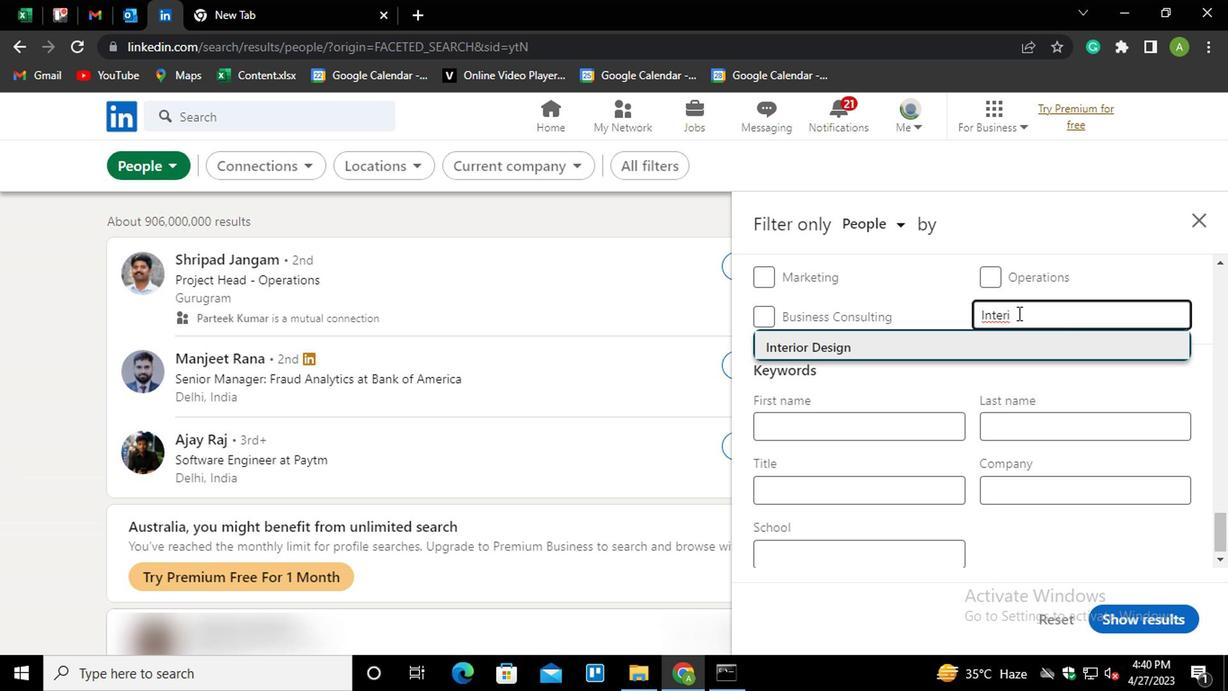 
Action: Mouse scrolled (812, 310) with delta (0, 0)
Screenshot: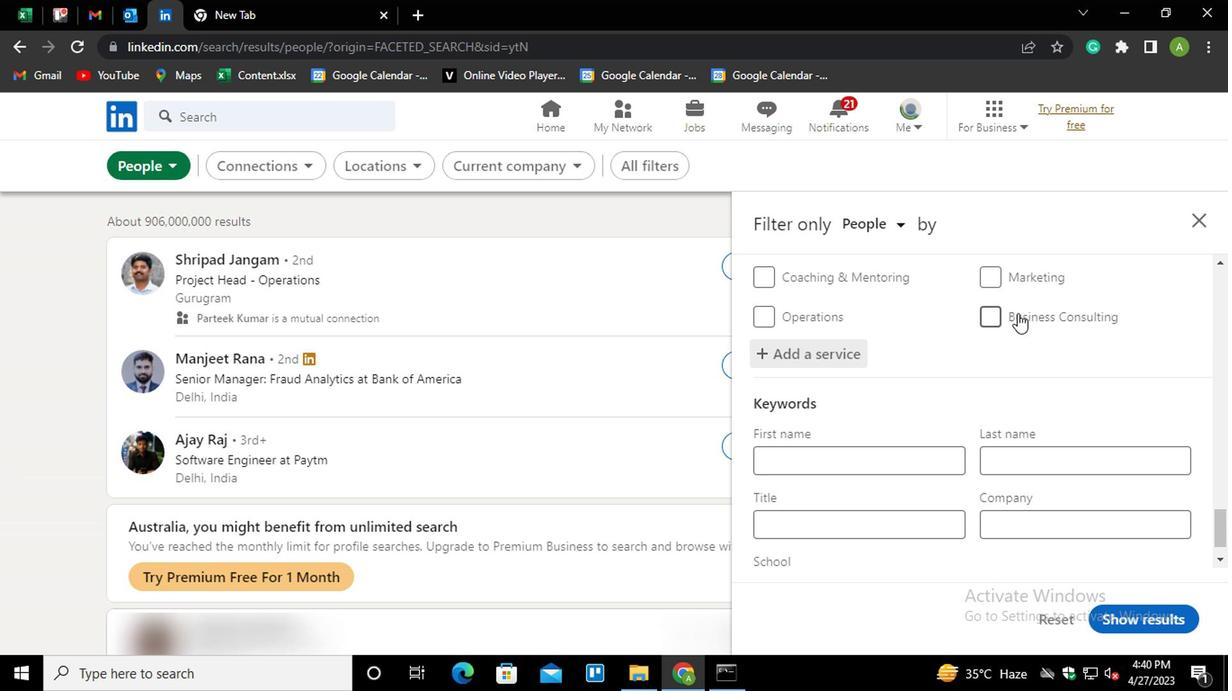 
Action: Mouse scrolled (812, 310) with delta (0, 0)
Screenshot: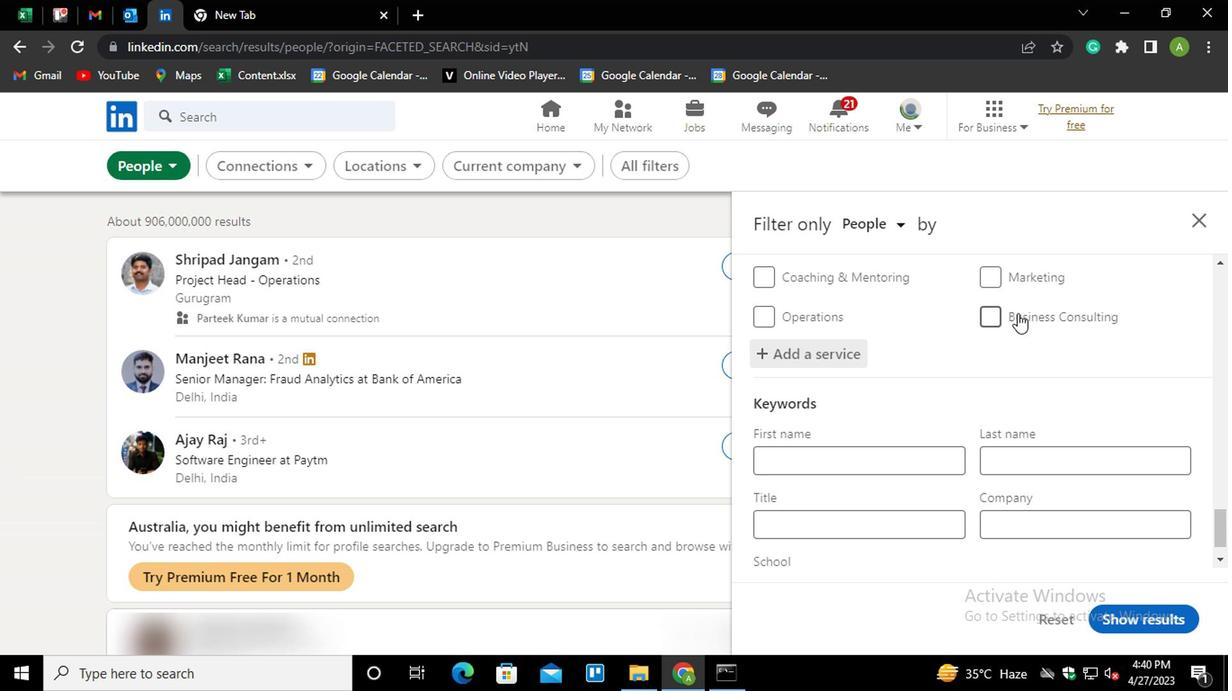 
Action: Mouse scrolled (812, 310) with delta (0, 0)
Screenshot: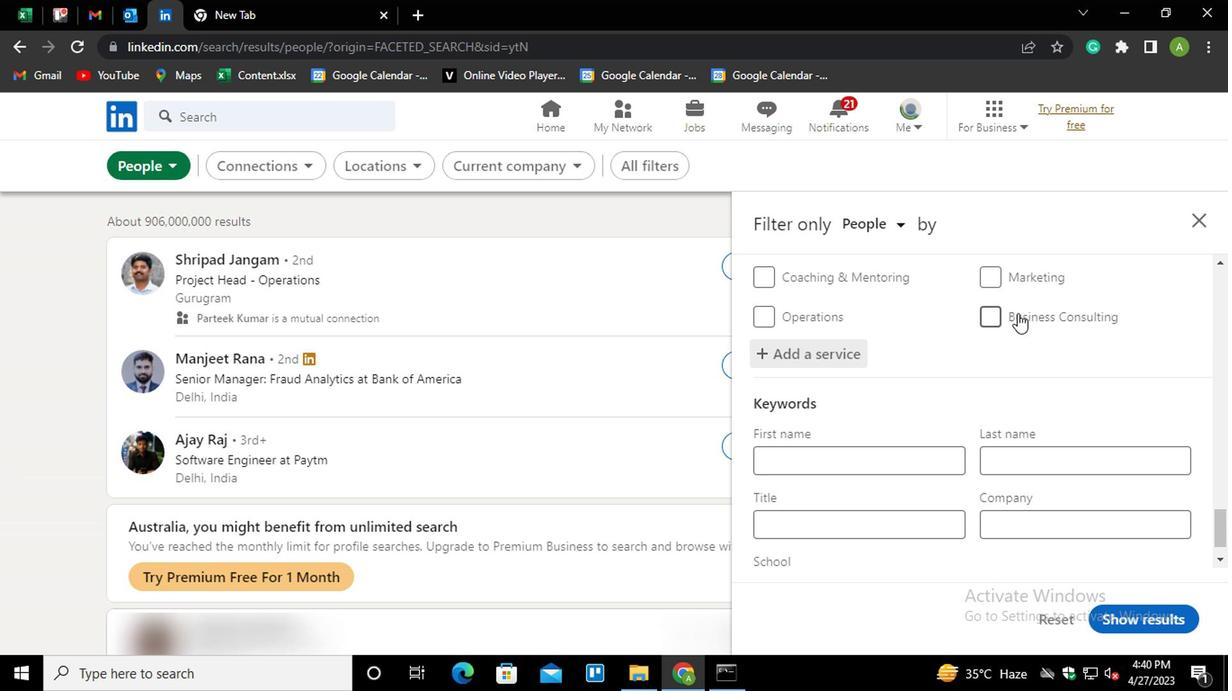
Action: Mouse moved to (711, 438)
Screenshot: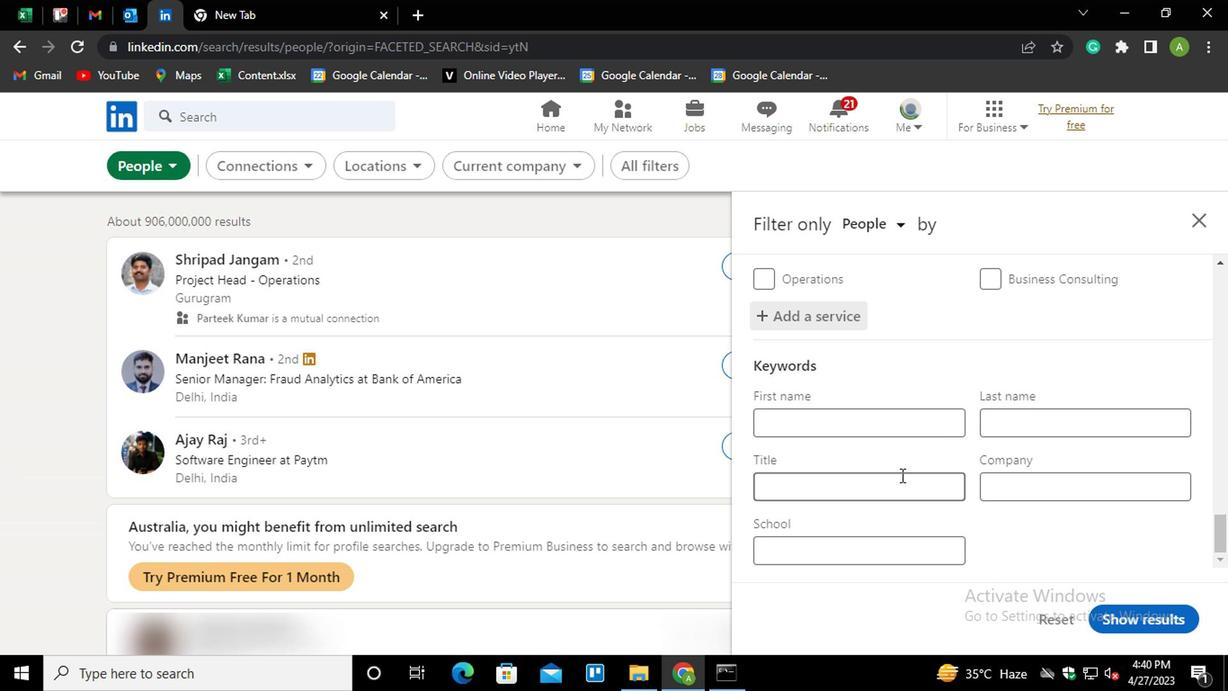 
Action: Mouse pressed left at (711, 438)
Screenshot: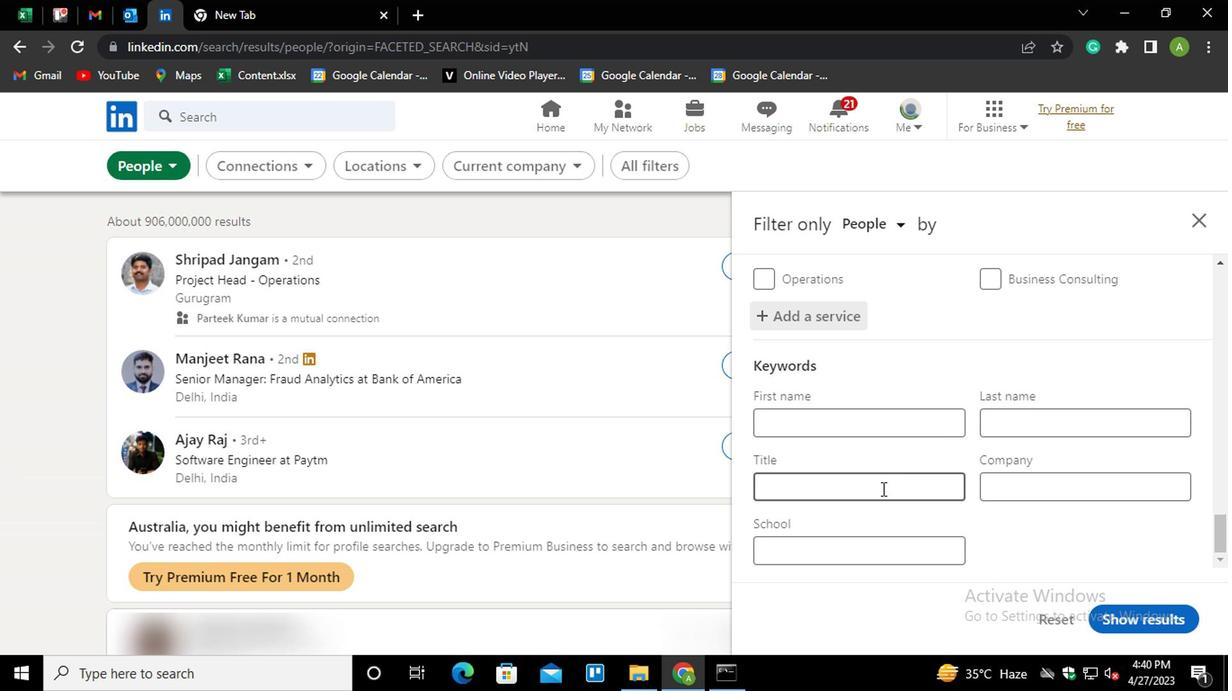 
Action: Key pressed <Key.shift>SPEEH<Key.backspace>CHWRITER
Screenshot: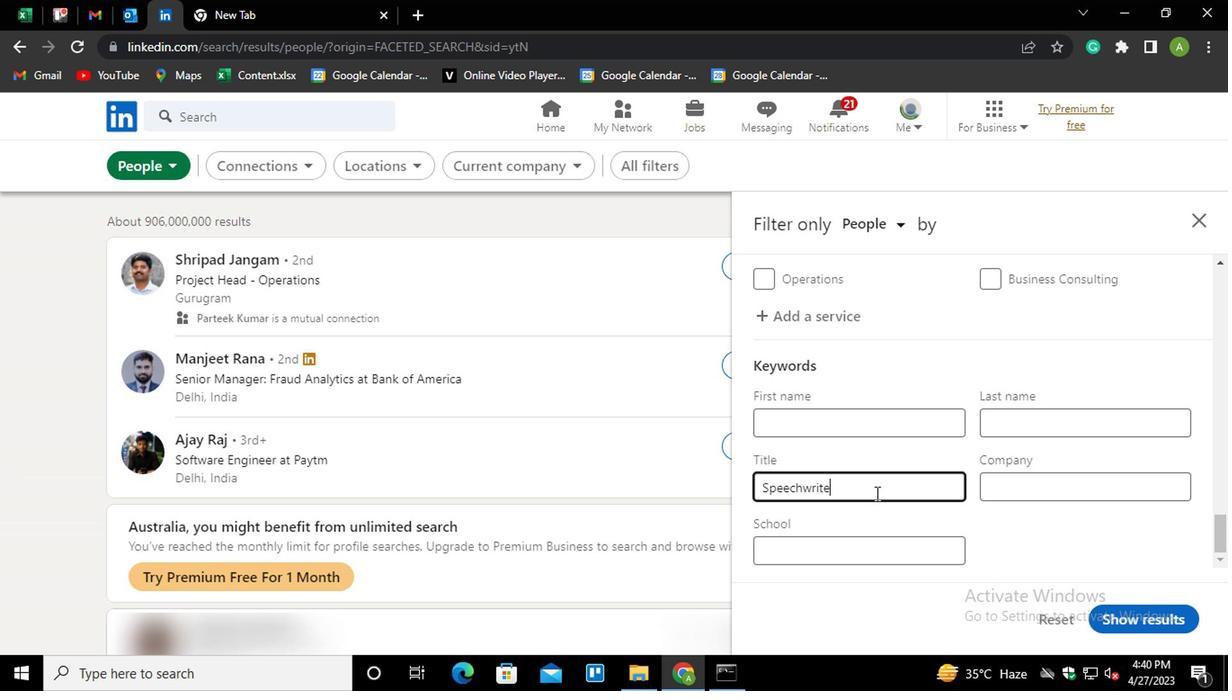 
Action: Mouse moved to (814, 470)
Screenshot: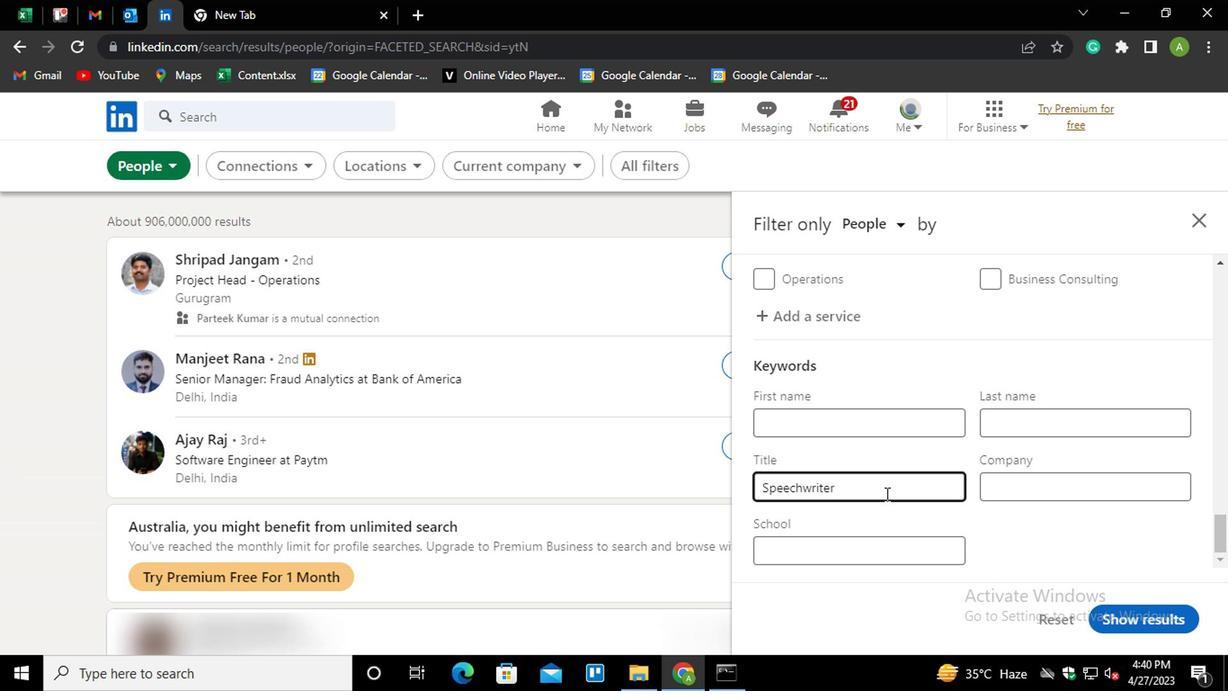 
Action: Mouse pressed left at (814, 470)
Screenshot: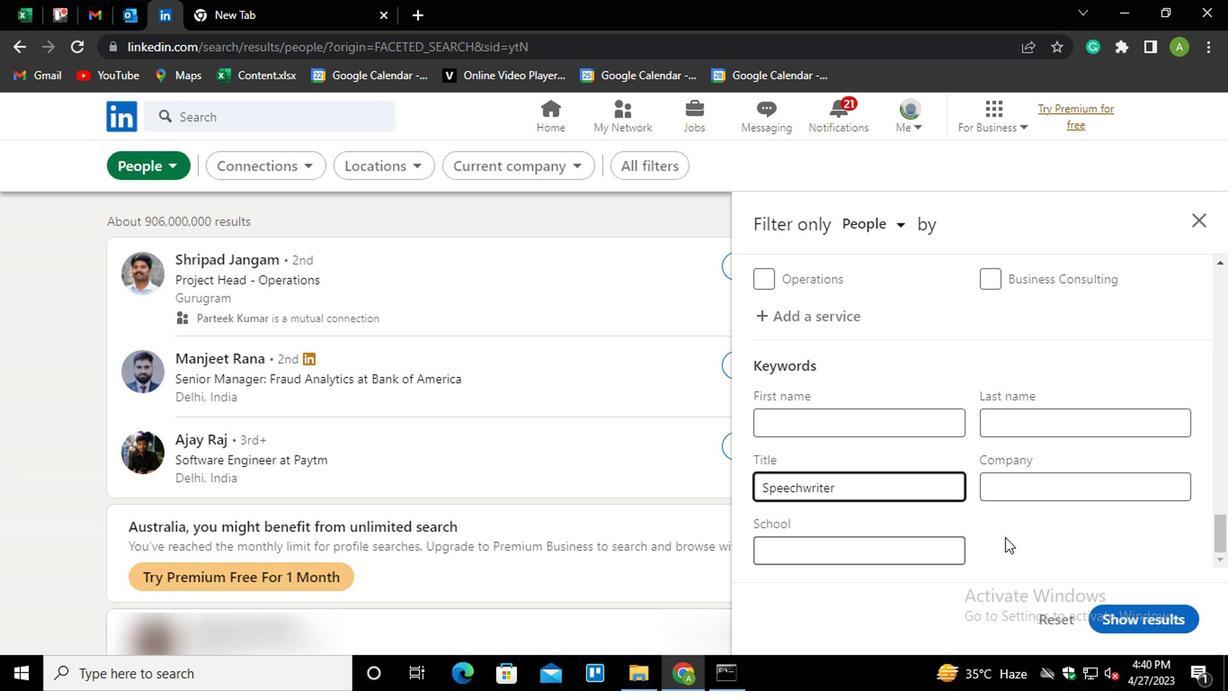 
Action: Mouse moved to (895, 529)
Screenshot: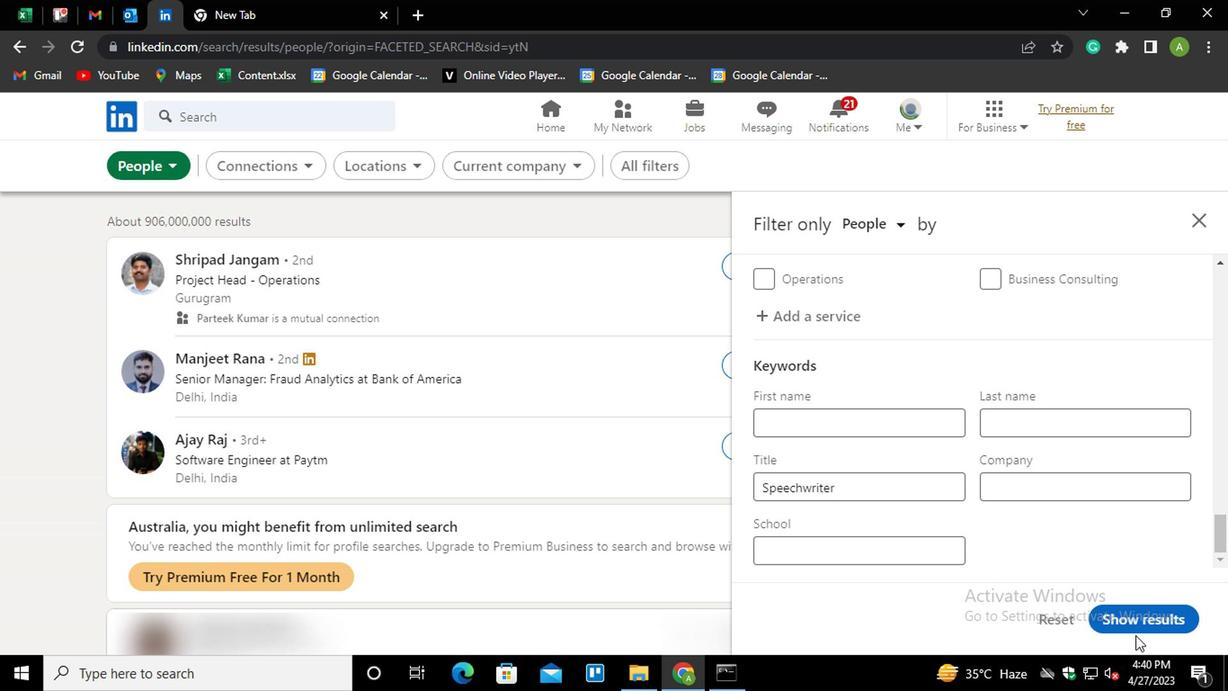 
Action: Mouse pressed left at (895, 529)
Screenshot: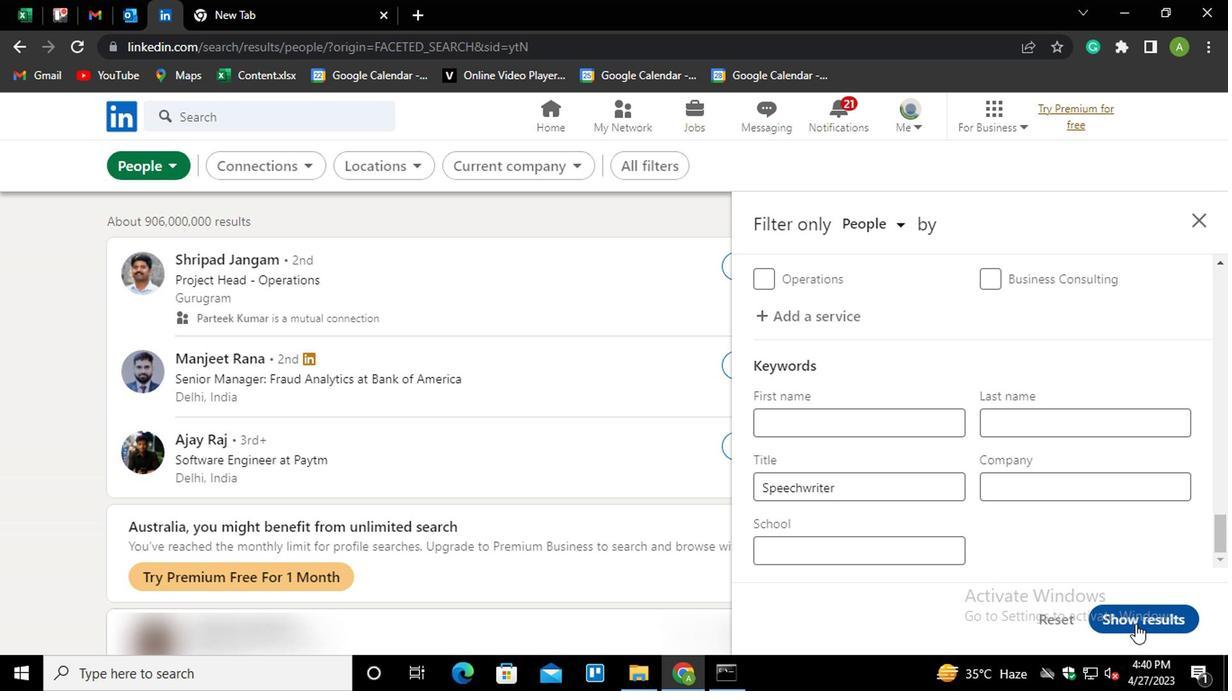 
